 Task: Find connections with filter location Zhengjiatun with filter topic #Storytellingwith filter profile language Spanish with filter current company Sitecore with filter school Sikkim Manipal University, Gangtok with filter industry Nursing Homes and Residential Care Facilities with filter service category Coaching & Mentoring with filter keywords title Yoga Instructor
Action: Mouse moved to (597, 109)
Screenshot: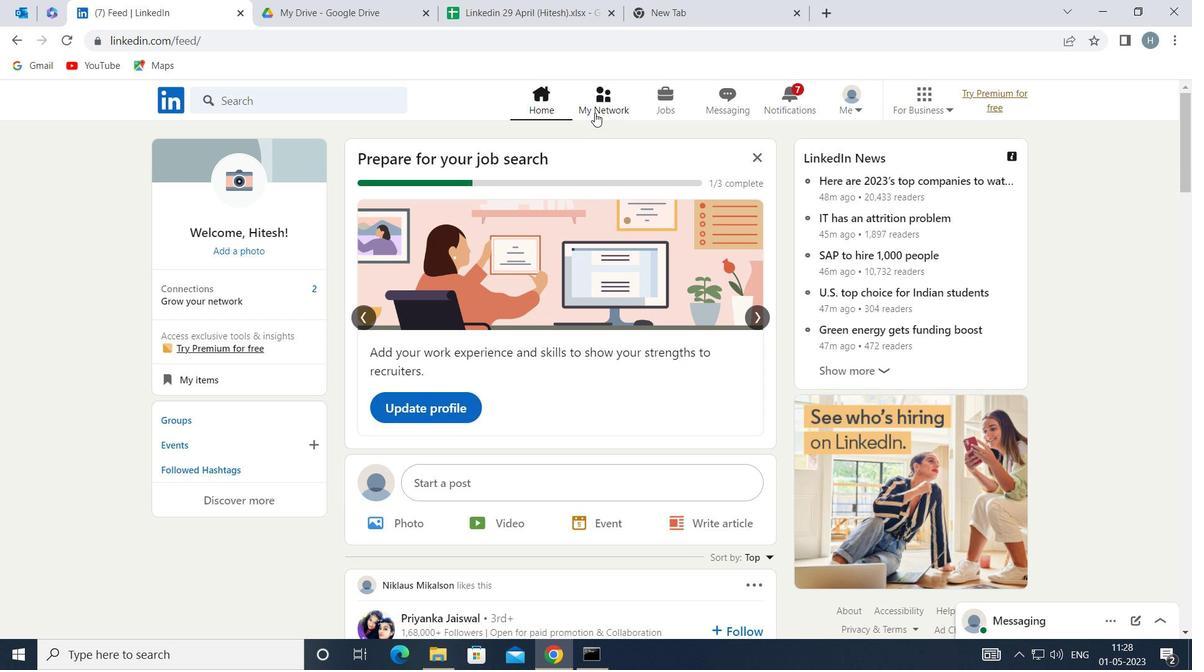 
Action: Mouse pressed left at (597, 109)
Screenshot: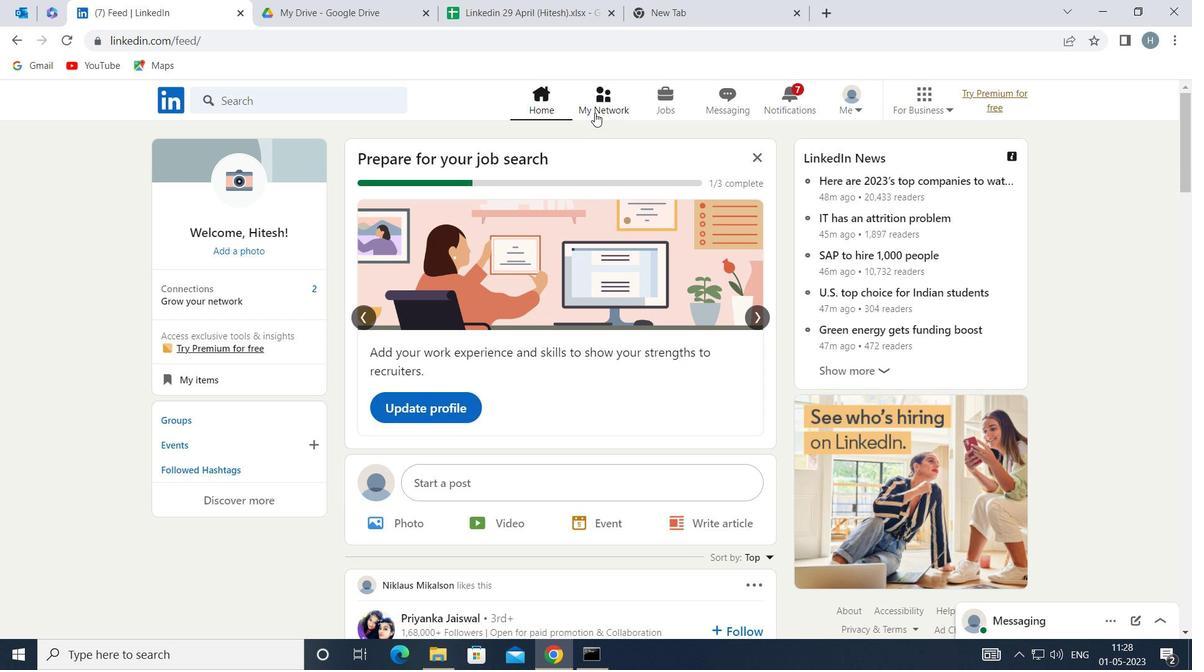 
Action: Mouse moved to (344, 194)
Screenshot: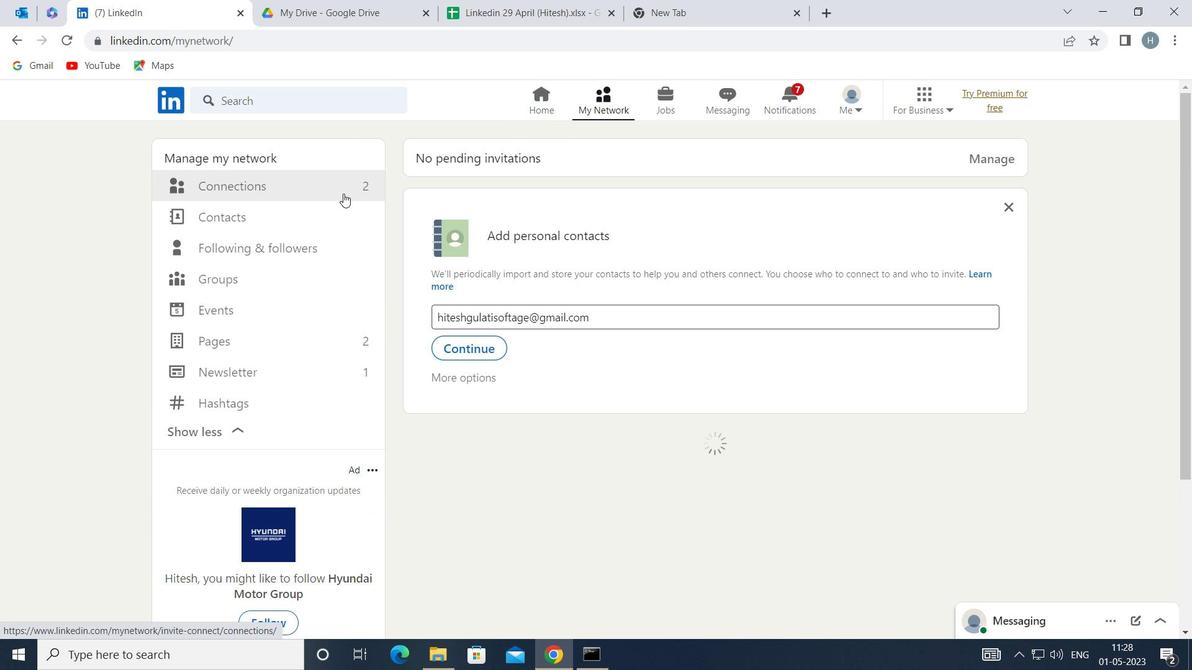 
Action: Mouse pressed left at (344, 194)
Screenshot: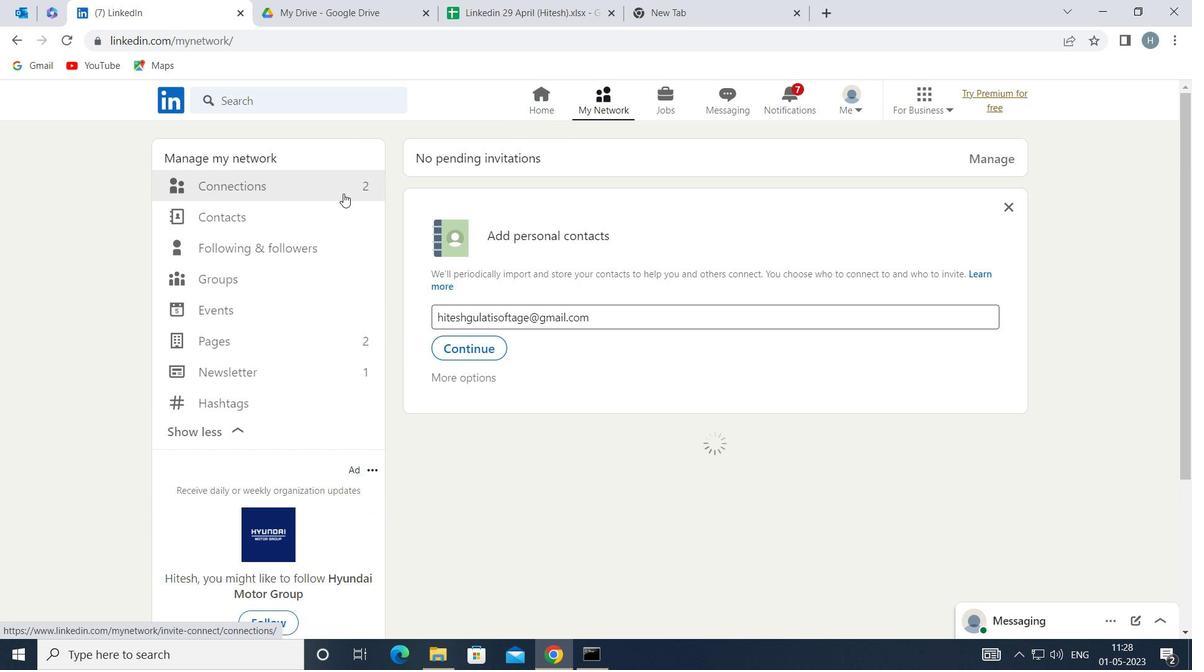 
Action: Mouse moved to (695, 183)
Screenshot: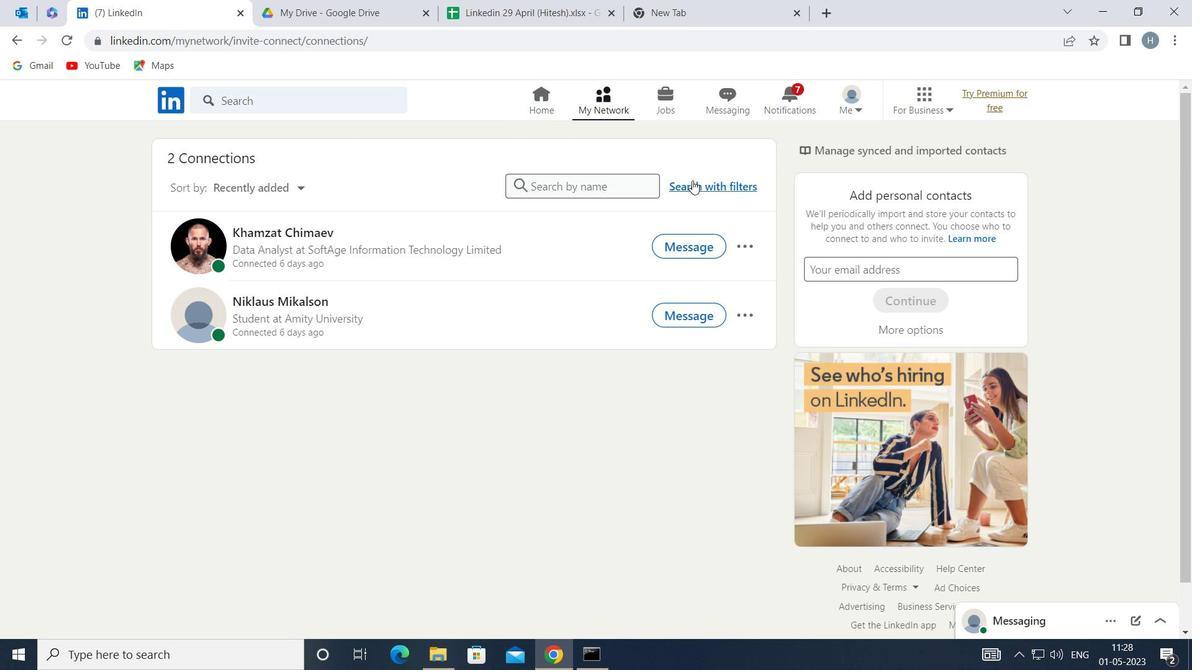 
Action: Mouse pressed left at (695, 183)
Screenshot: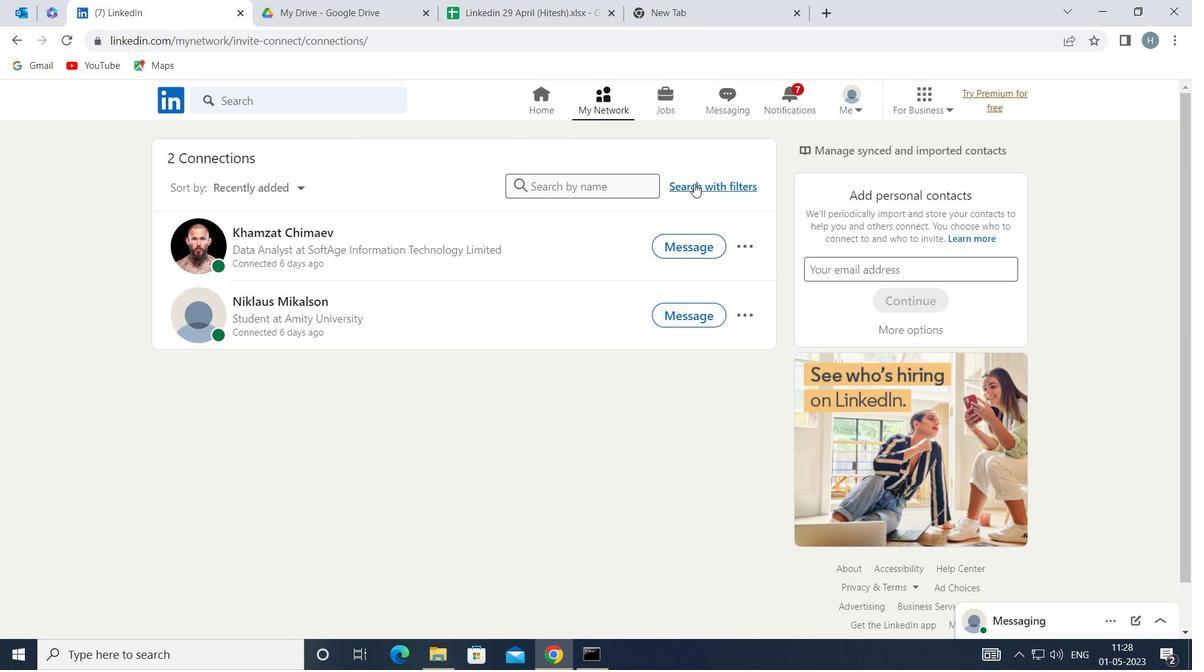 
Action: Mouse moved to (659, 139)
Screenshot: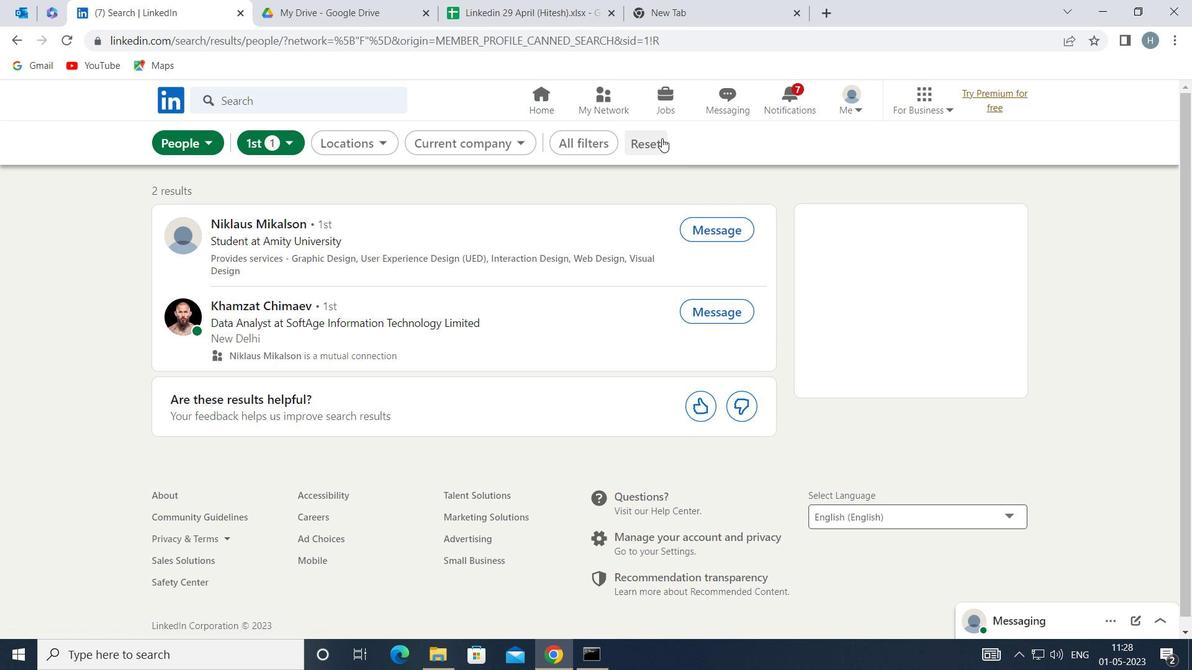 
Action: Mouse pressed left at (659, 139)
Screenshot: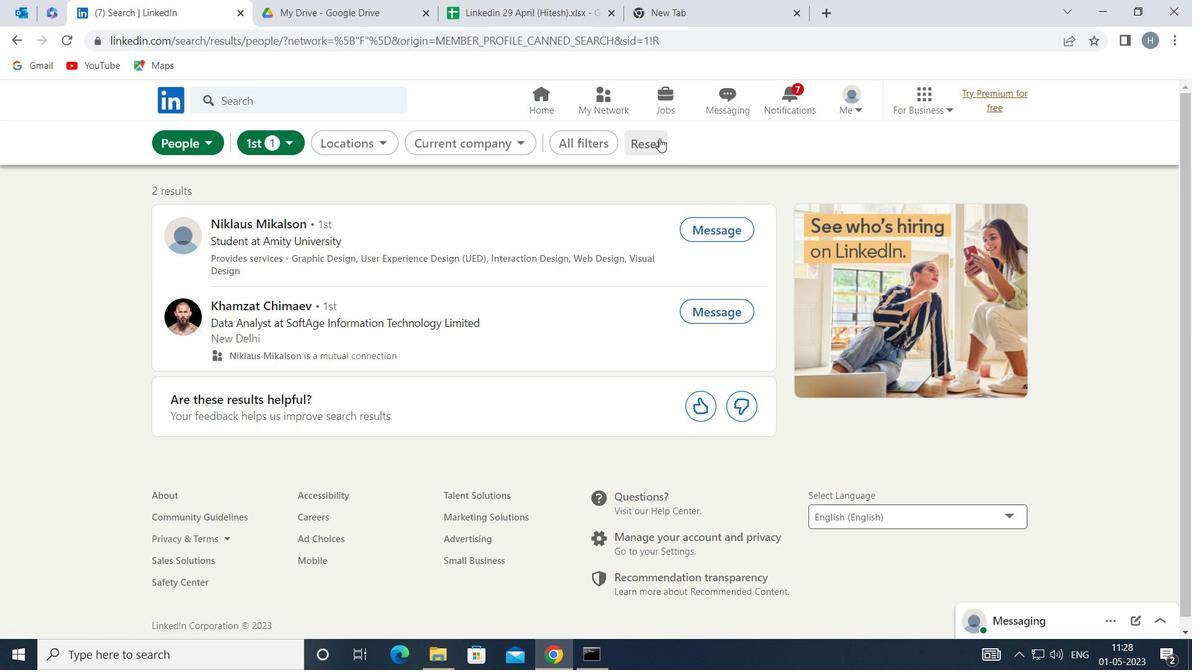 
Action: Mouse moved to (619, 137)
Screenshot: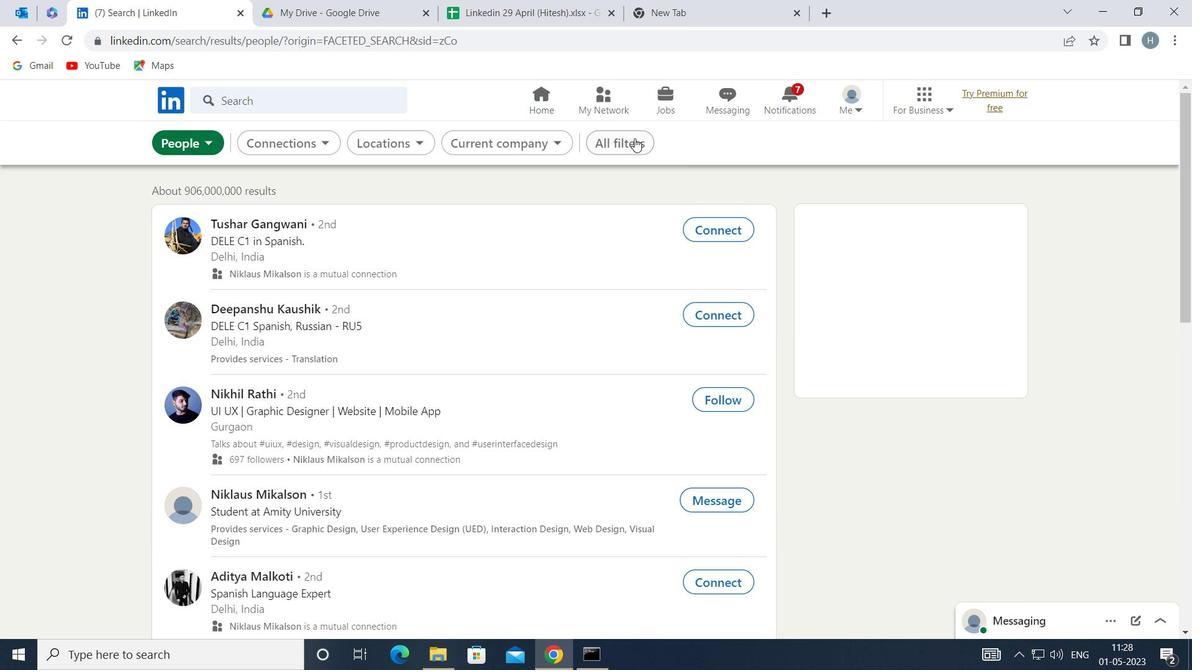
Action: Mouse pressed left at (619, 137)
Screenshot: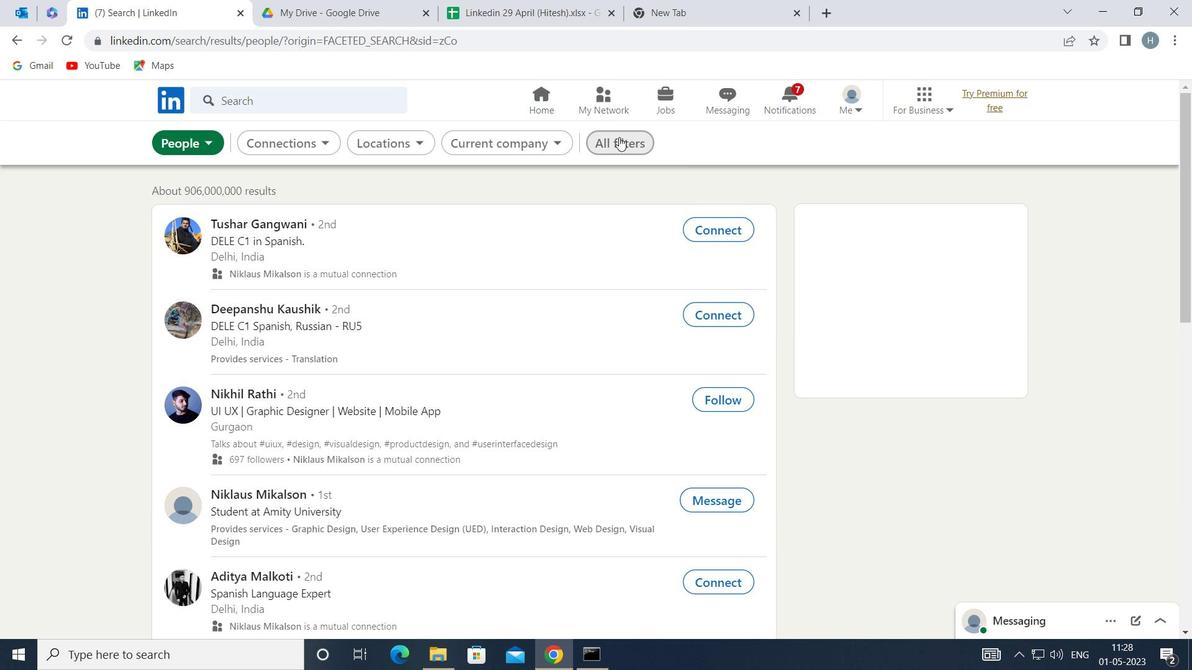 
Action: Mouse moved to (906, 345)
Screenshot: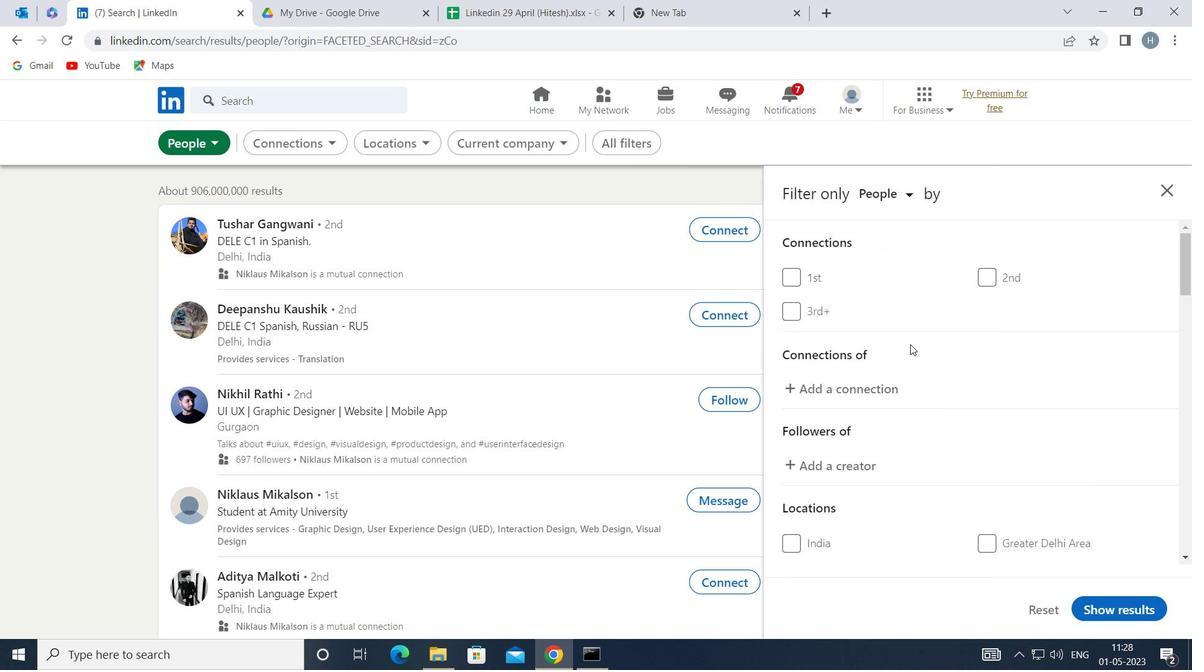 
Action: Mouse scrolled (906, 345) with delta (0, 0)
Screenshot: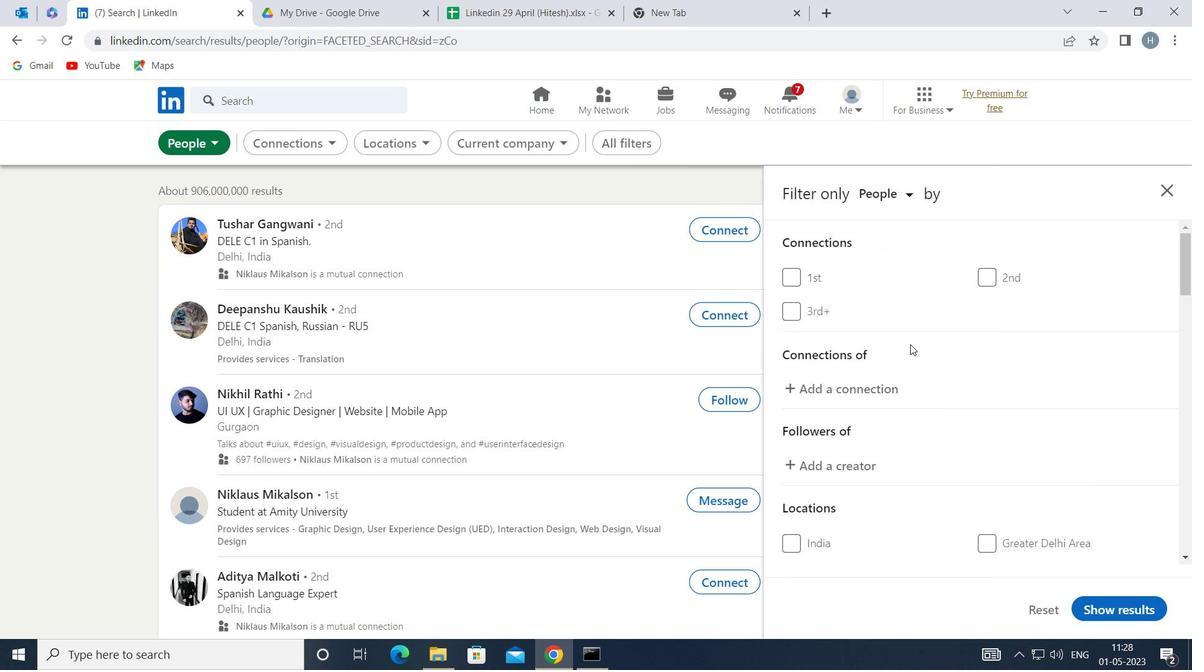 
Action: Mouse moved to (905, 346)
Screenshot: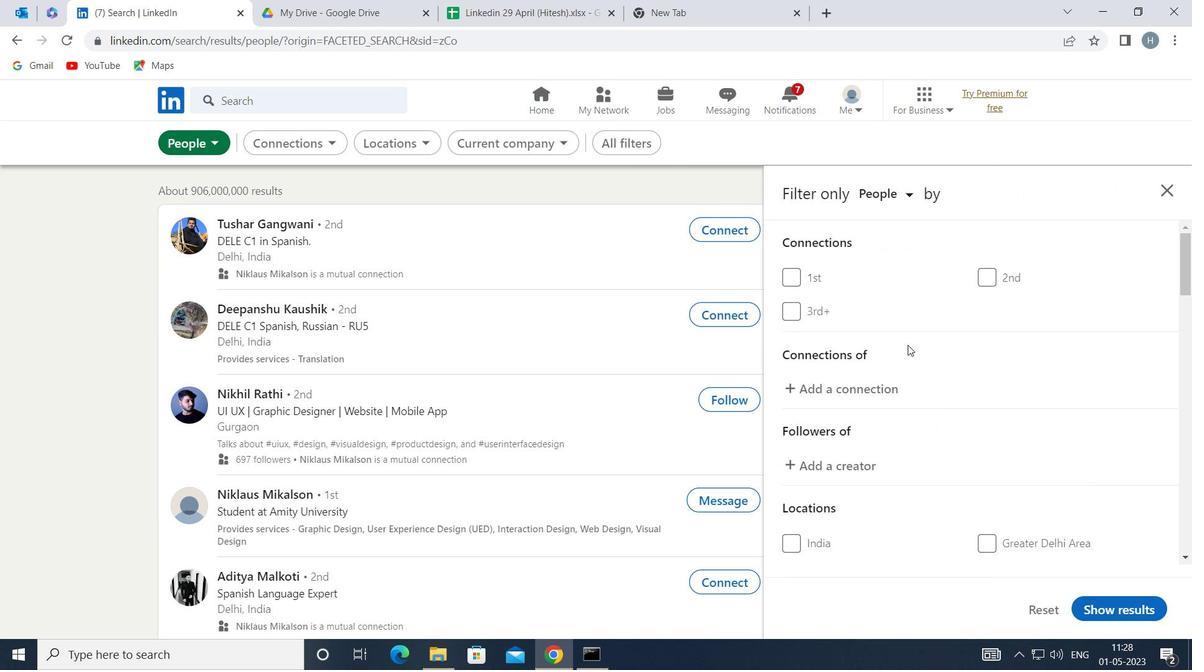 
Action: Mouse scrolled (905, 345) with delta (0, 0)
Screenshot: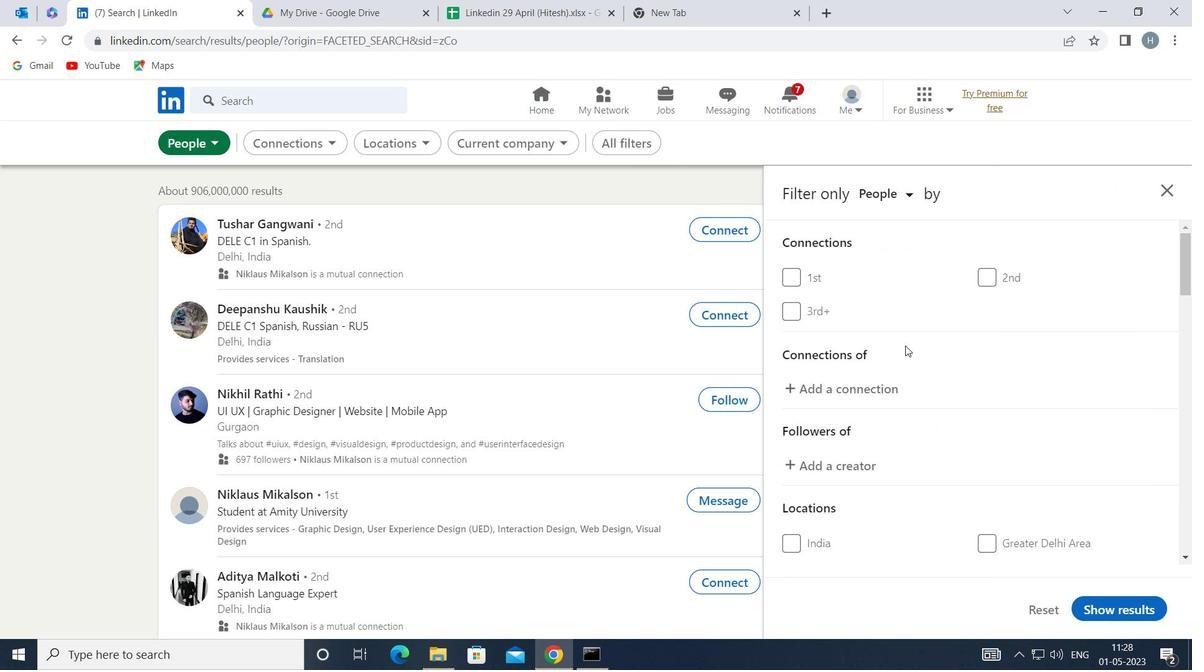 
Action: Mouse scrolled (905, 345) with delta (0, 0)
Screenshot: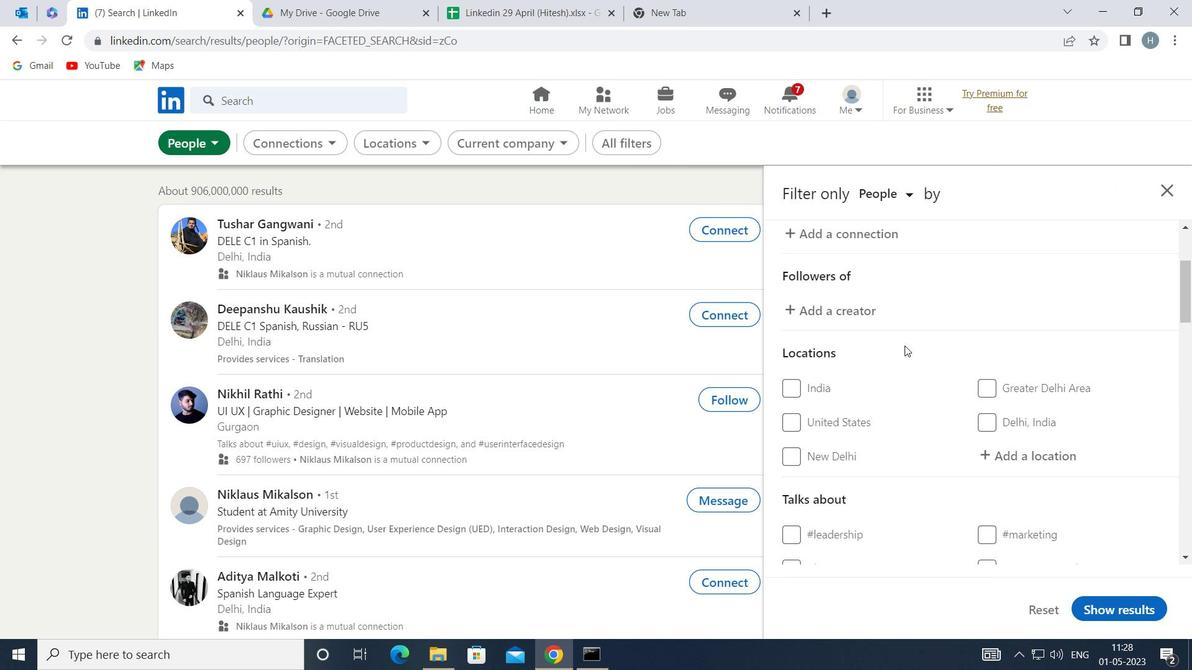
Action: Mouse moved to (1025, 376)
Screenshot: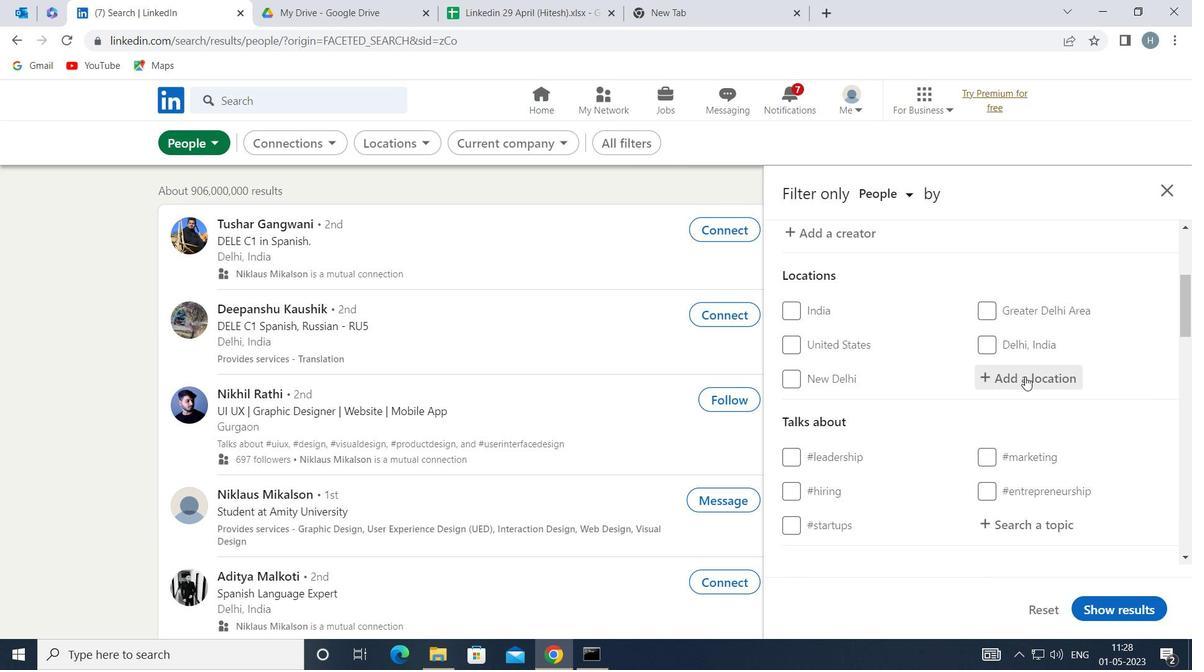 
Action: Mouse pressed left at (1025, 376)
Screenshot: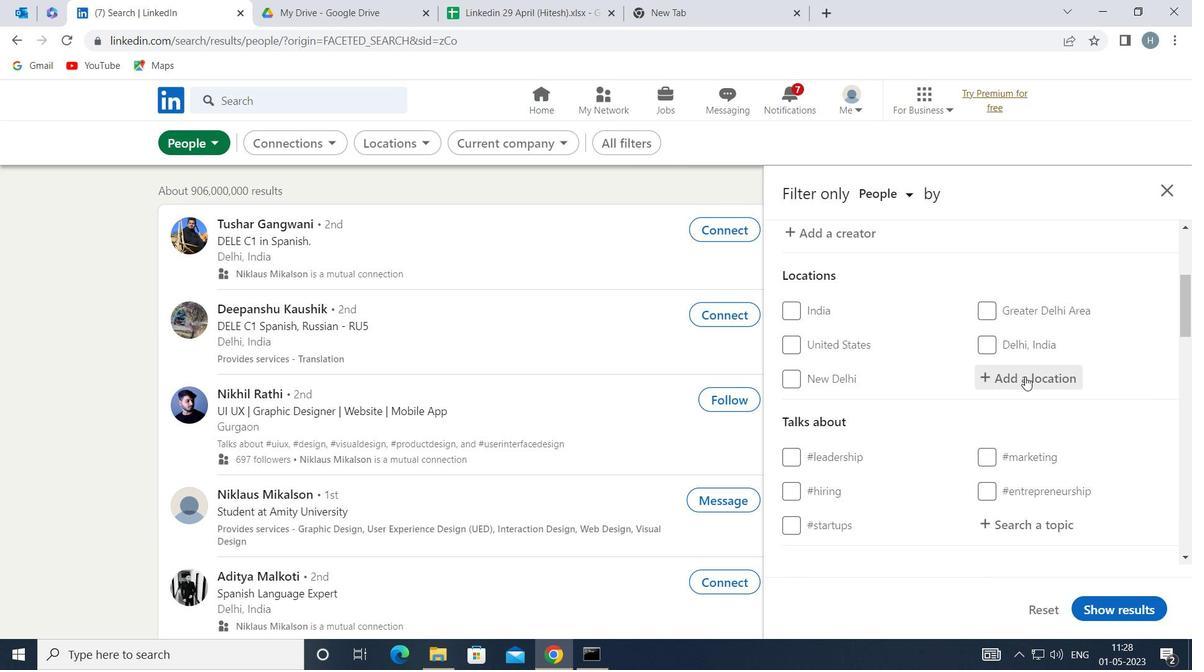 
Action: Key pressed <Key.shift>ZHENGJIATUN<Key.enter>
Screenshot: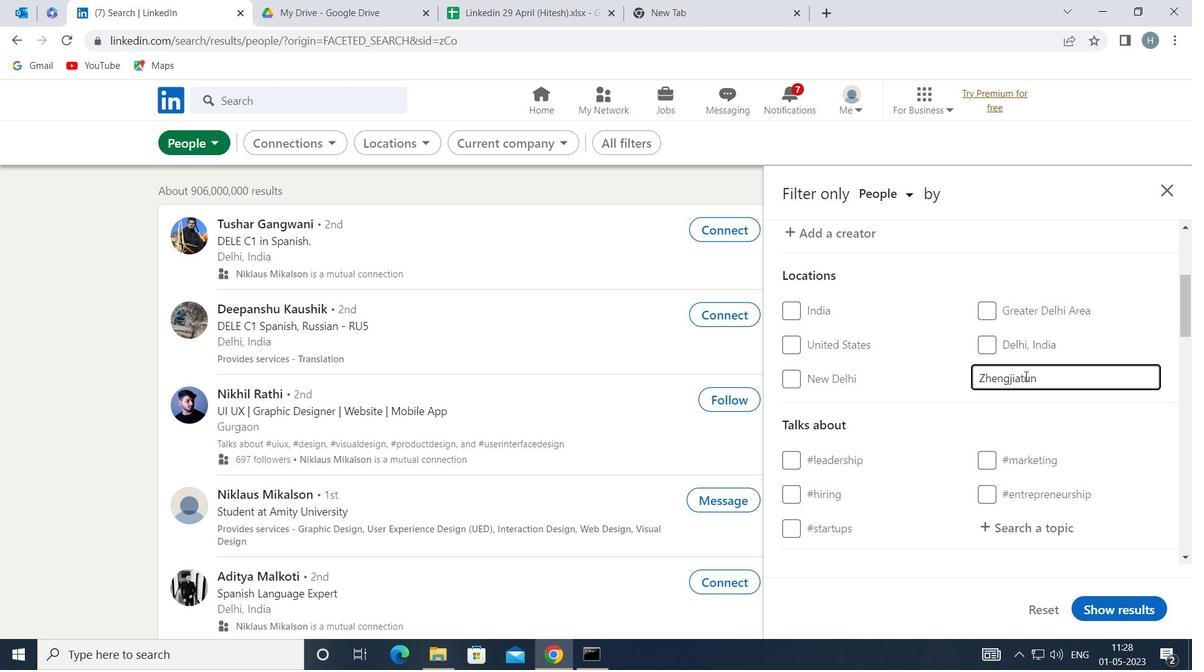 
Action: Mouse moved to (997, 444)
Screenshot: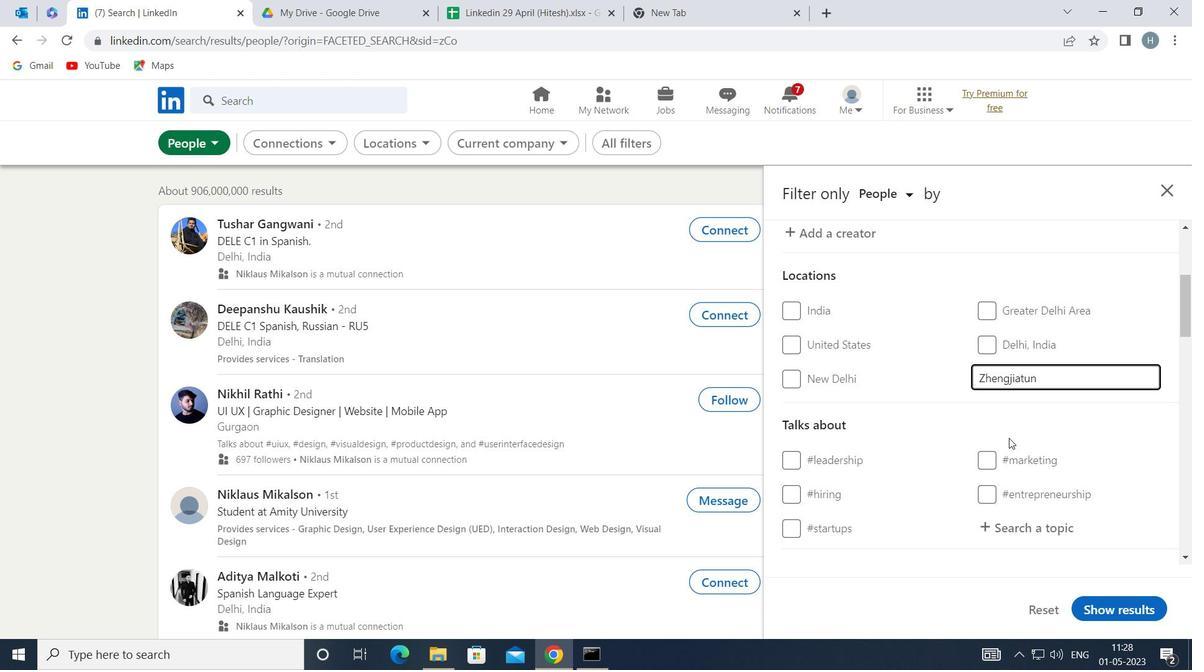 
Action: Mouse scrolled (997, 444) with delta (0, 0)
Screenshot: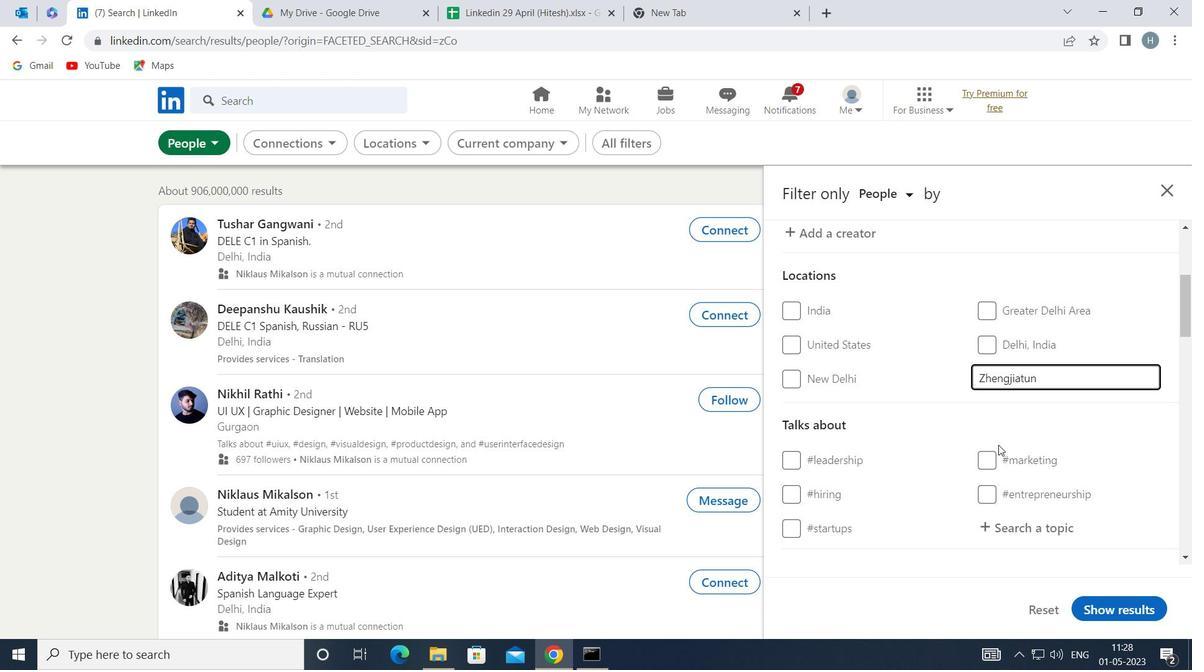 
Action: Mouse moved to (1012, 446)
Screenshot: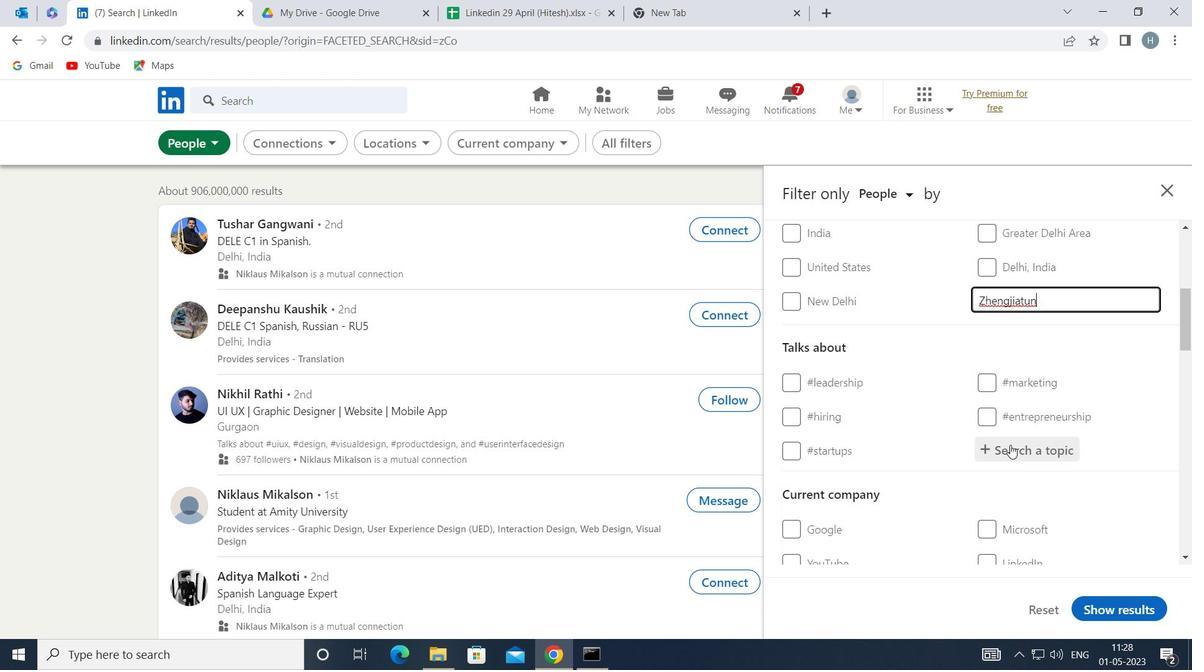 
Action: Mouse pressed left at (1012, 446)
Screenshot: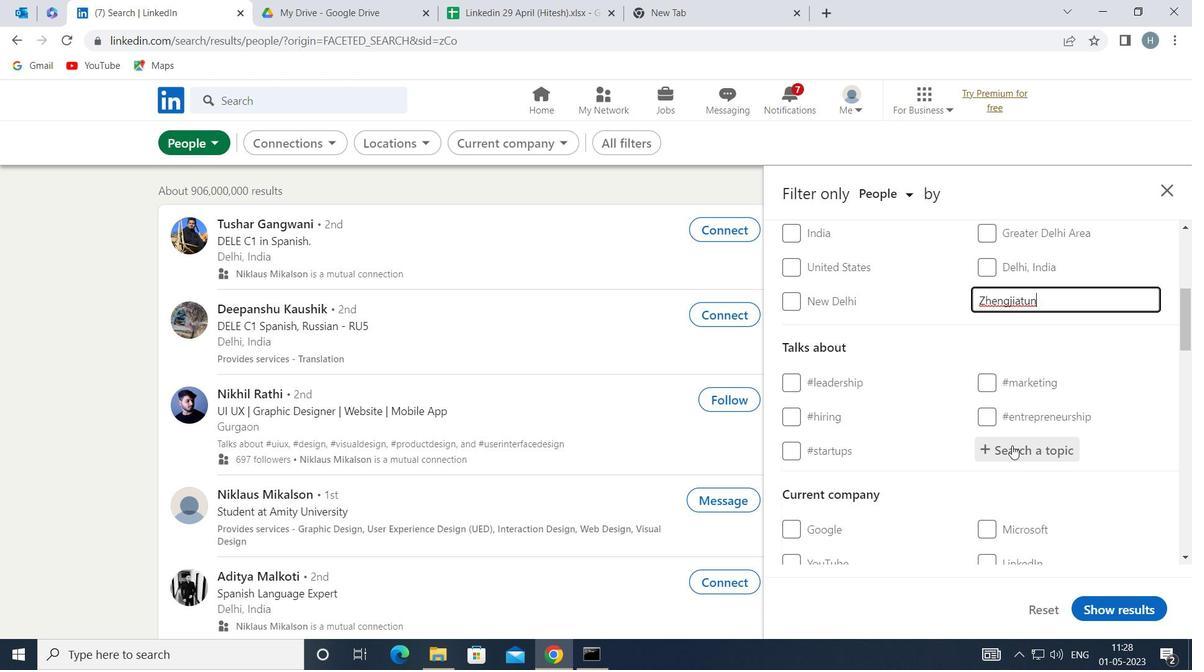 
Action: Key pressed <Key.shift>STOR
Screenshot: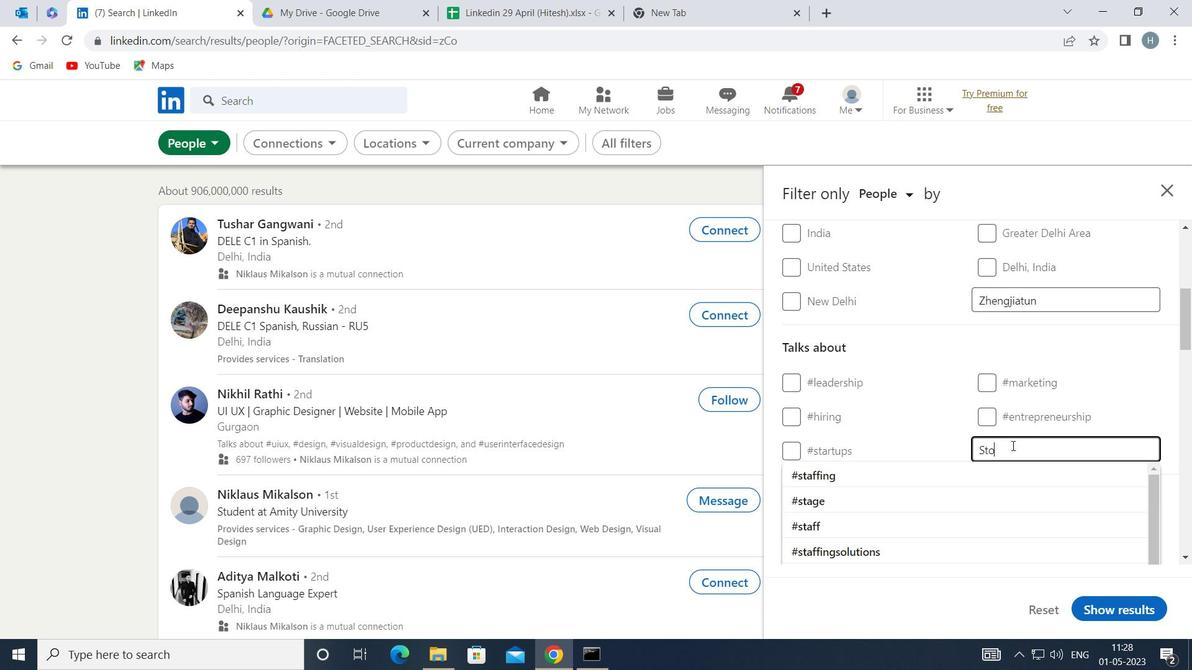 
Action: Mouse moved to (1018, 446)
Screenshot: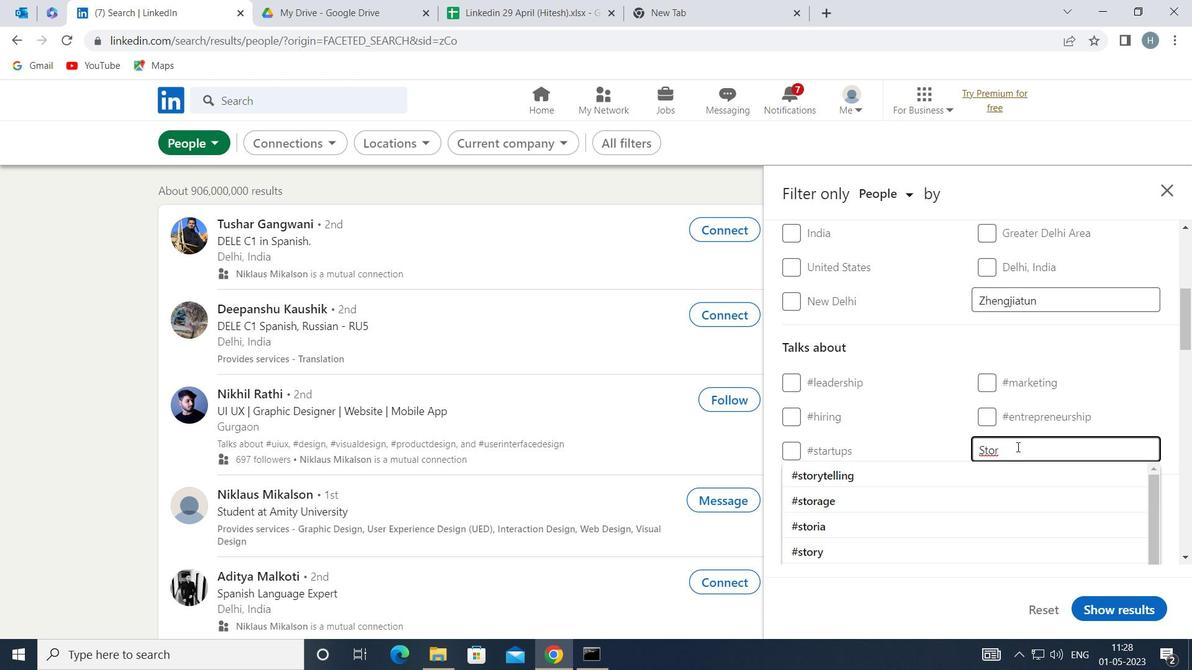 
Action: Key pressed YTE
Screenshot: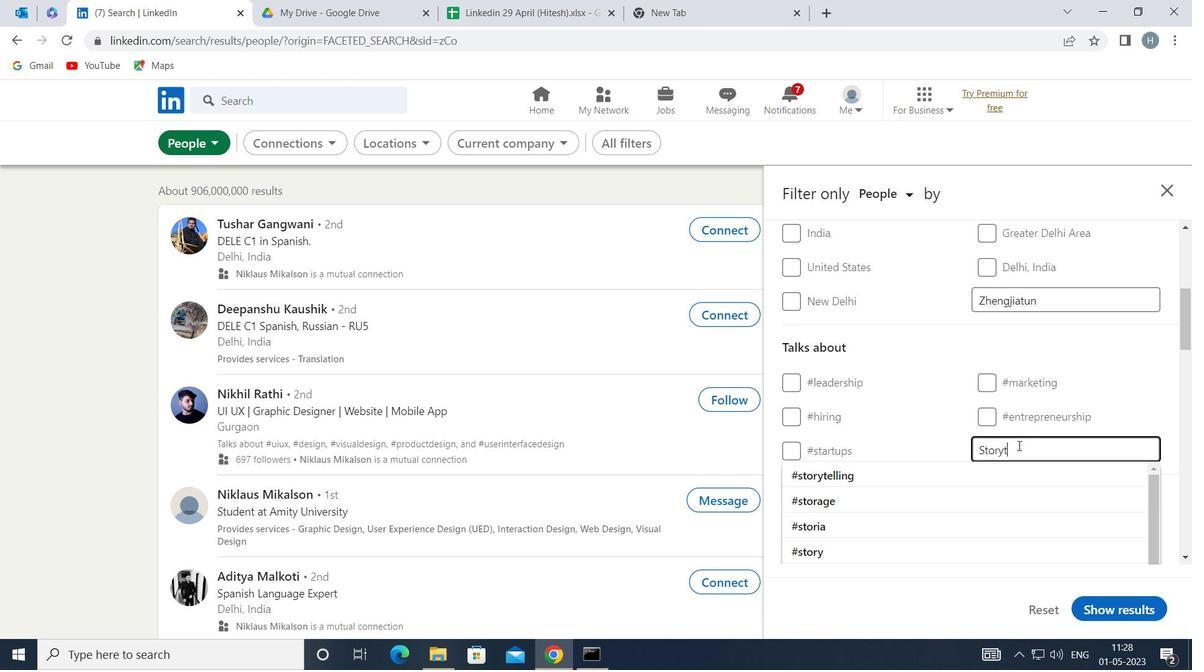 
Action: Mouse moved to (940, 474)
Screenshot: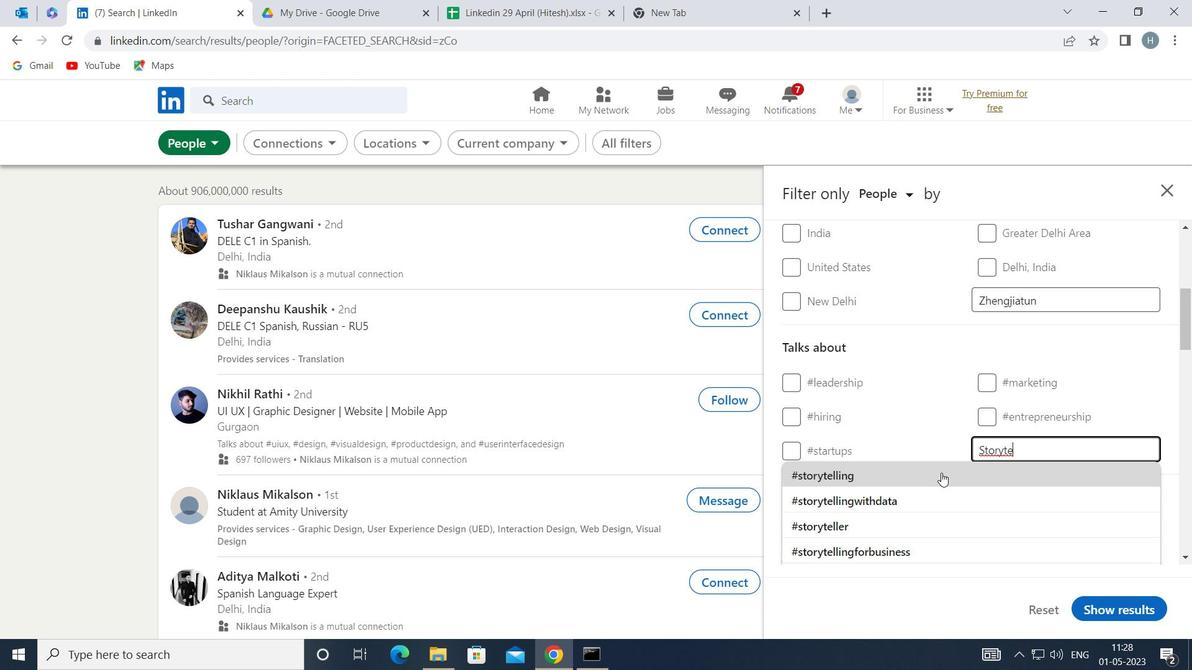 
Action: Mouse pressed left at (940, 474)
Screenshot: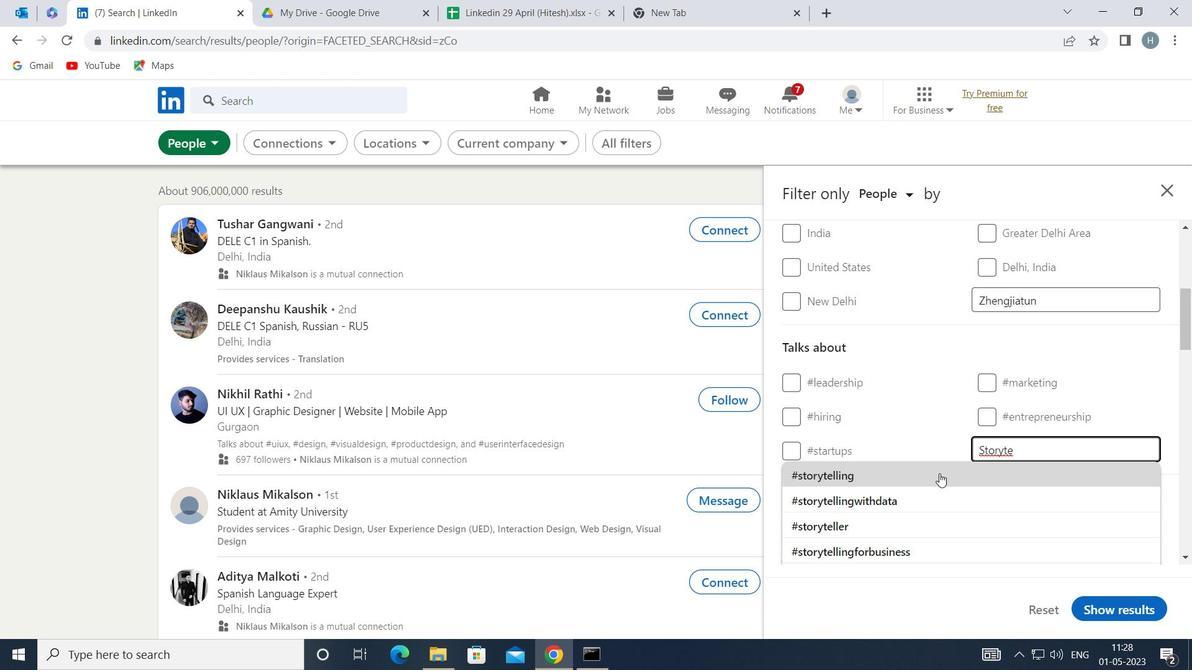 
Action: Mouse moved to (924, 469)
Screenshot: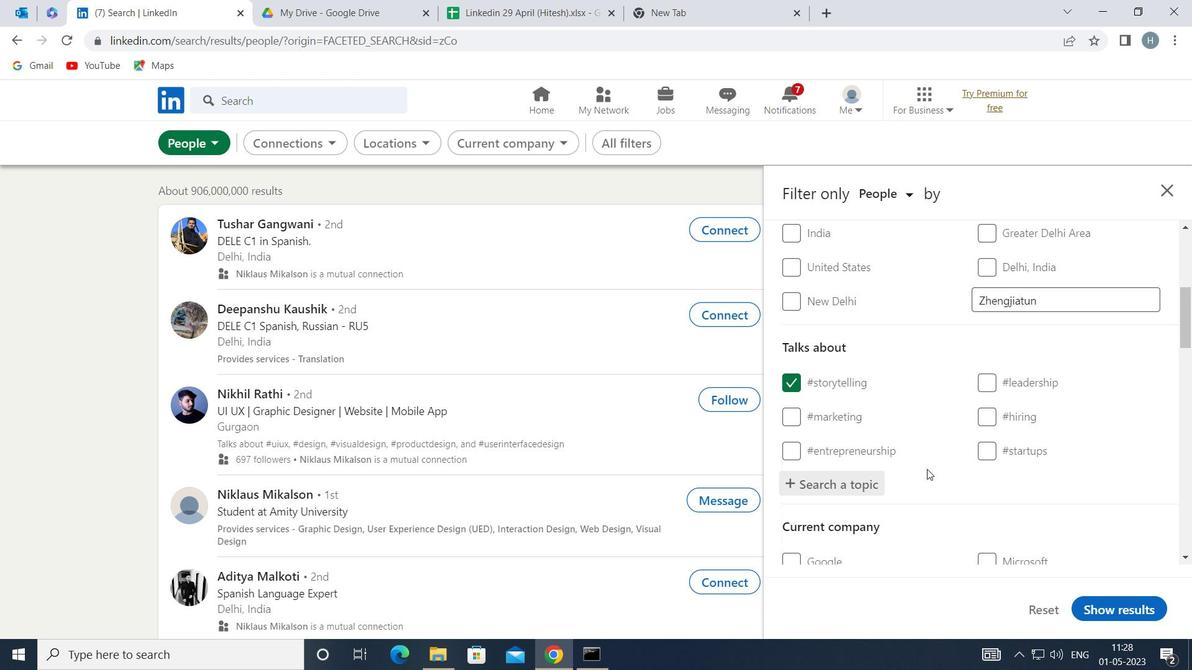 
Action: Mouse scrolled (924, 468) with delta (0, 0)
Screenshot: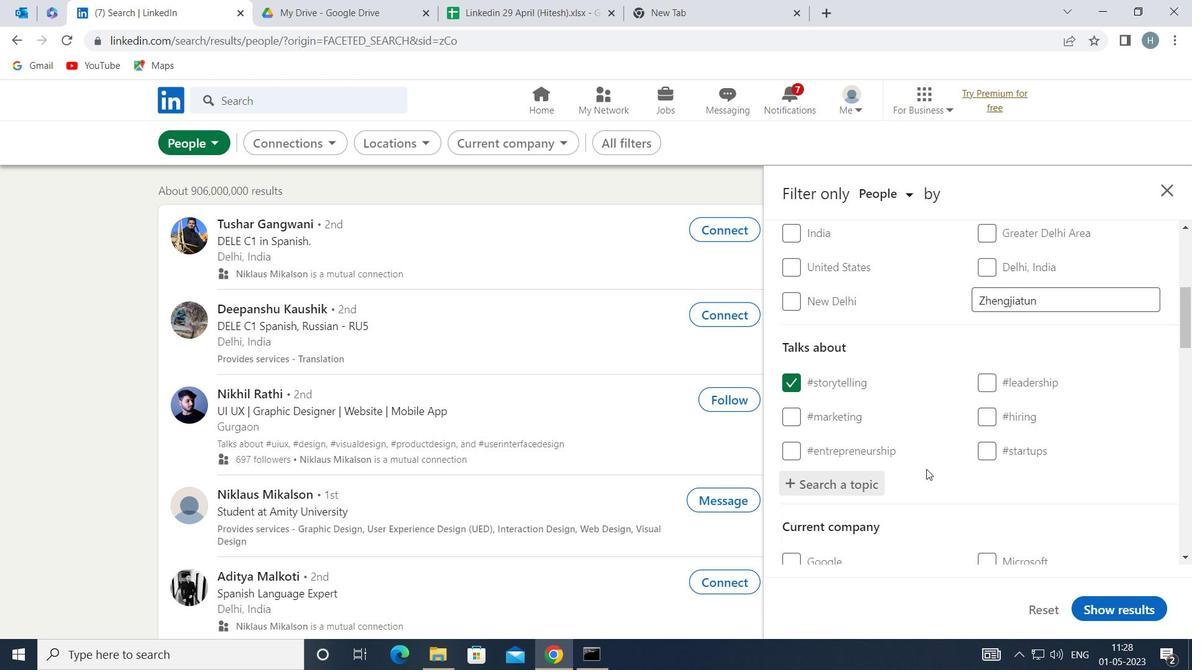 
Action: Mouse moved to (924, 468)
Screenshot: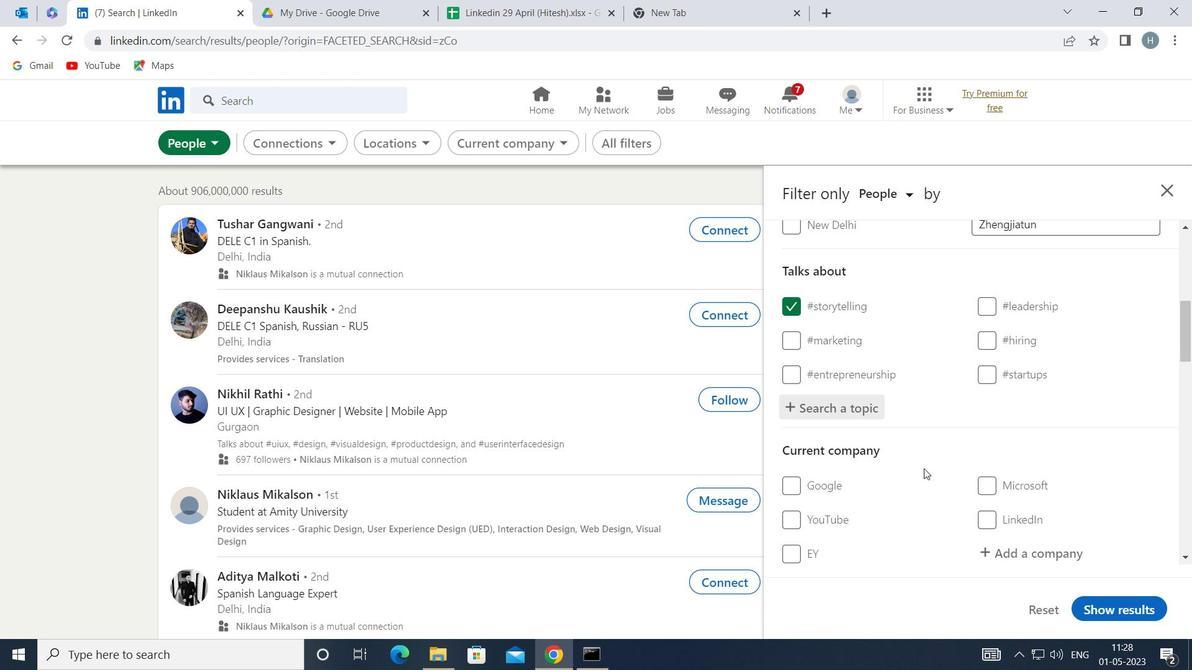 
Action: Mouse scrolled (924, 467) with delta (0, 0)
Screenshot: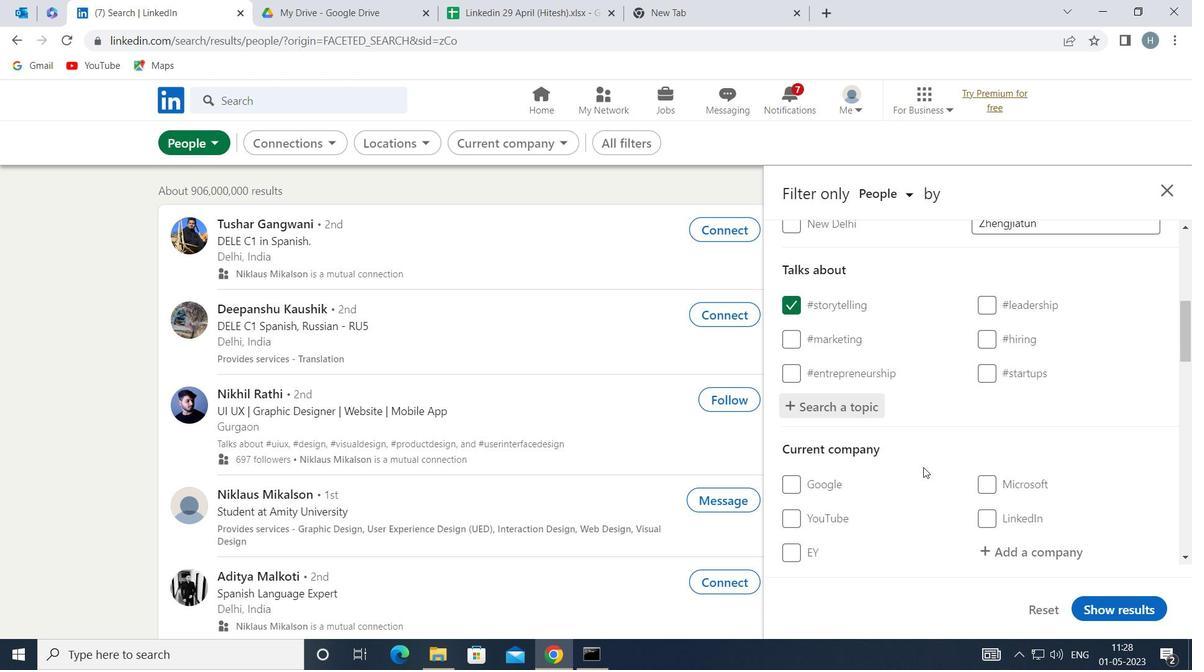 
Action: Mouse scrolled (924, 467) with delta (0, 0)
Screenshot: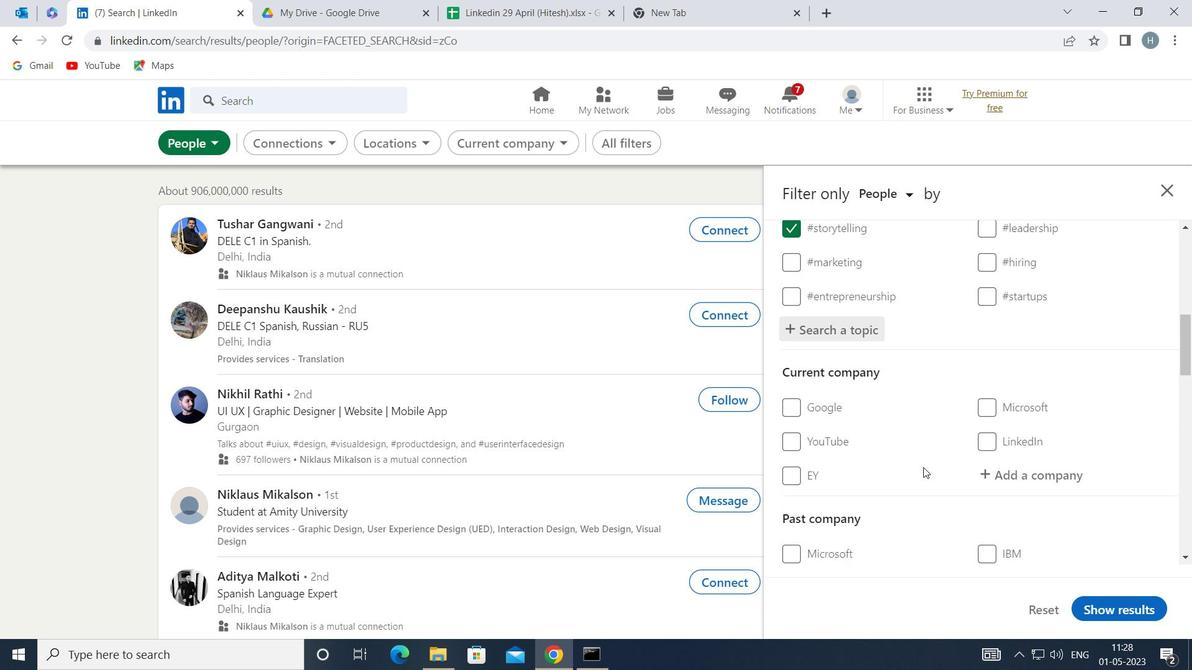 
Action: Mouse scrolled (924, 467) with delta (0, 0)
Screenshot: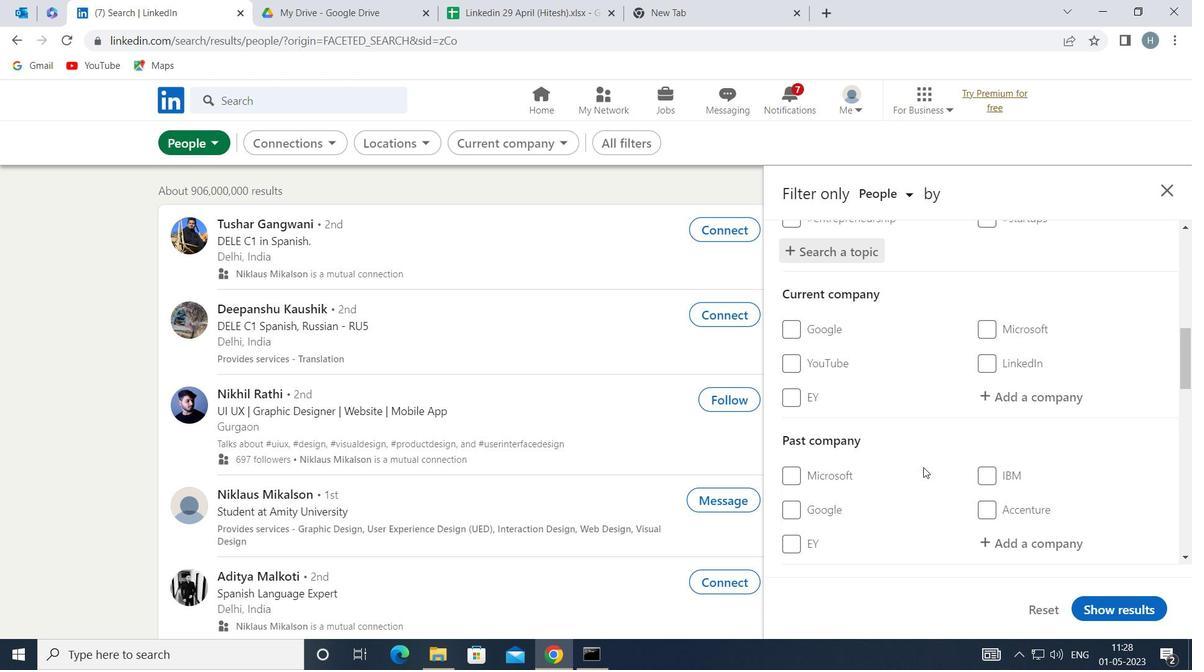 
Action: Mouse scrolled (924, 467) with delta (0, 0)
Screenshot: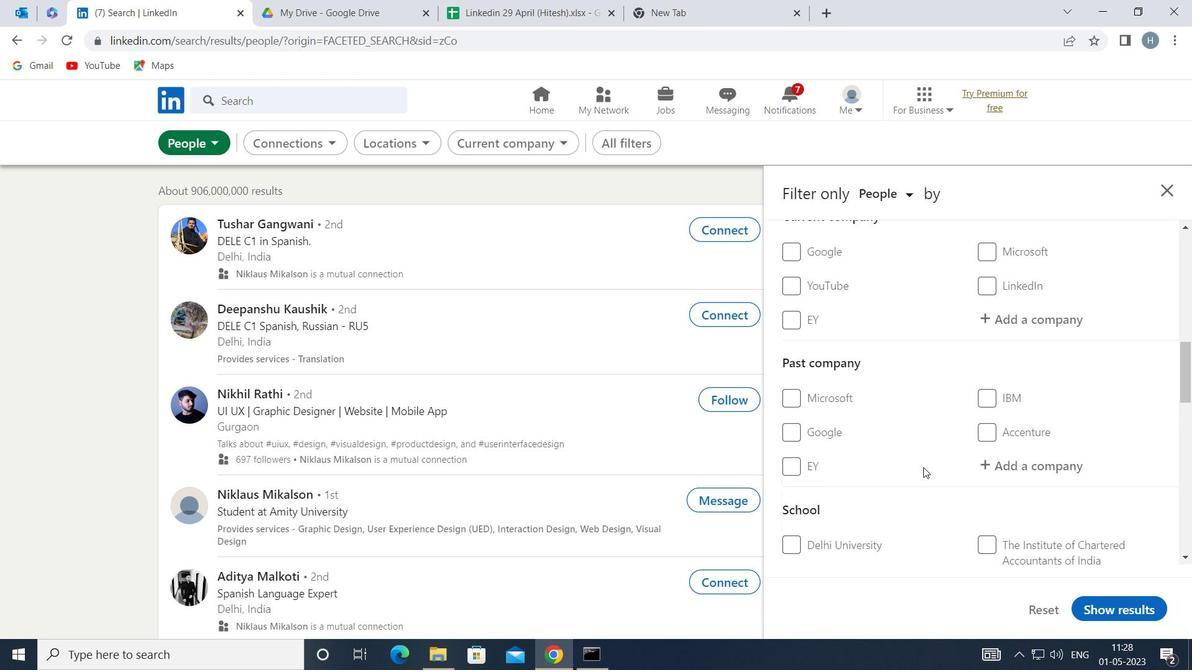 
Action: Mouse scrolled (924, 467) with delta (0, 0)
Screenshot: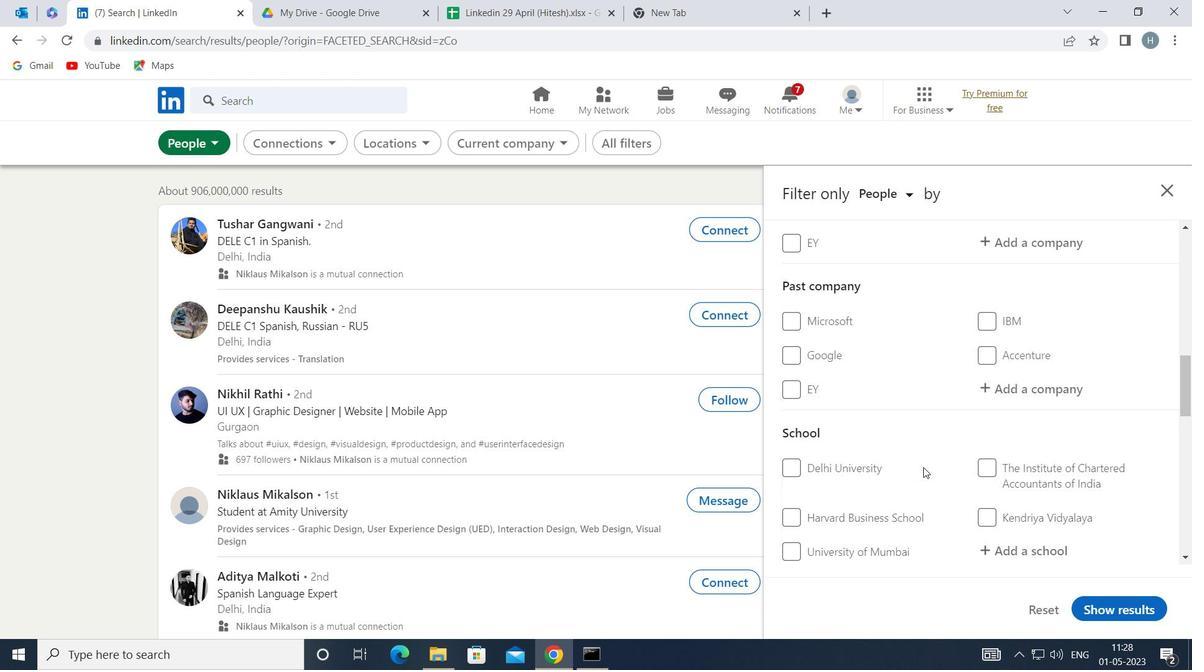 
Action: Mouse scrolled (924, 467) with delta (0, 0)
Screenshot: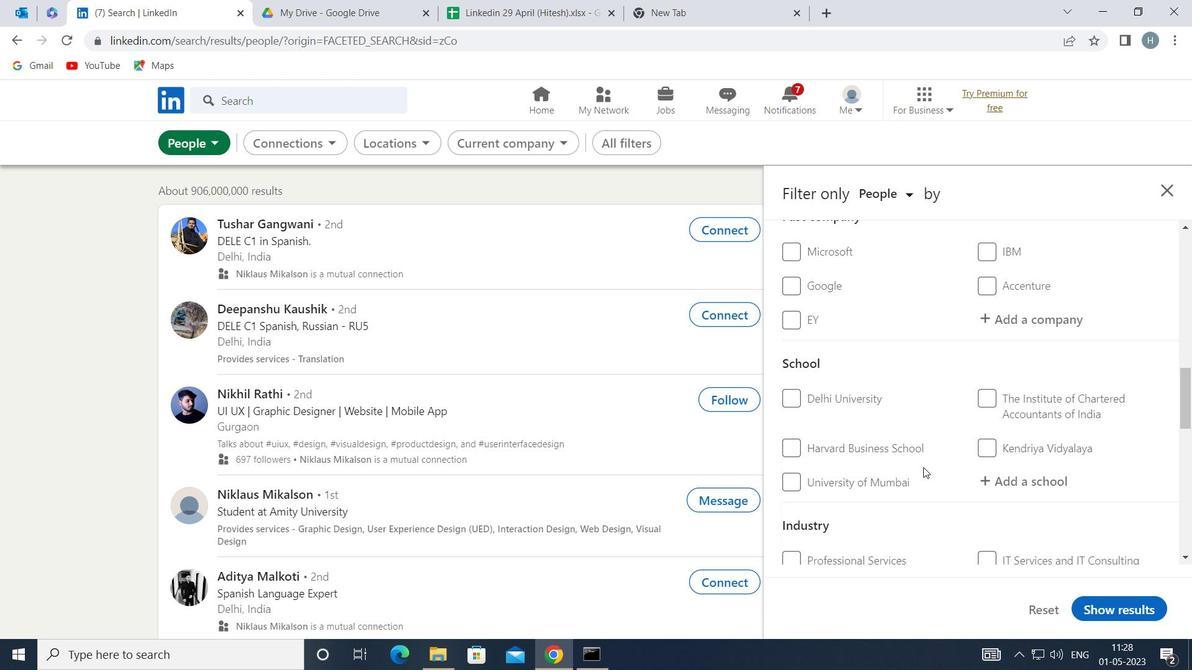 
Action: Mouse scrolled (924, 467) with delta (0, 0)
Screenshot: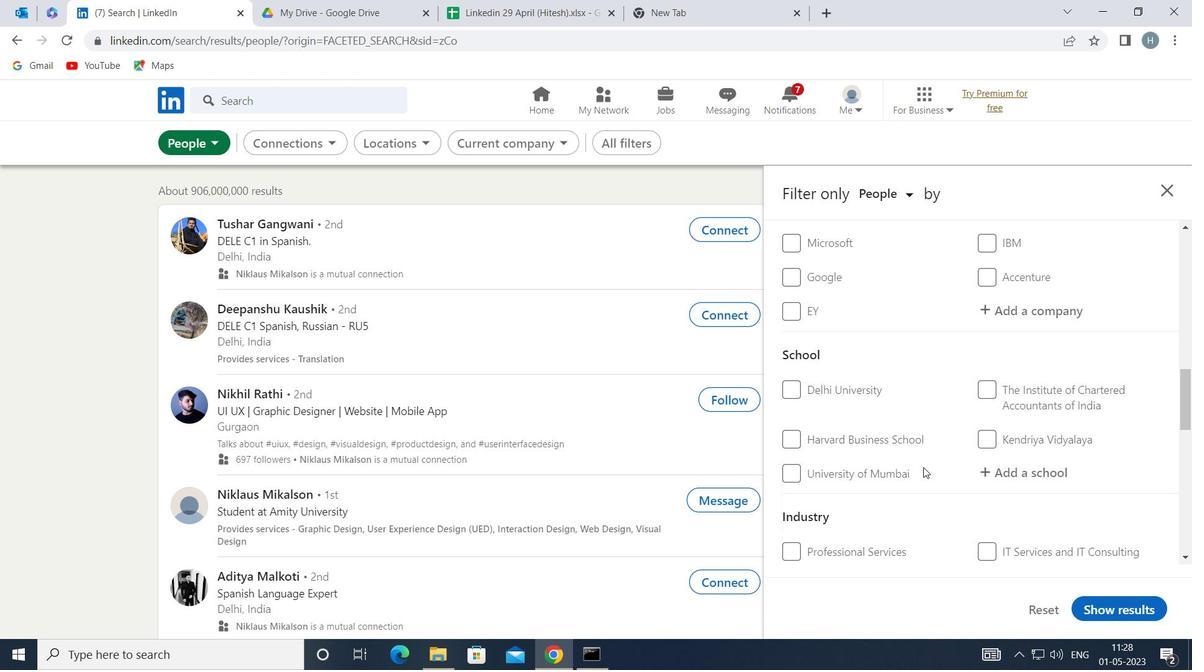 
Action: Mouse scrolled (924, 467) with delta (0, 0)
Screenshot: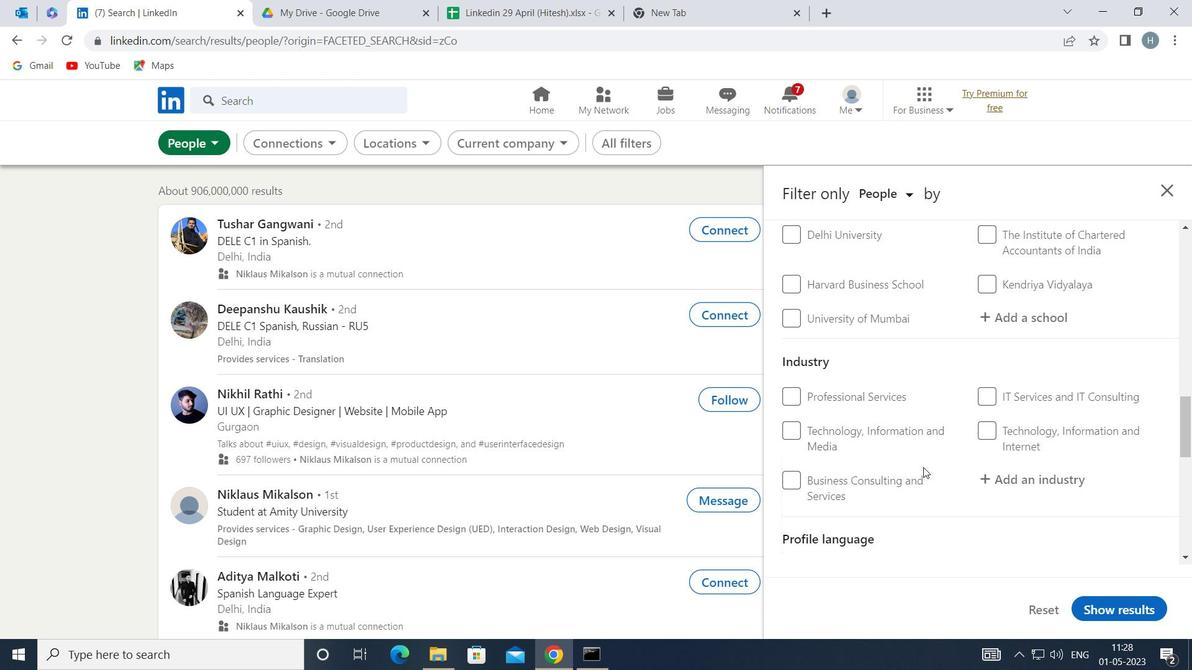 
Action: Mouse scrolled (924, 467) with delta (0, 0)
Screenshot: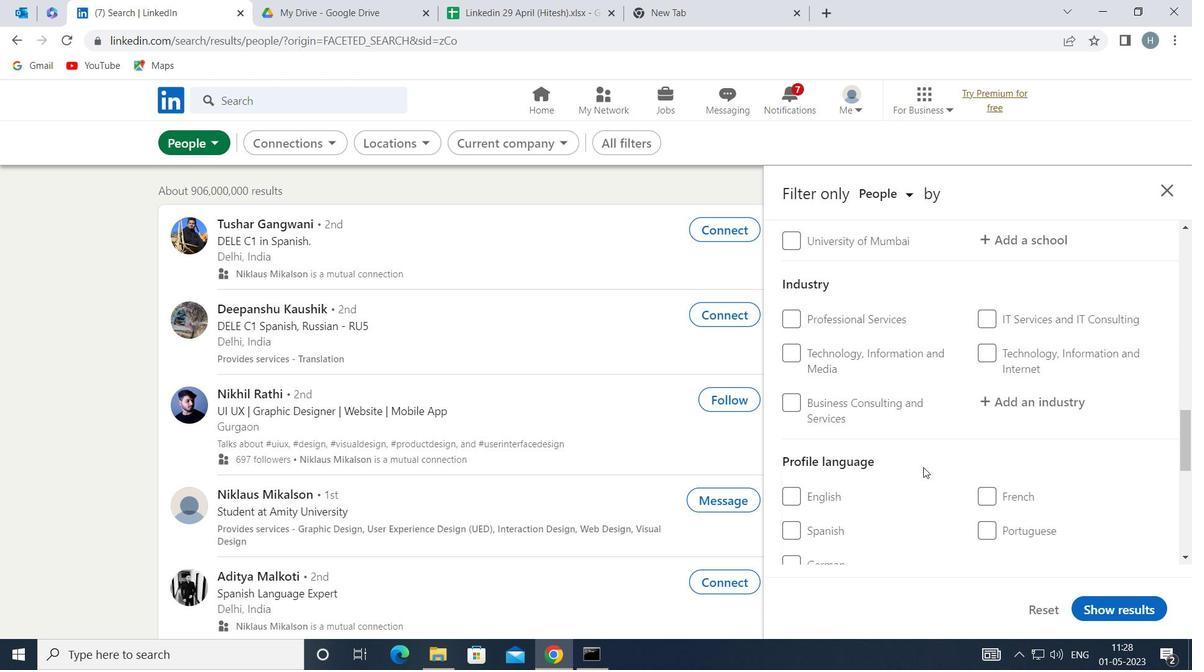 
Action: Mouse moved to (815, 452)
Screenshot: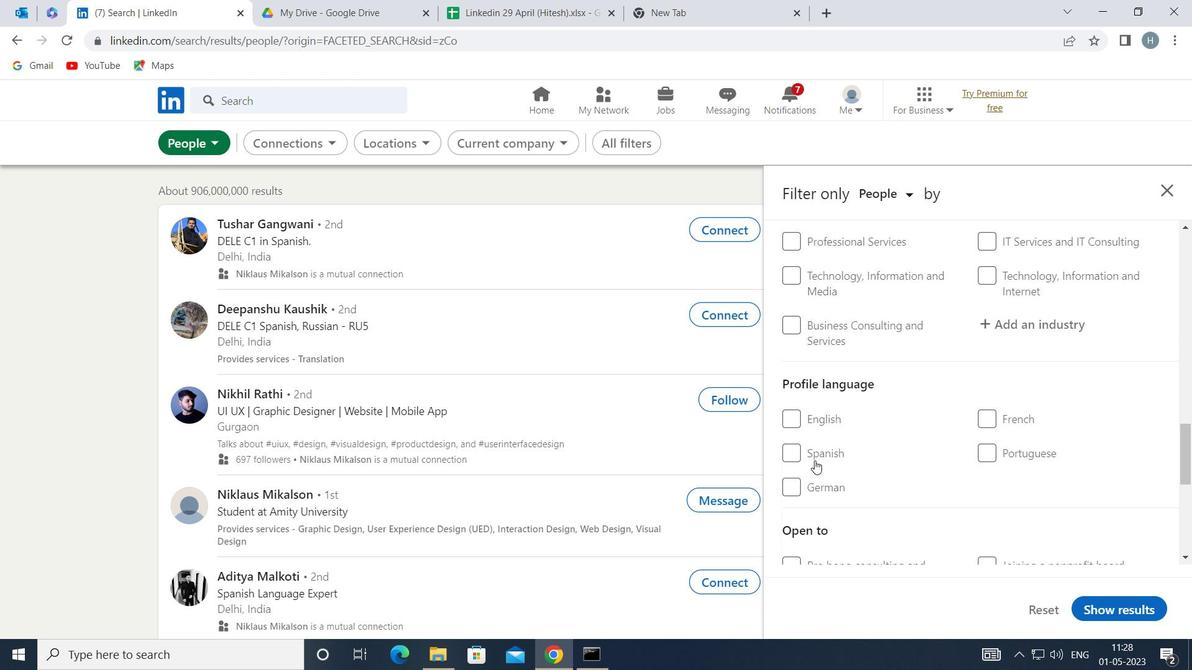 
Action: Mouse pressed left at (815, 452)
Screenshot: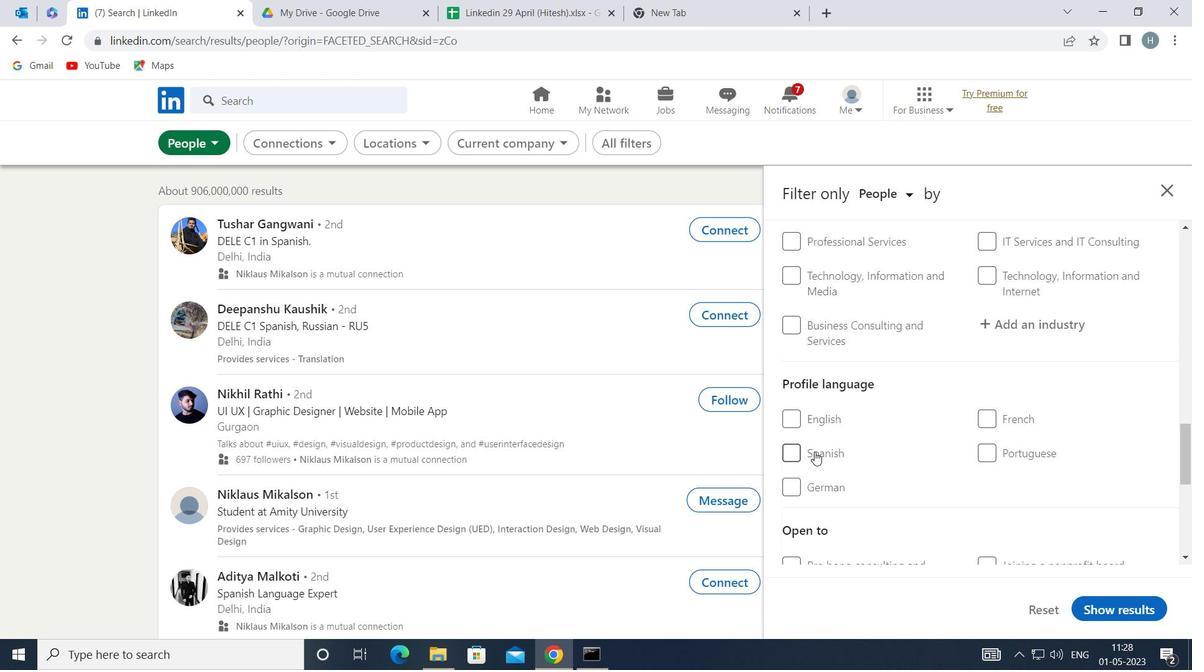 
Action: Mouse moved to (905, 459)
Screenshot: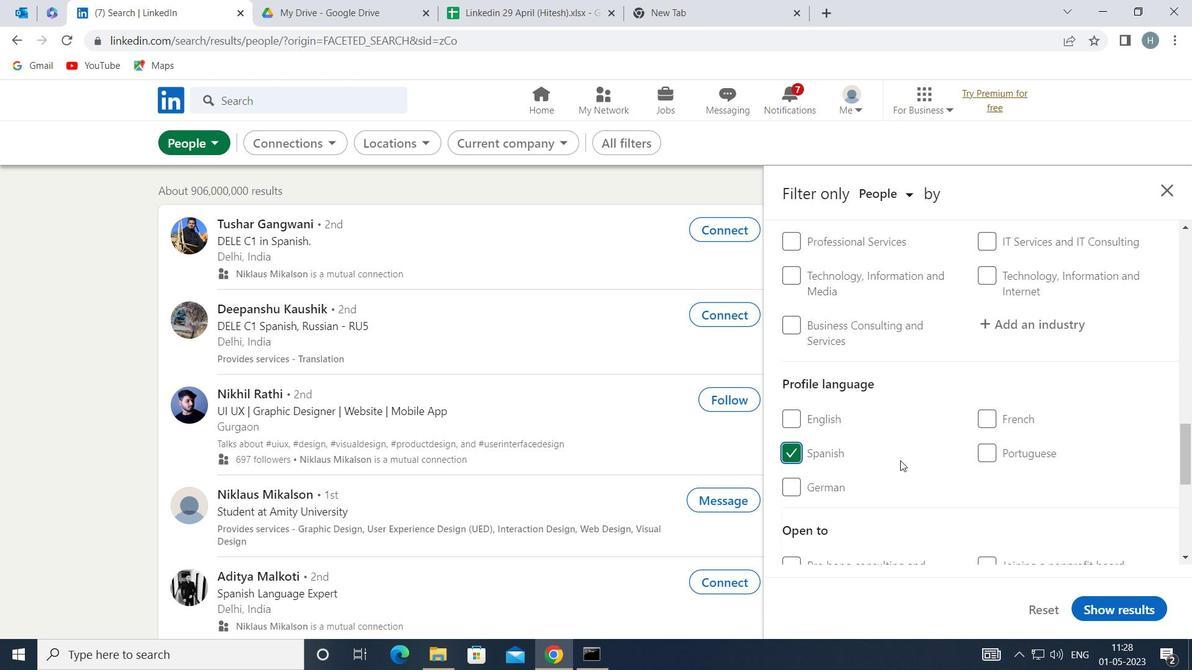 
Action: Mouse scrolled (905, 460) with delta (0, 0)
Screenshot: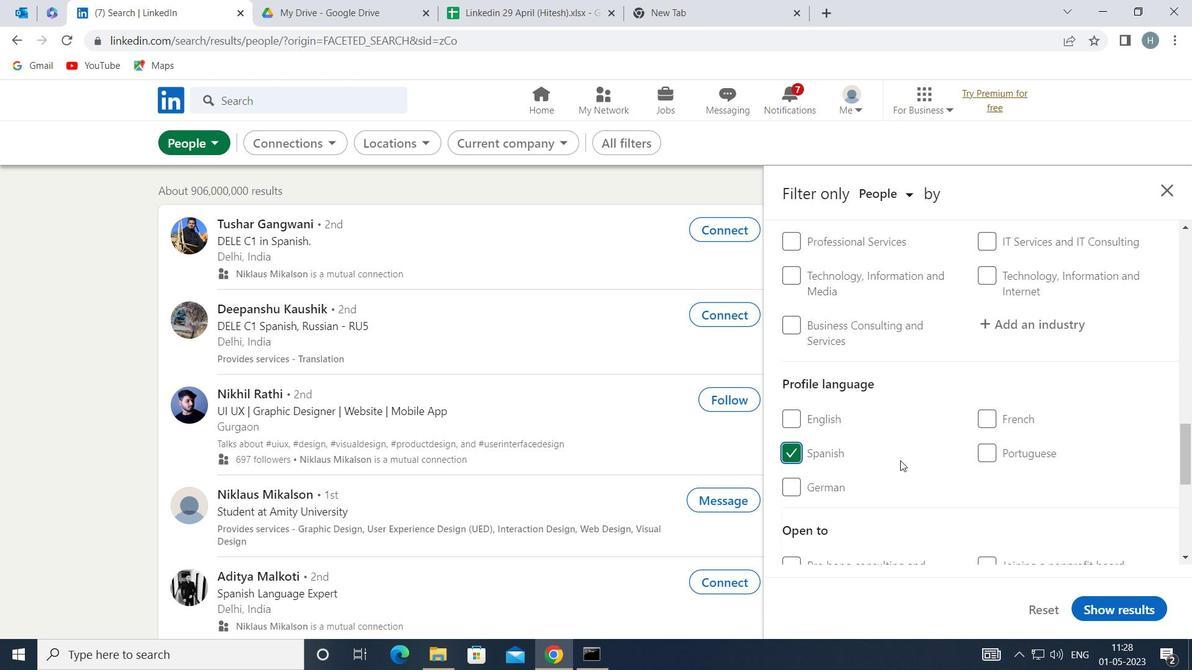 
Action: Mouse moved to (908, 457)
Screenshot: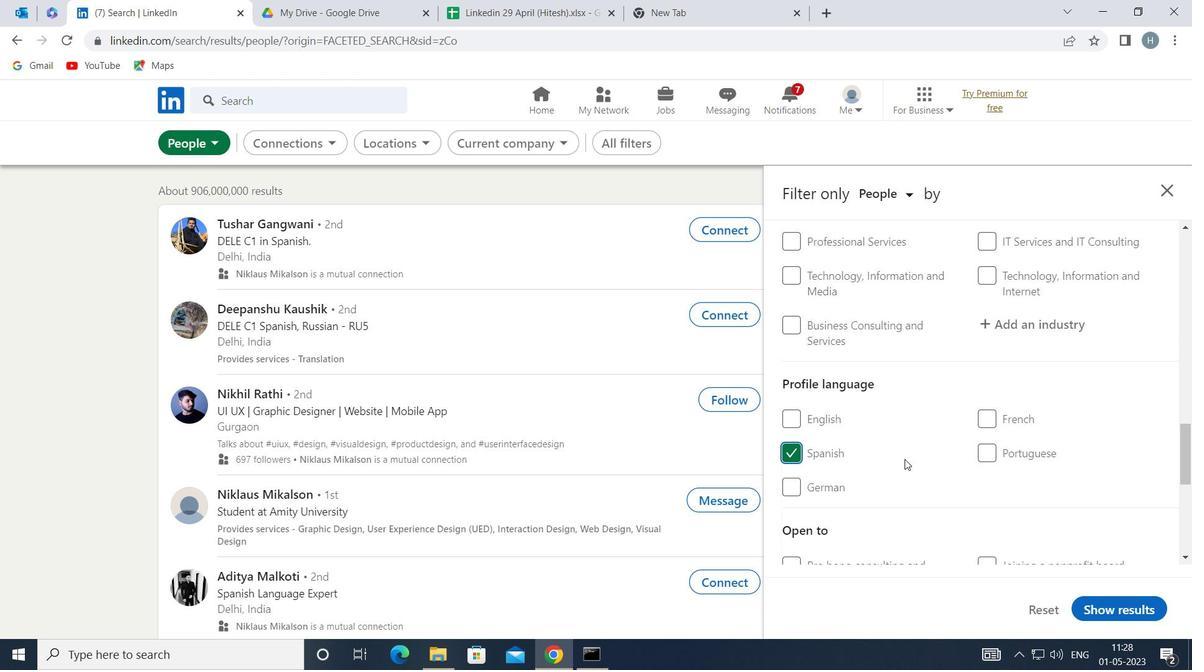 
Action: Mouse scrolled (908, 458) with delta (0, 0)
Screenshot: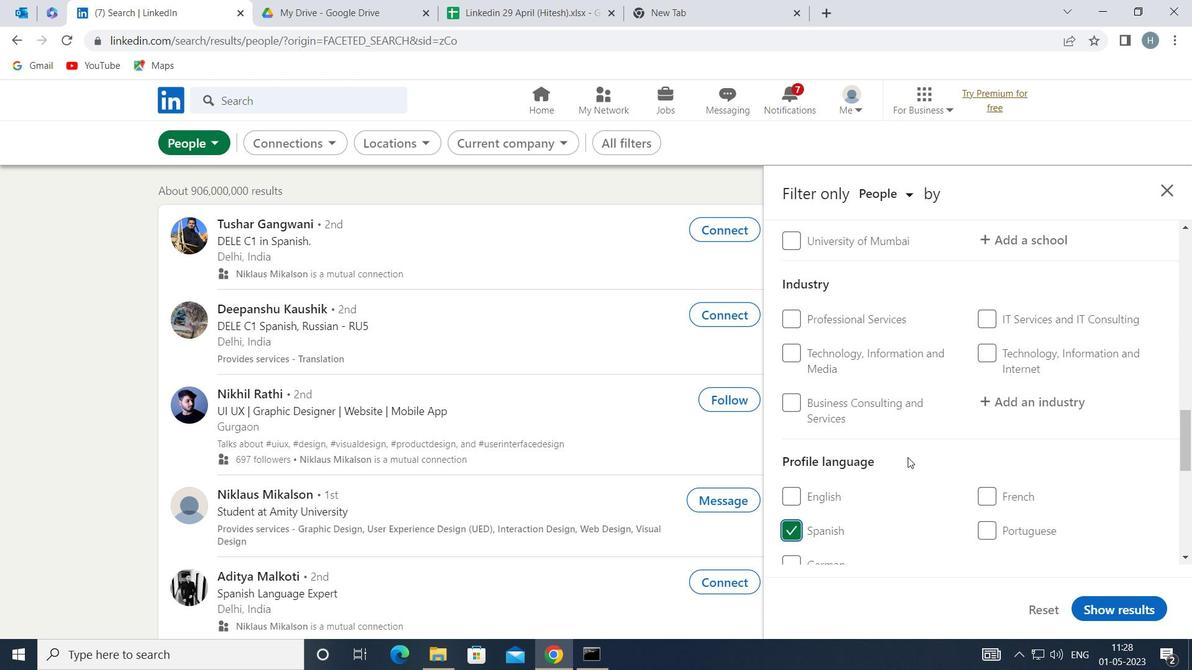 
Action: Mouse scrolled (908, 458) with delta (0, 0)
Screenshot: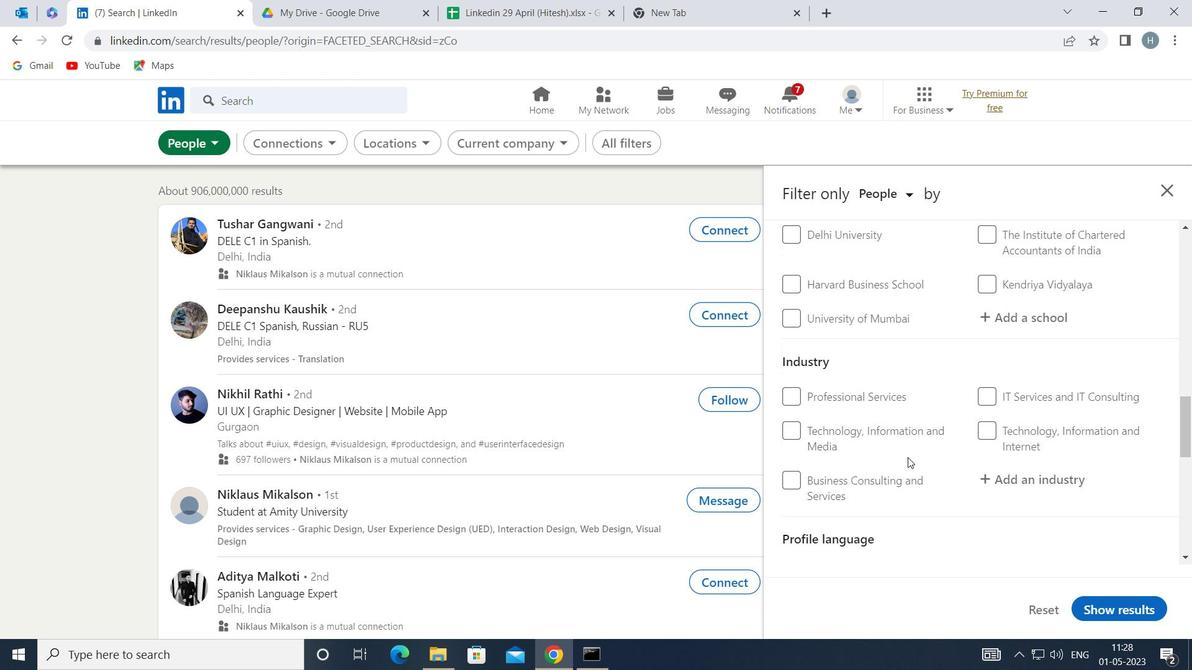 
Action: Mouse scrolled (908, 458) with delta (0, 0)
Screenshot: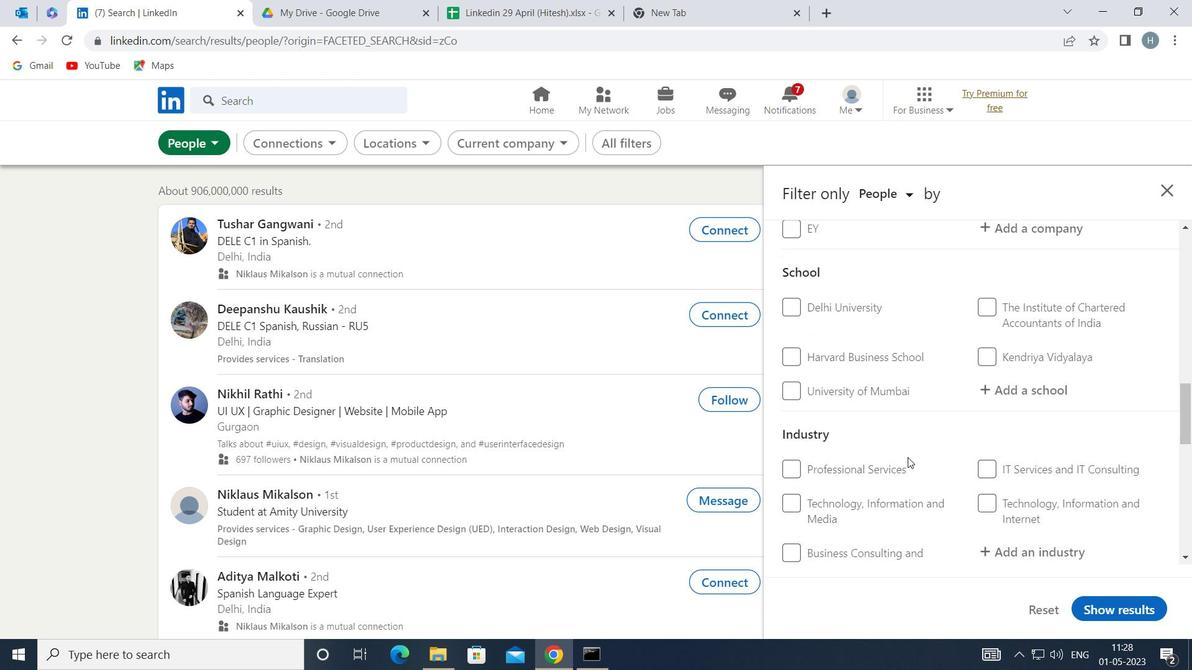 
Action: Mouse scrolled (908, 458) with delta (0, 0)
Screenshot: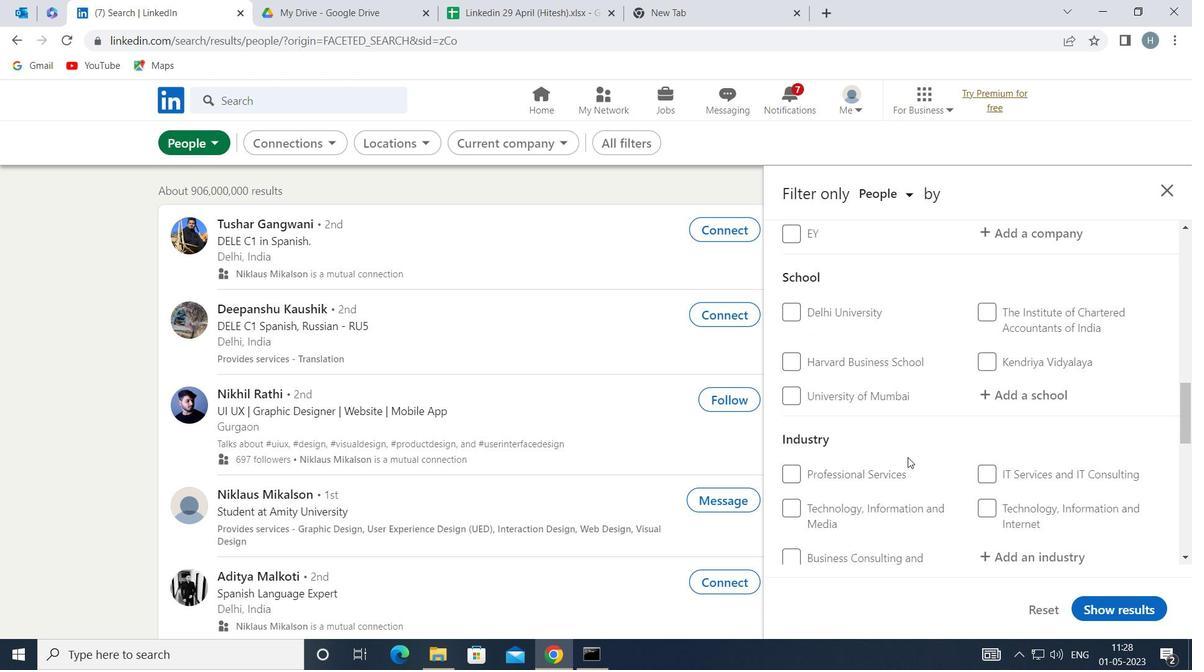 
Action: Mouse scrolled (908, 458) with delta (0, 0)
Screenshot: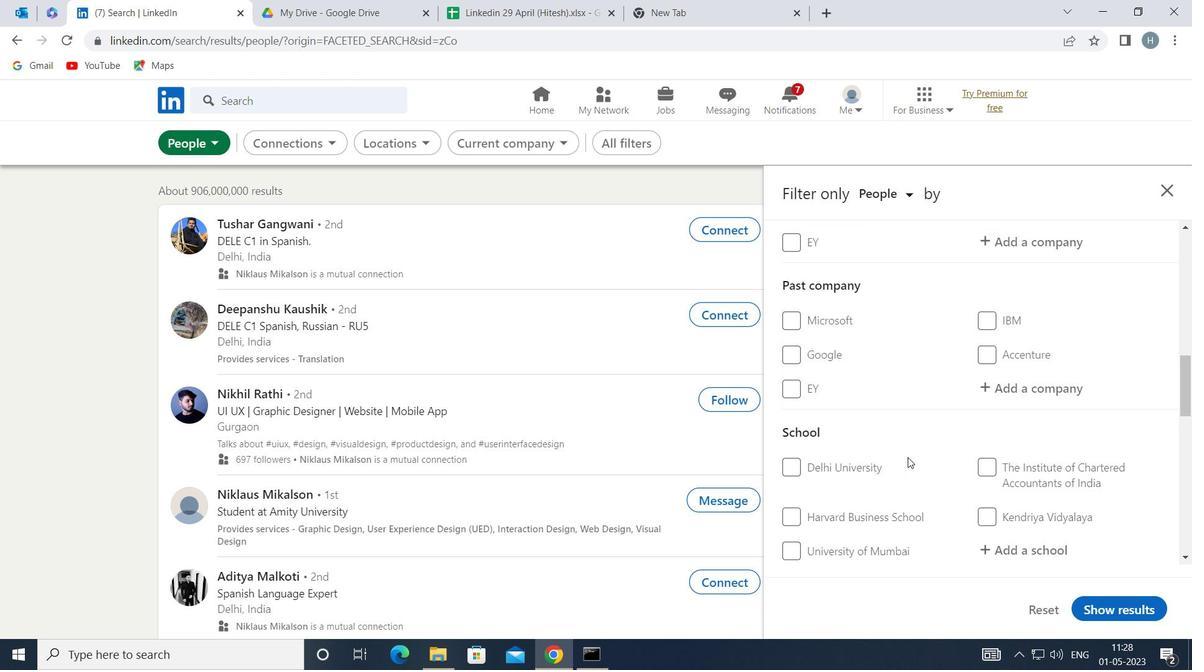 
Action: Mouse scrolled (908, 458) with delta (0, 0)
Screenshot: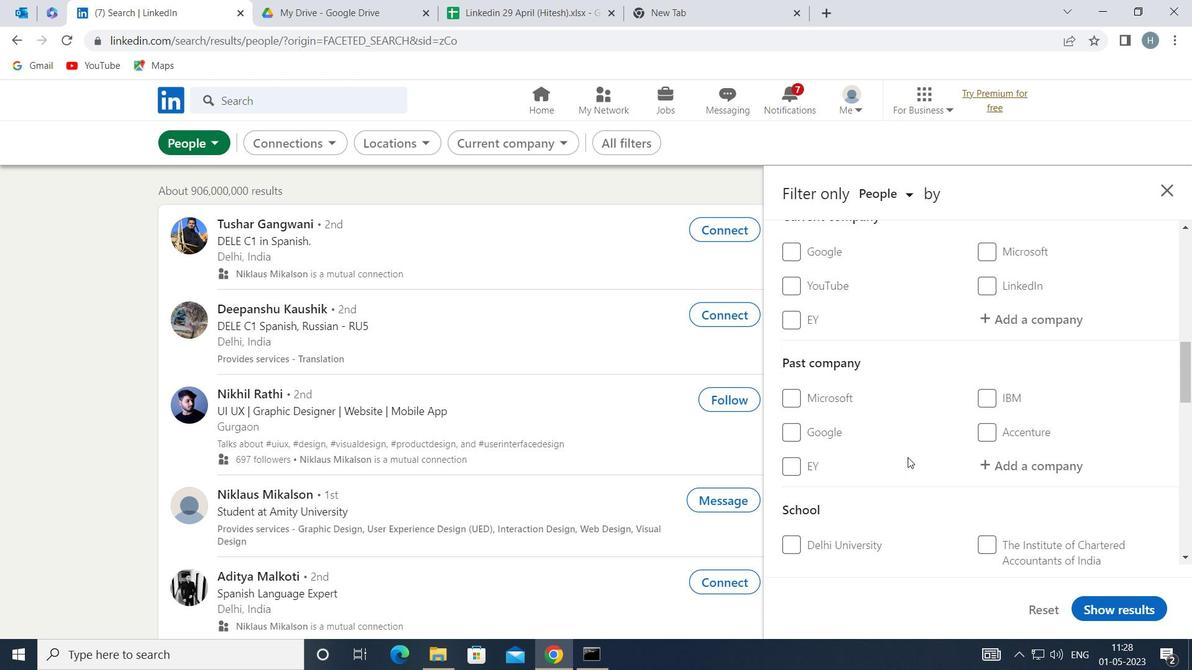 
Action: Mouse moved to (1018, 393)
Screenshot: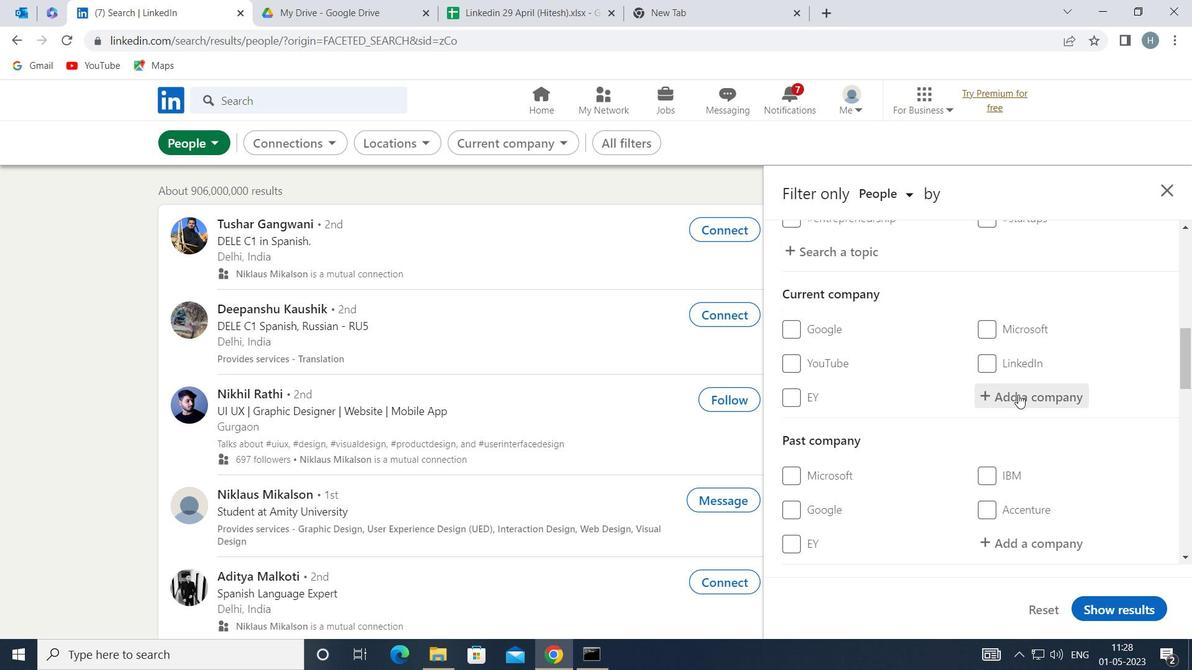 
Action: Mouse pressed left at (1018, 393)
Screenshot: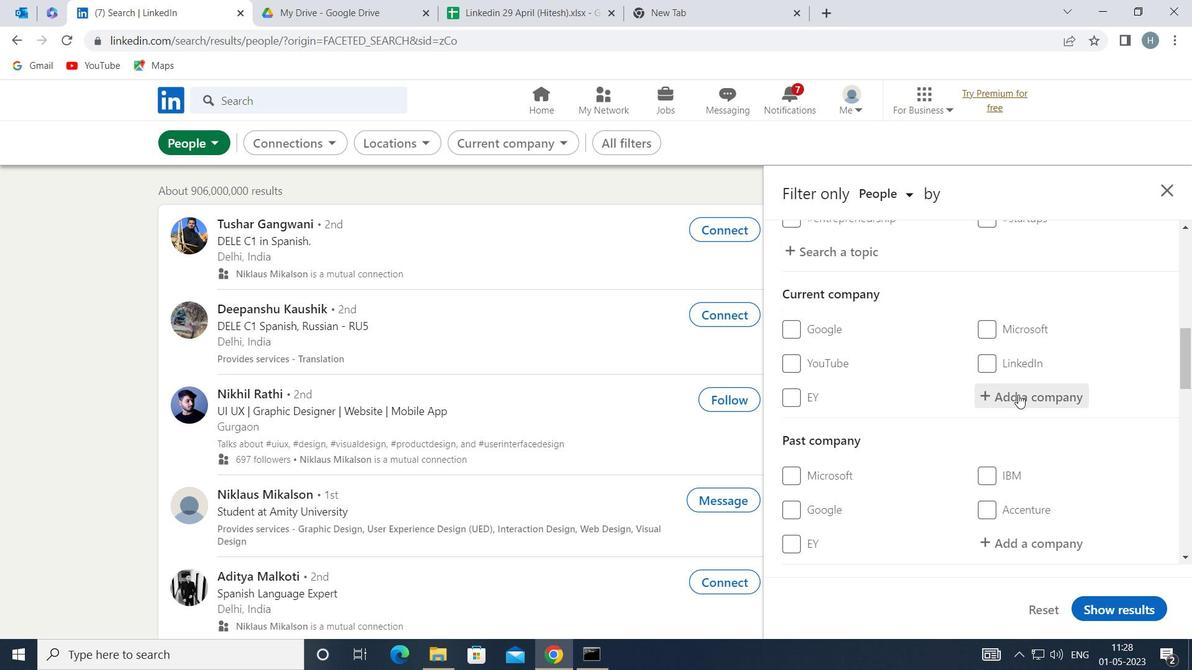 
Action: Mouse moved to (1015, 393)
Screenshot: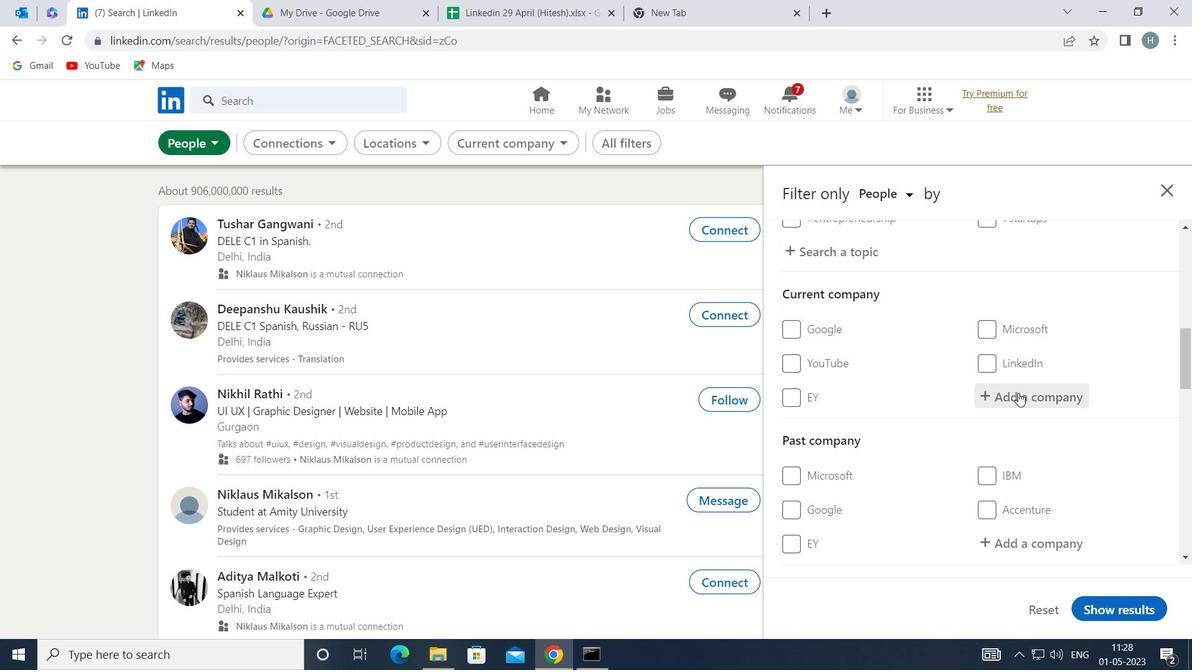 
Action: Key pressed <Key.shift>SI
Screenshot: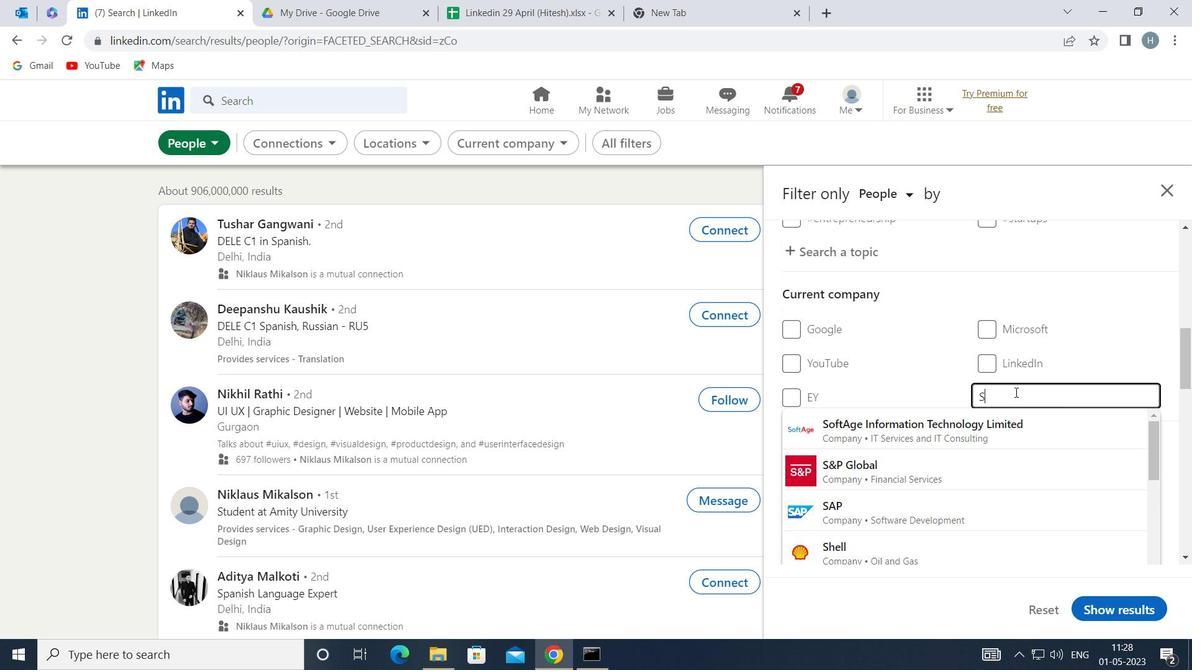 
Action: Mouse moved to (1011, 393)
Screenshot: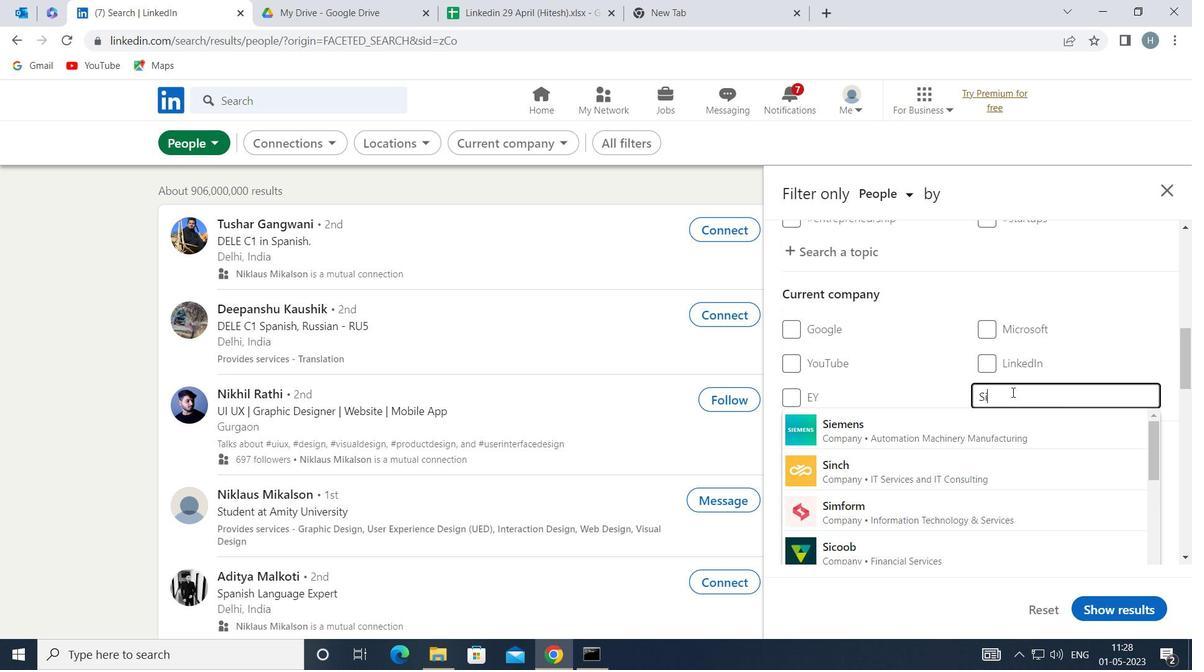 
Action: Key pressed TECORE
Screenshot: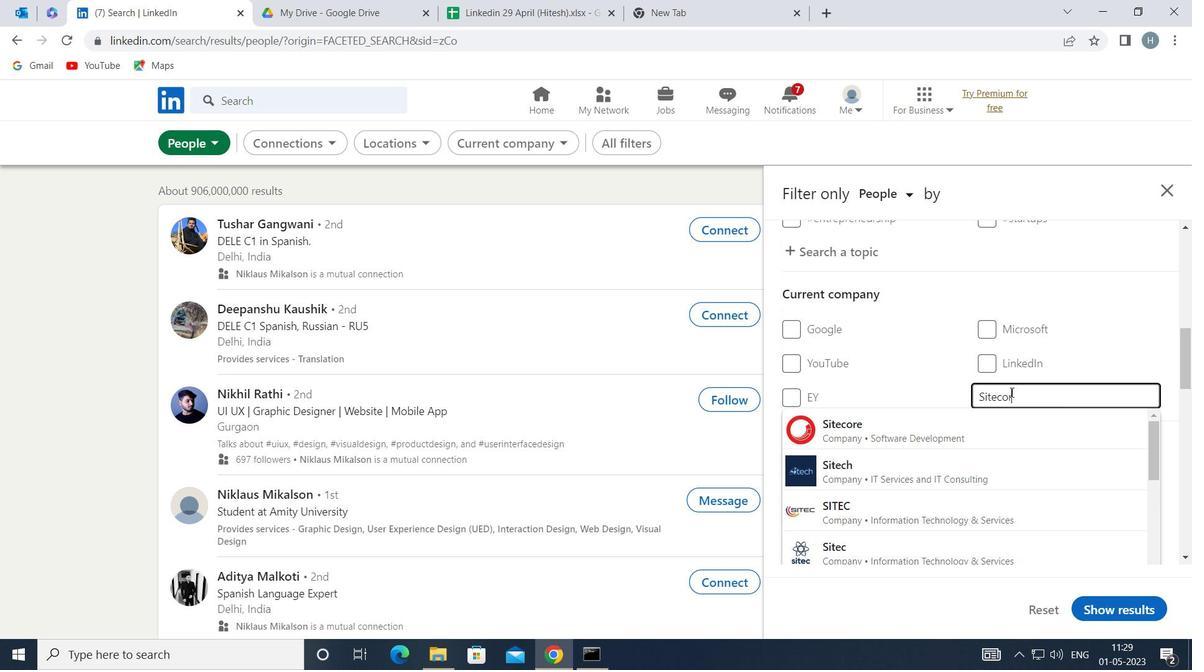 
Action: Mouse moved to (946, 427)
Screenshot: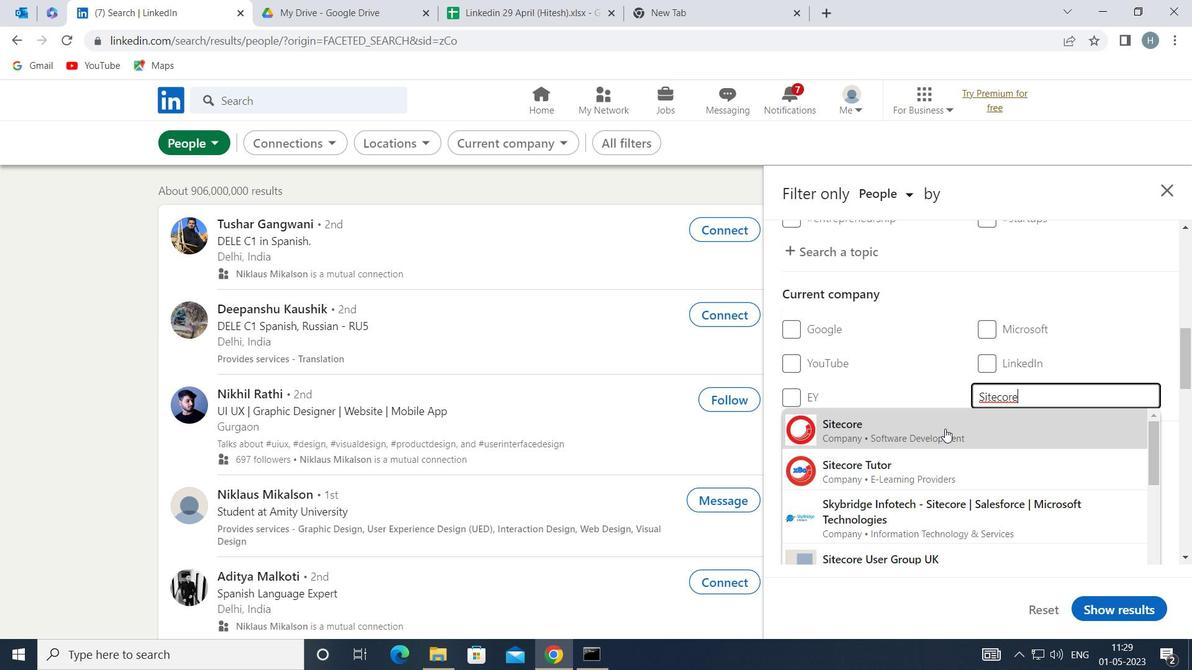 
Action: Mouse pressed left at (946, 427)
Screenshot: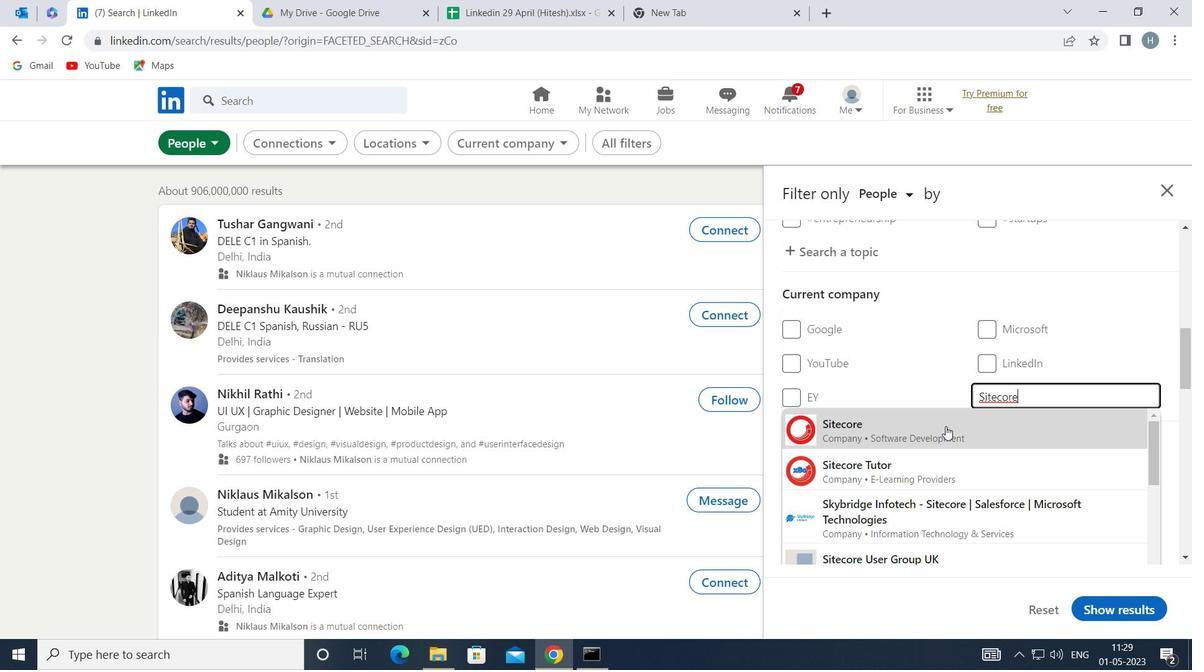 
Action: Mouse moved to (943, 427)
Screenshot: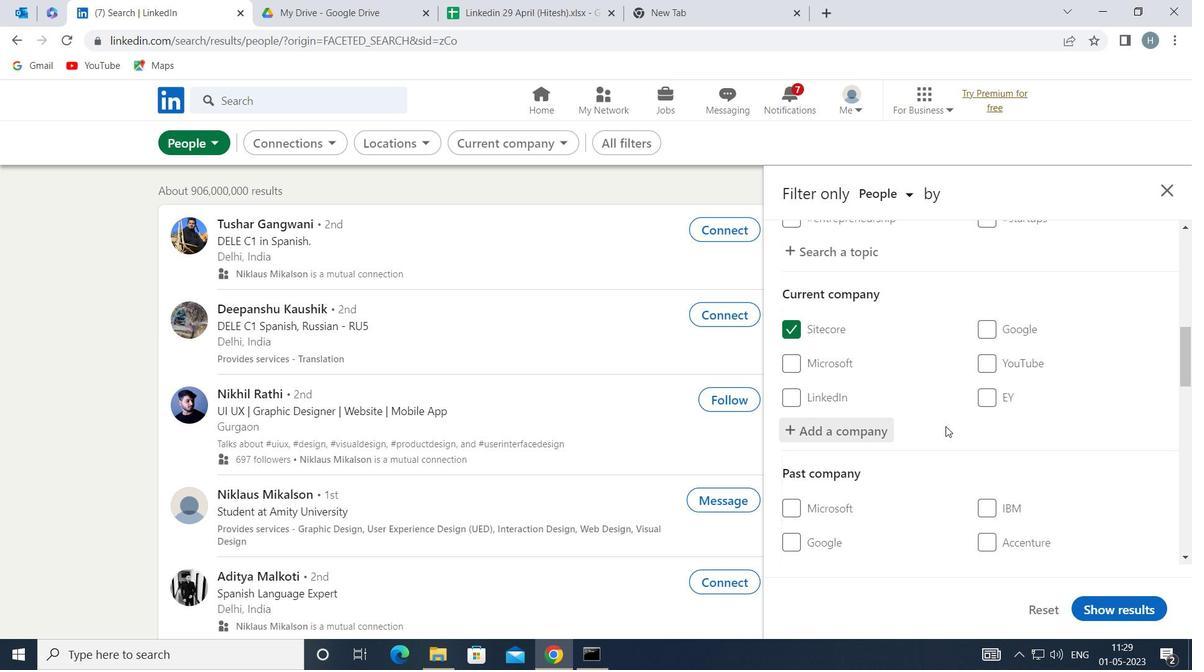 
Action: Mouse scrolled (943, 426) with delta (0, 0)
Screenshot: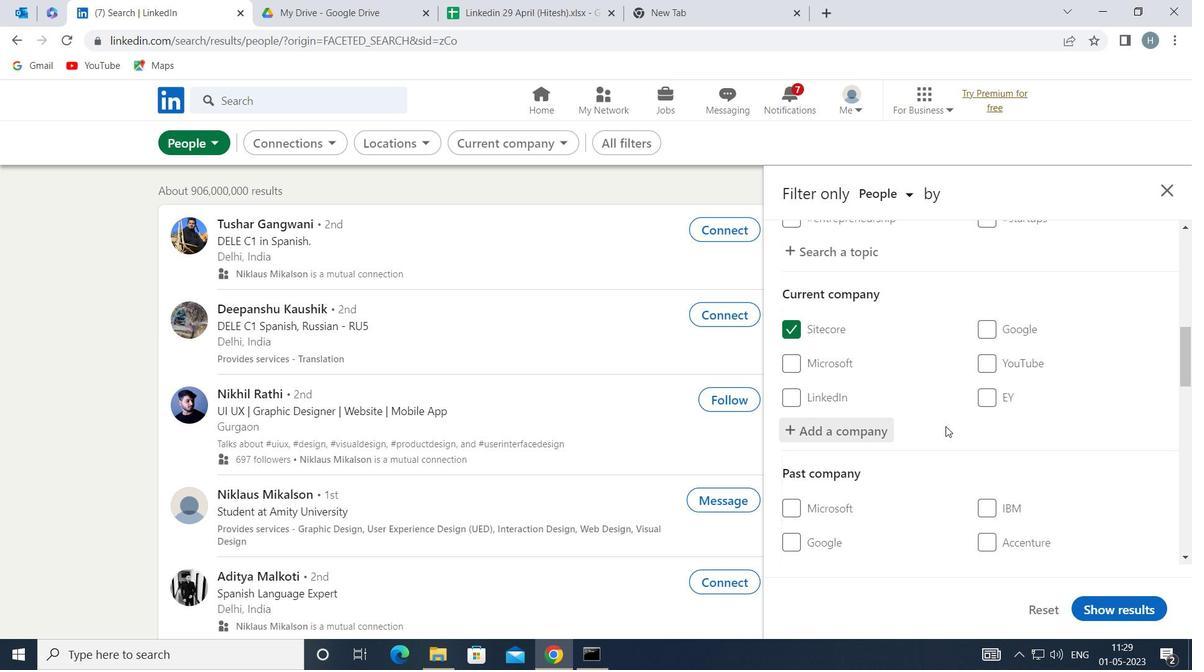 
Action: Mouse moved to (941, 428)
Screenshot: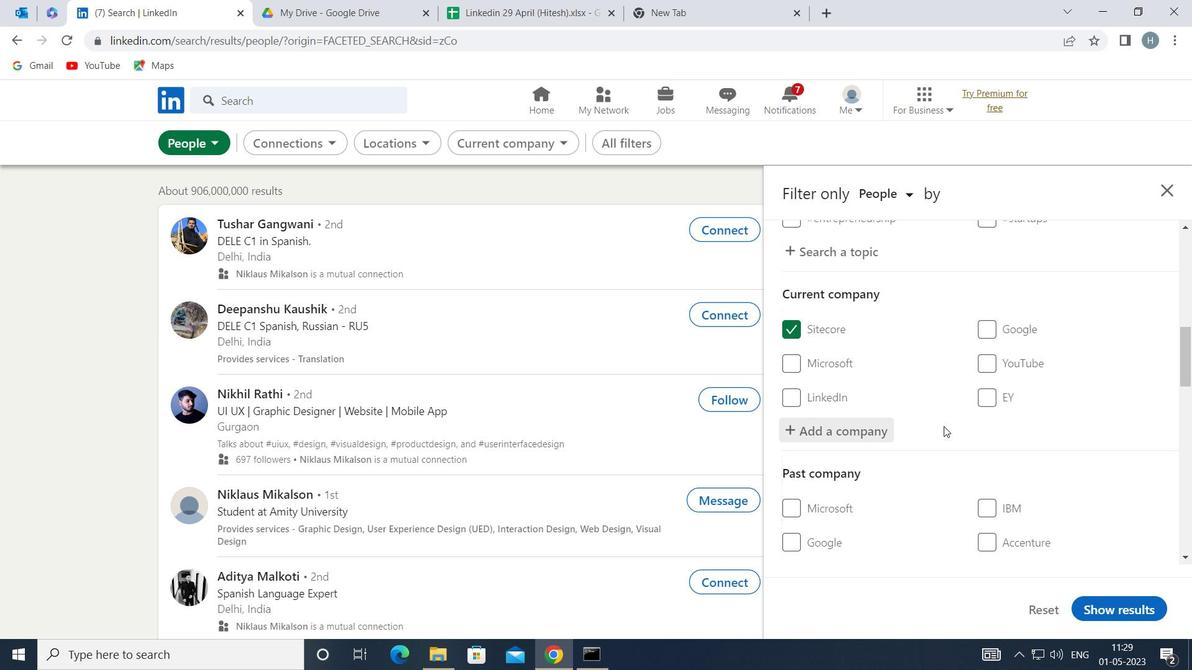 
Action: Mouse scrolled (941, 427) with delta (0, 0)
Screenshot: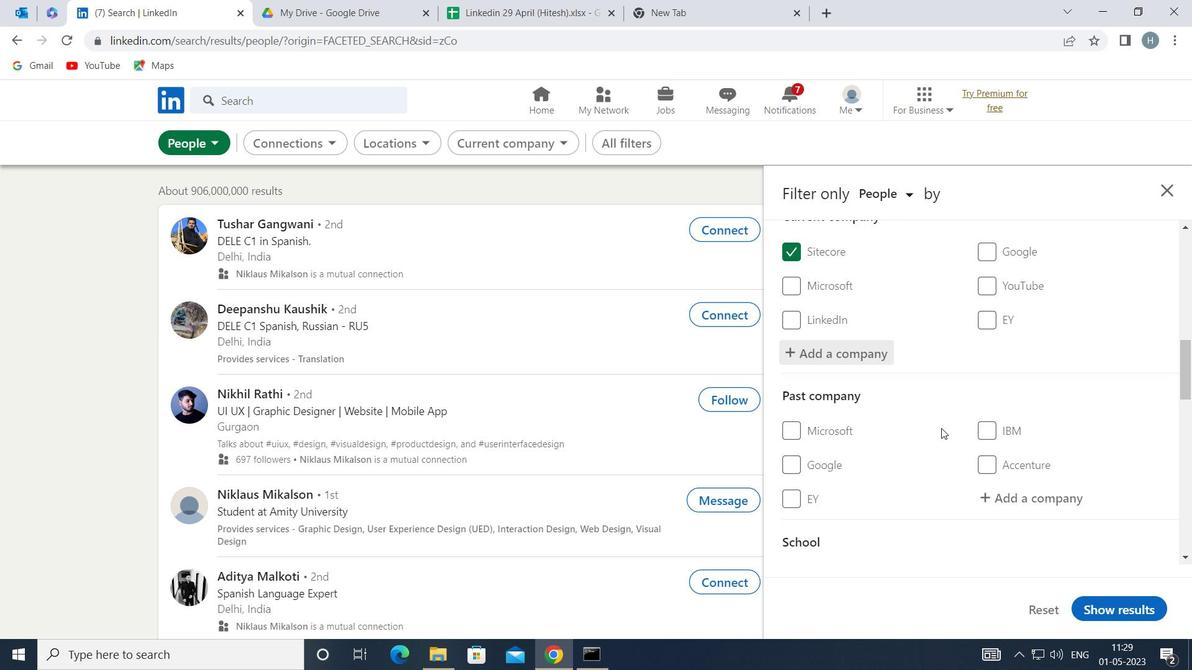 
Action: Mouse scrolled (941, 427) with delta (0, 0)
Screenshot: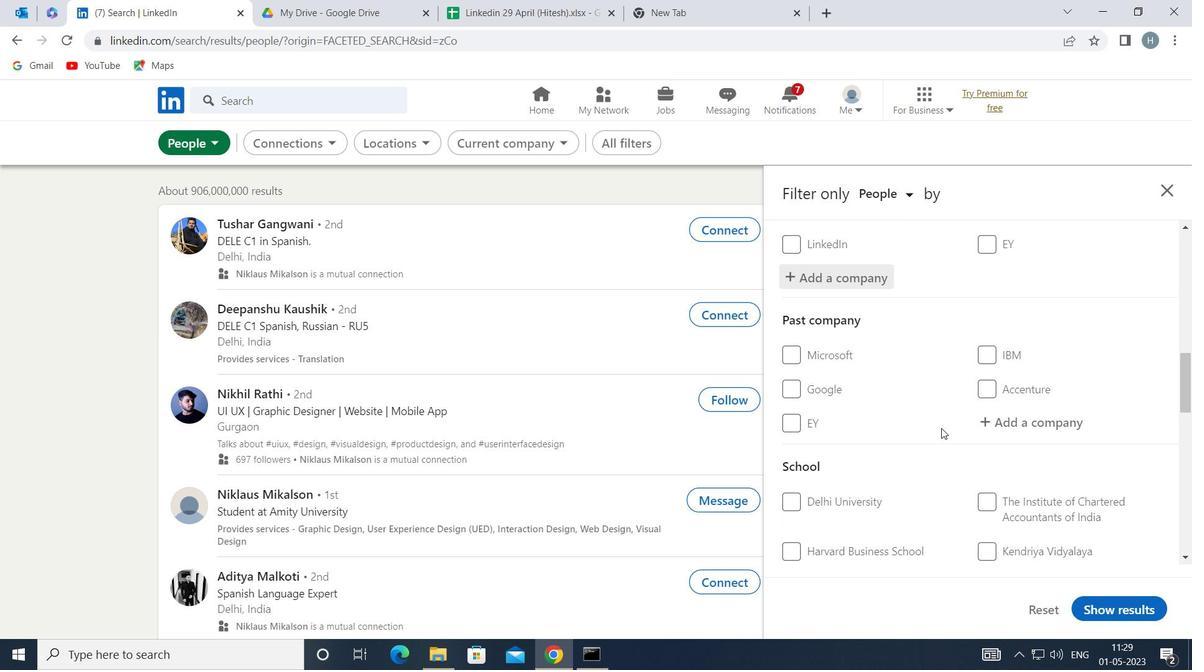 
Action: Mouse scrolled (941, 427) with delta (0, 0)
Screenshot: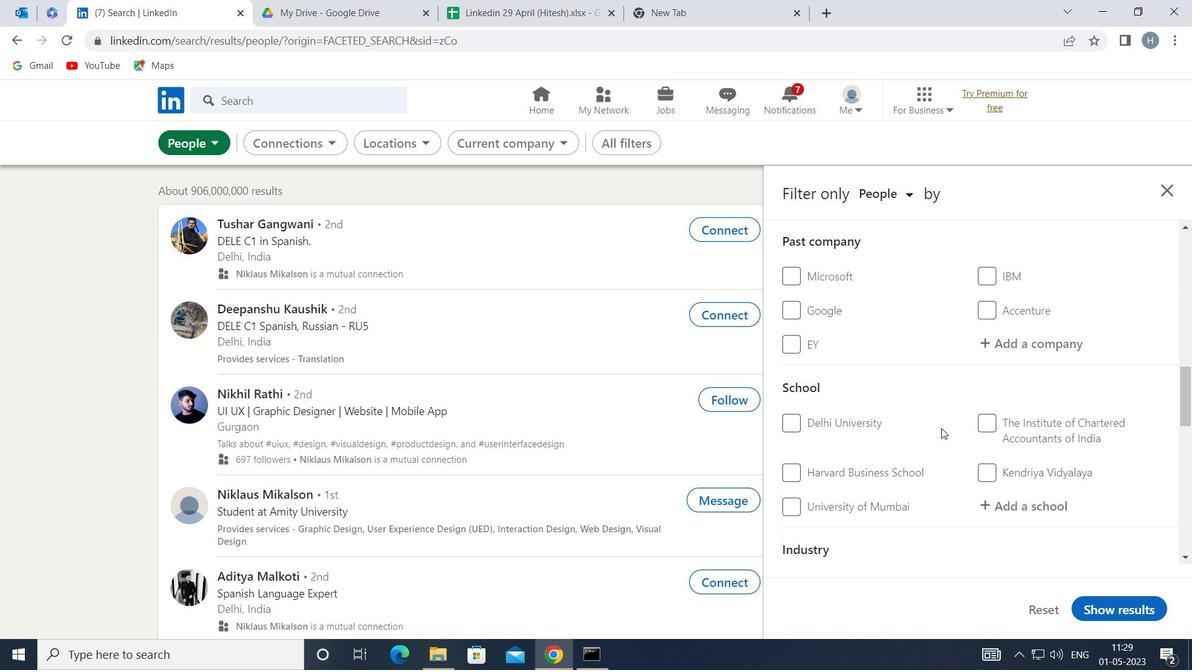 
Action: Mouse moved to (986, 427)
Screenshot: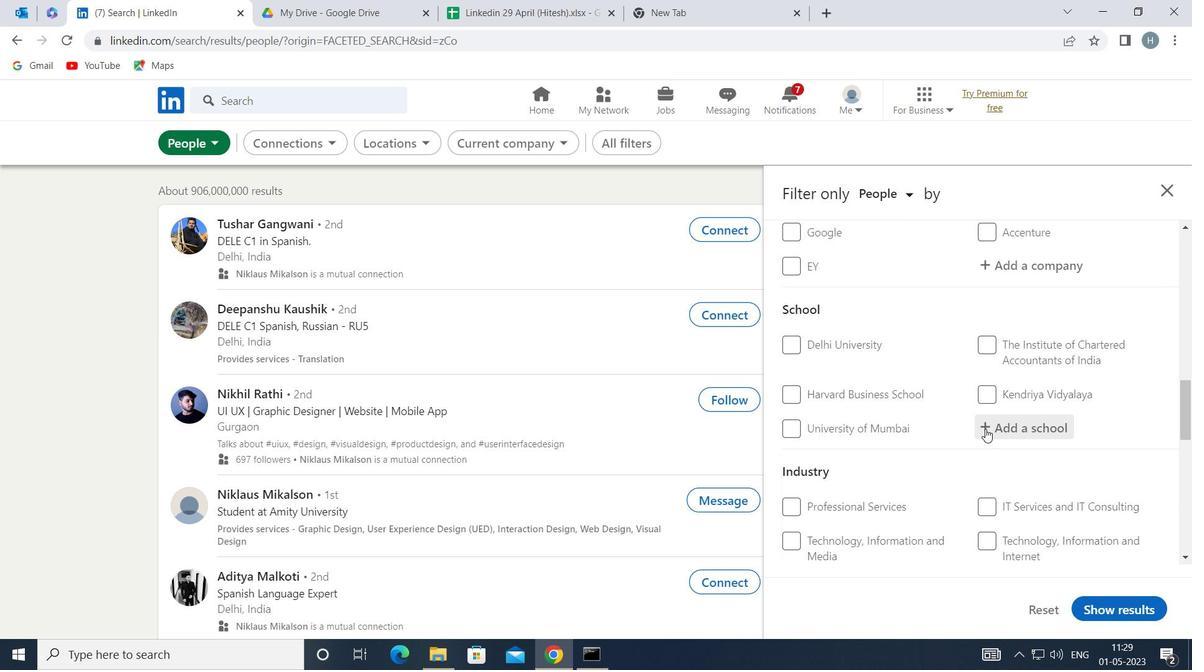 
Action: Mouse pressed left at (986, 427)
Screenshot: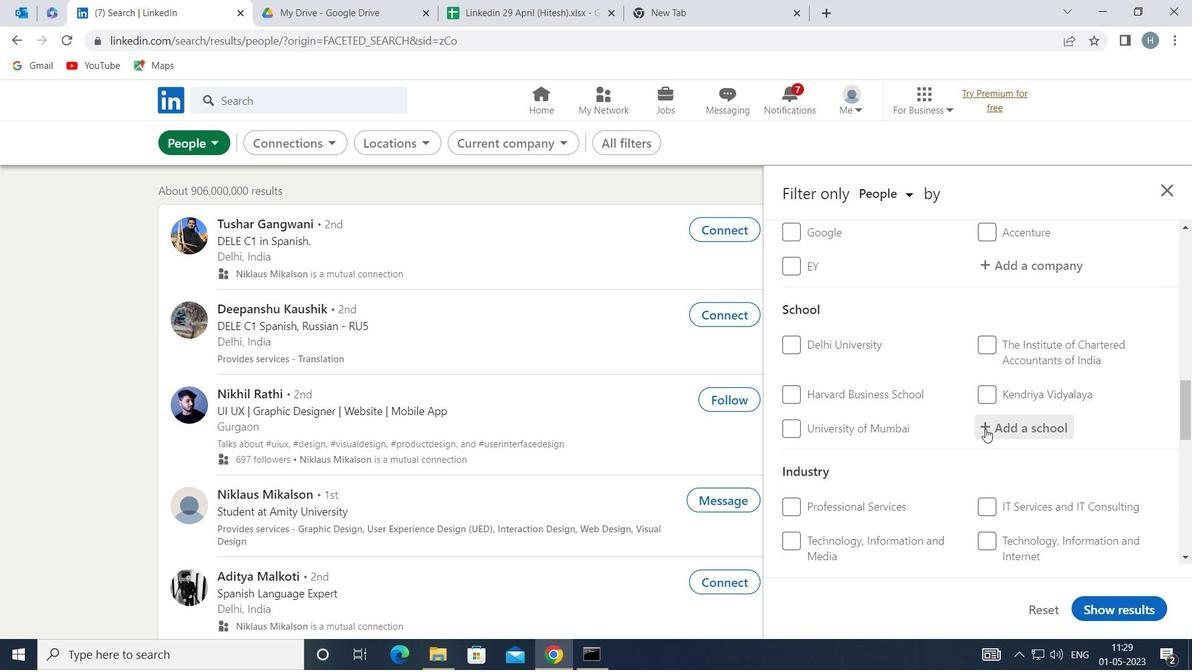 
Action: Mouse moved to (981, 425)
Screenshot: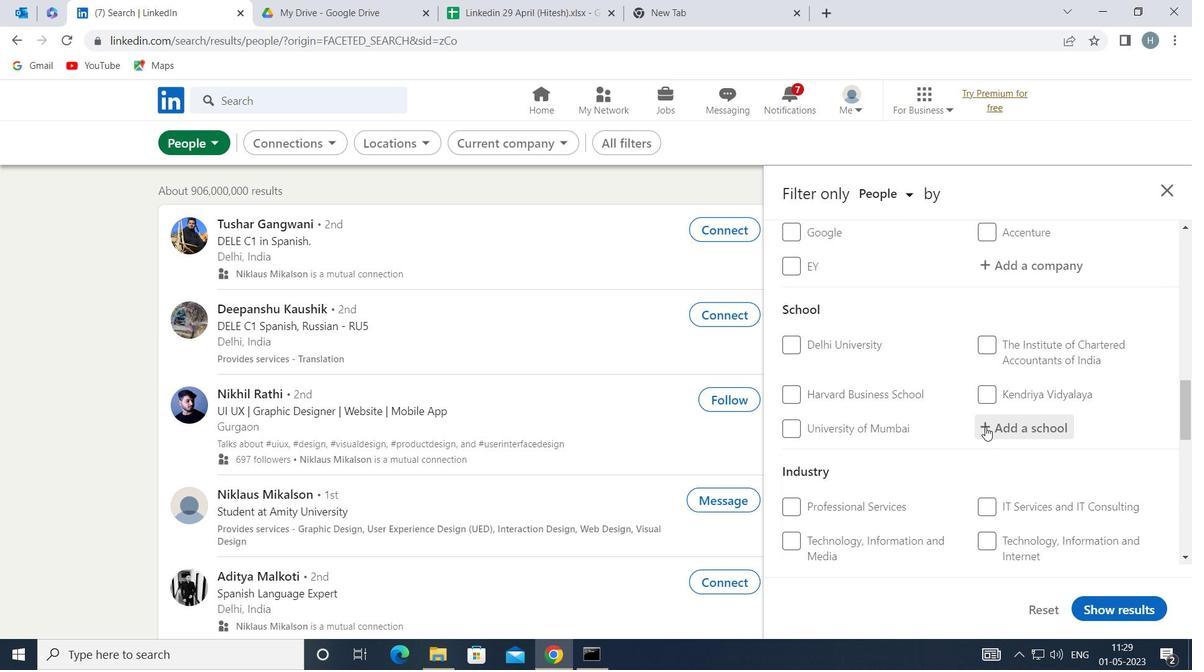 
Action: Key pressed <Key.shift>SIKKIM<Key.space><Key.shift><Key.shift>MANI
Screenshot: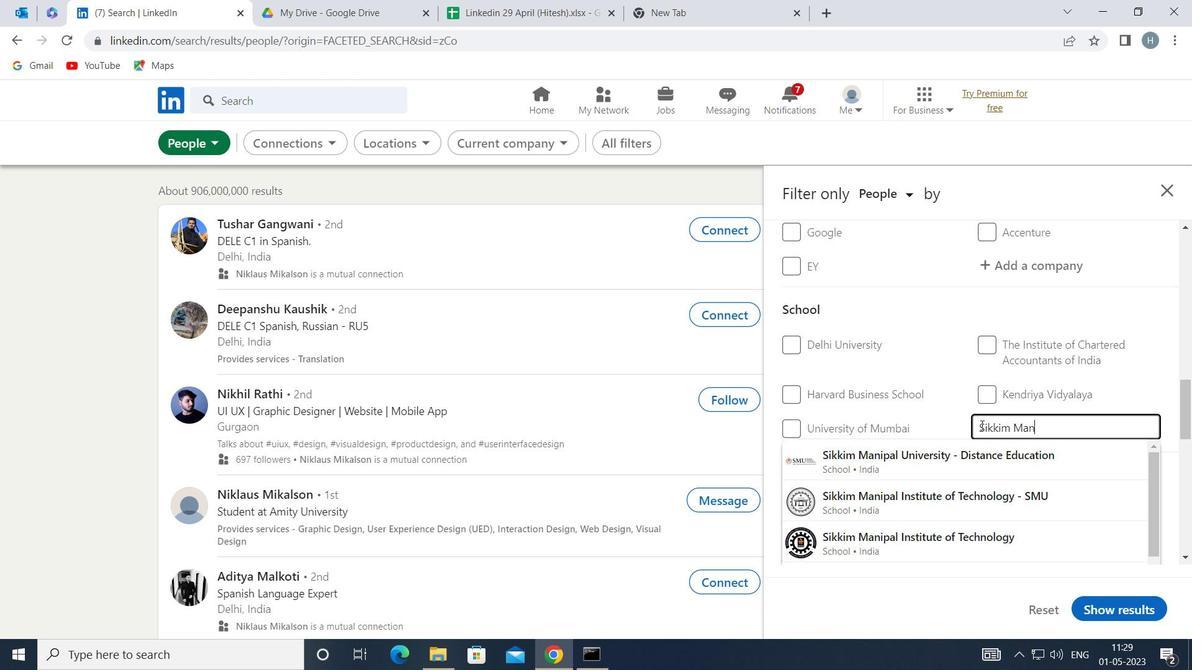 
Action: Mouse moved to (970, 476)
Screenshot: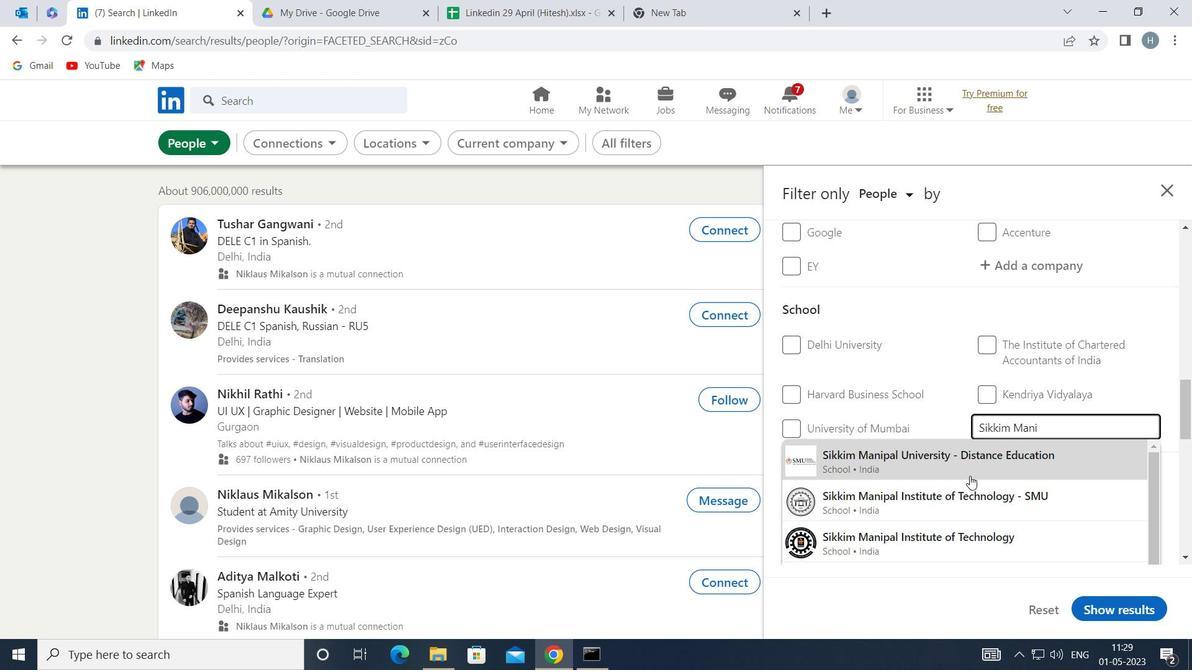 
Action: Key pressed PAL<Key.space><Key.shift>UNIC<Key.backspace>VERSITY<Key.space><Key.shift>G
Screenshot: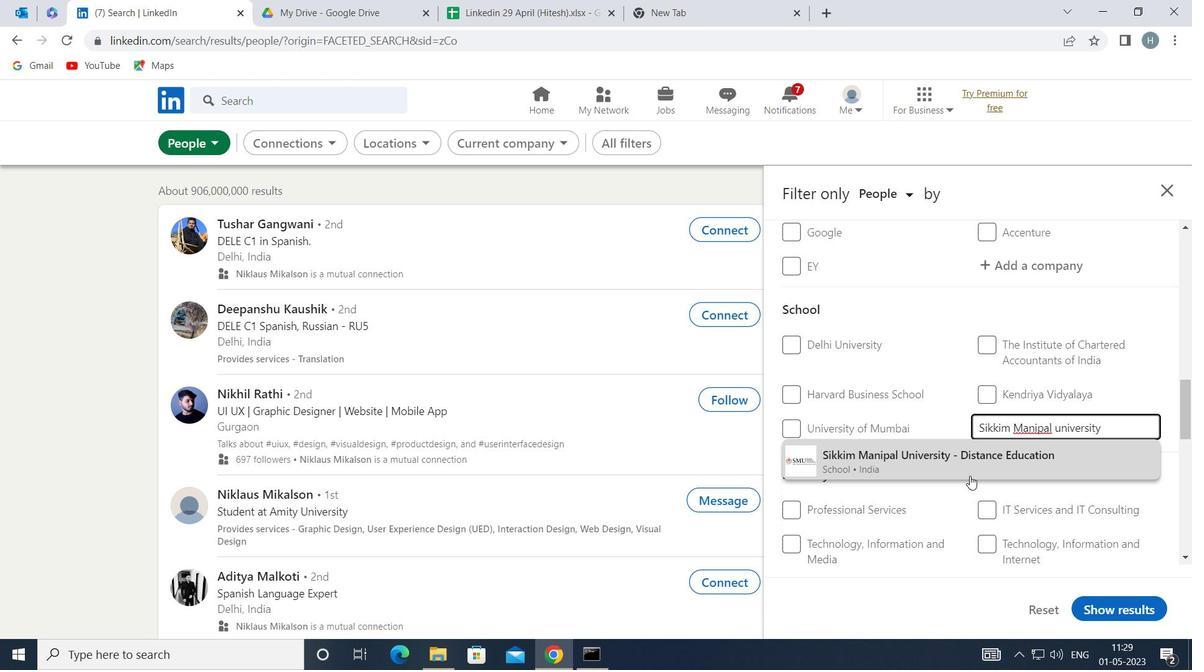 
Action: Mouse moved to (974, 475)
Screenshot: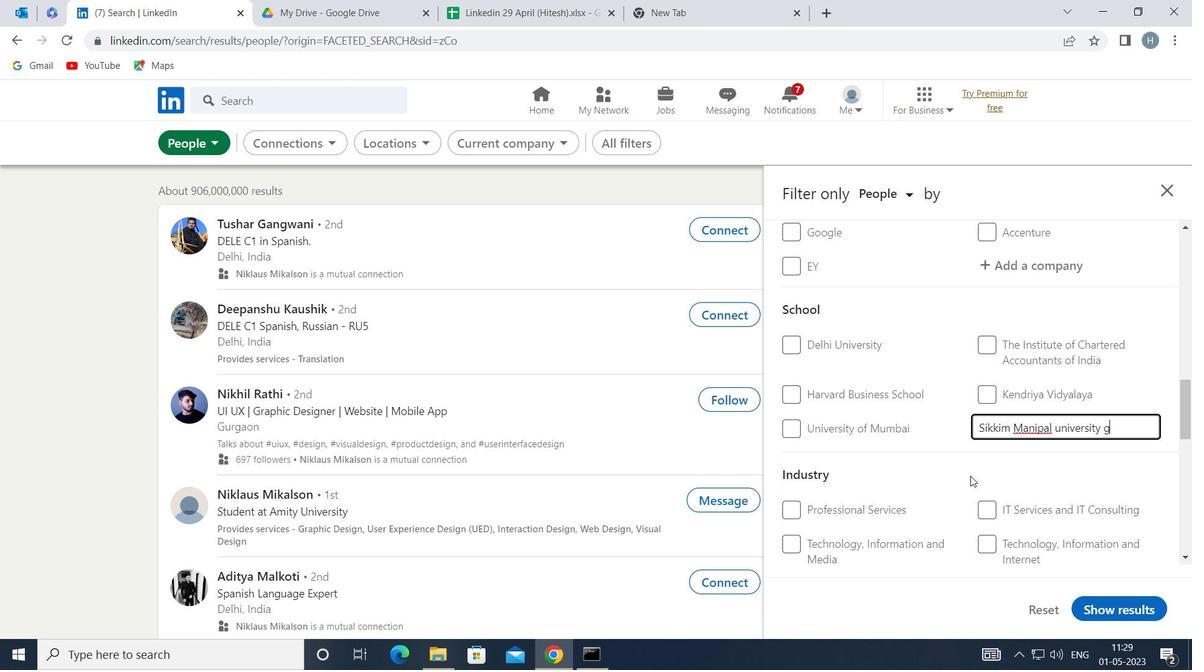 
Action: Key pressed <Key.backspace><Key.shift>GANGTOK
Screenshot: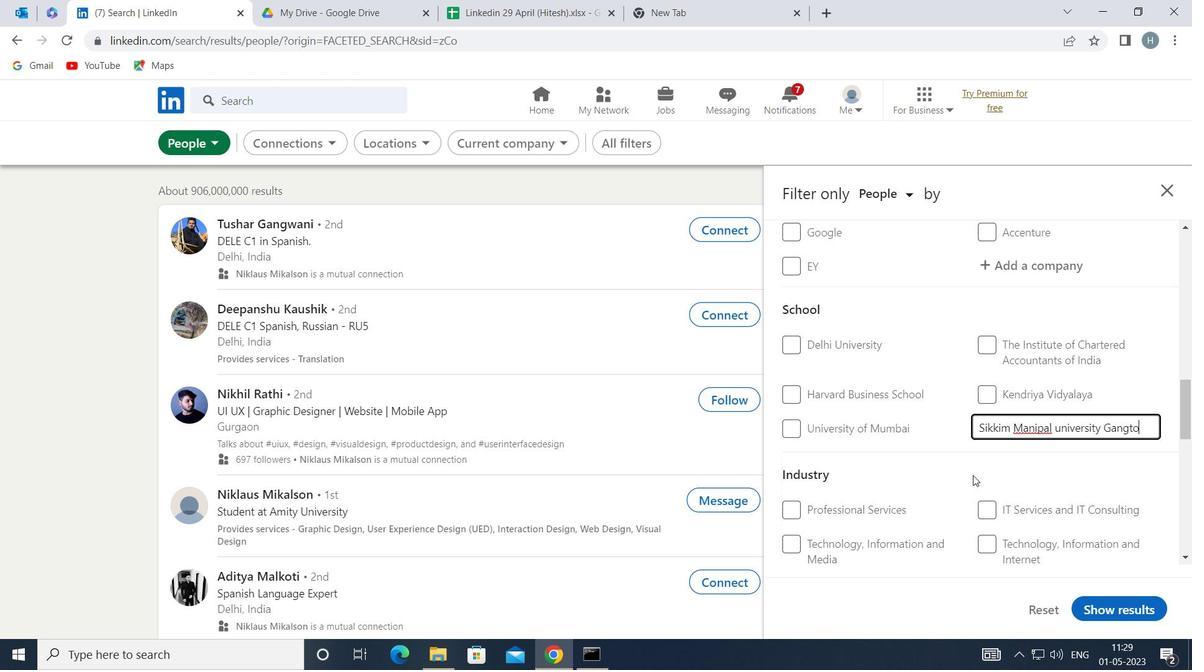 
Action: Mouse moved to (962, 461)
Screenshot: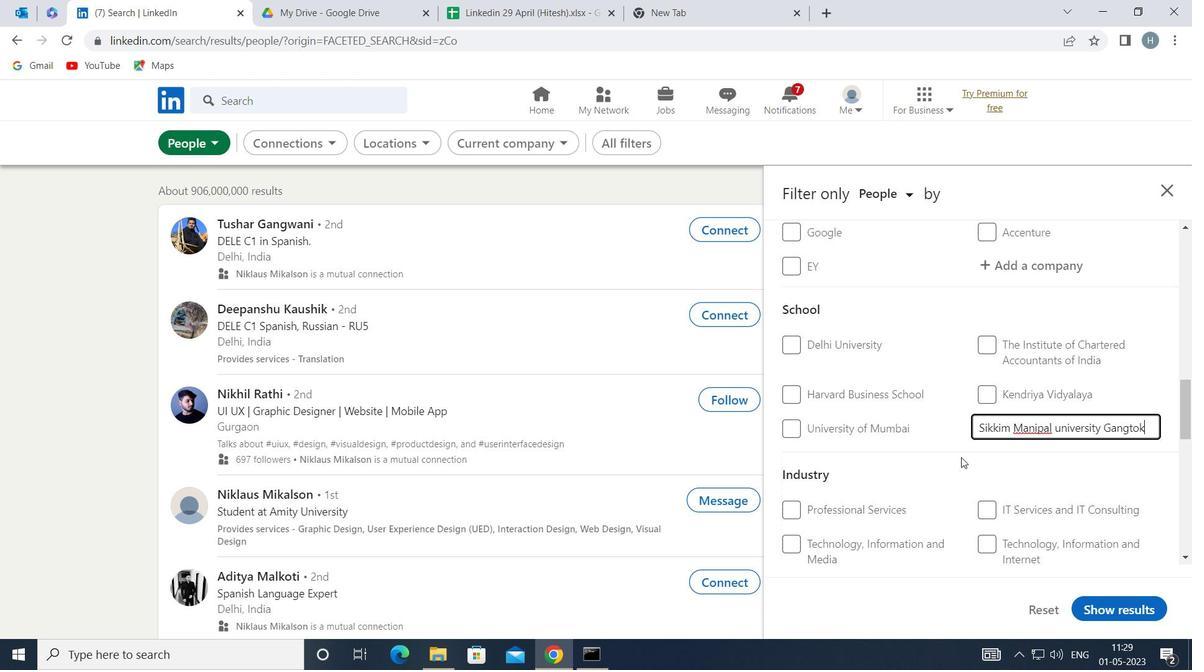 
Action: Key pressed <Key.enter>
Screenshot: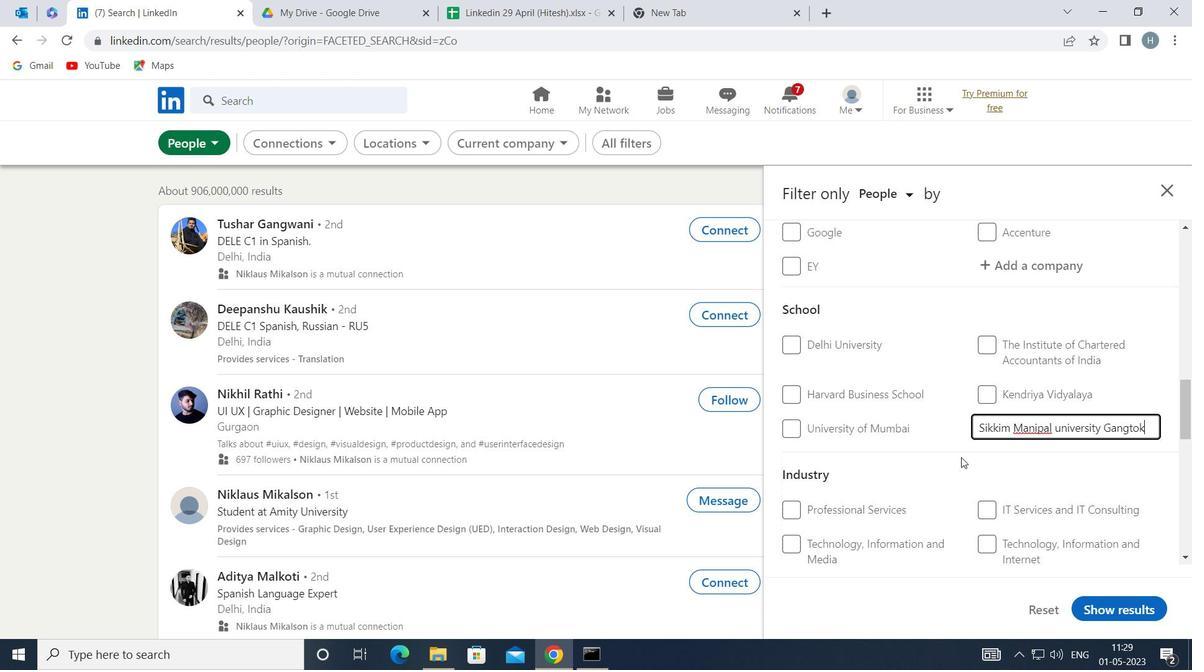 
Action: Mouse moved to (1095, 449)
Screenshot: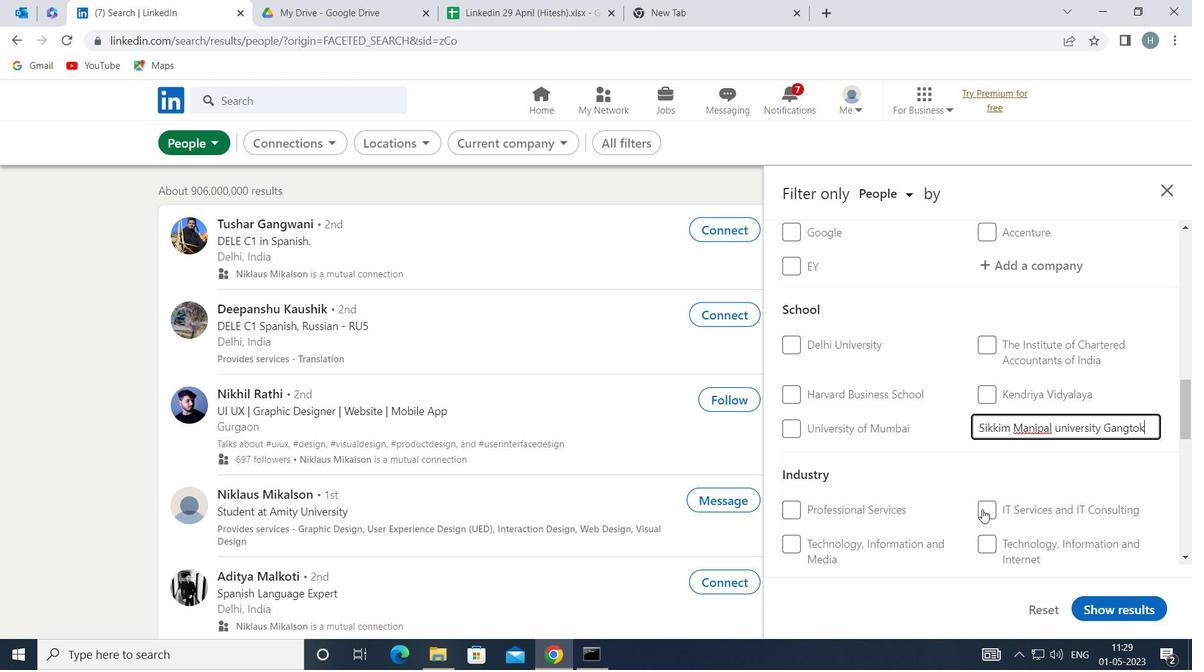 
Action: Mouse pressed left at (1095, 449)
Screenshot: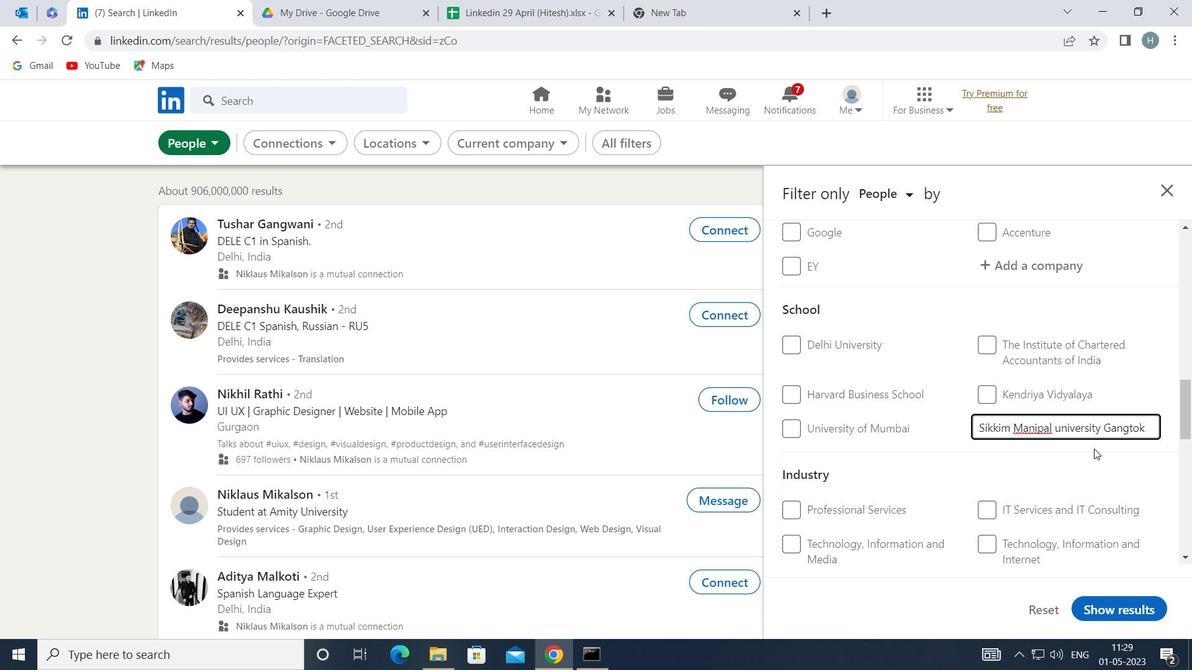 
Action: Mouse moved to (1001, 449)
Screenshot: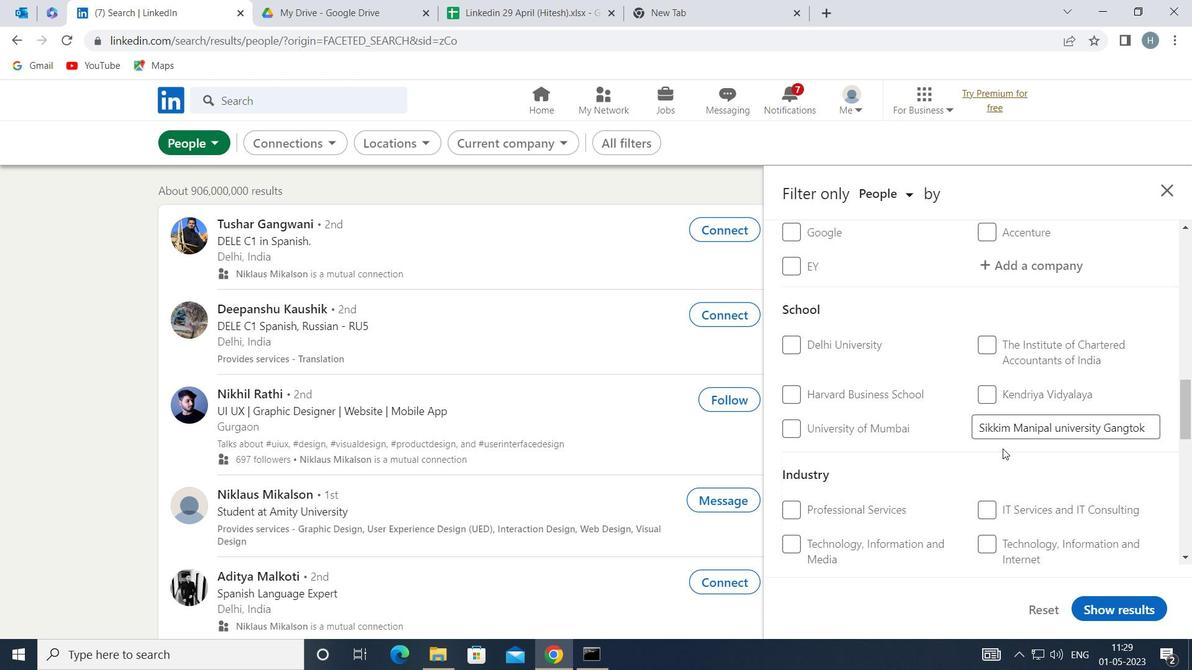
Action: Mouse scrolled (1001, 449) with delta (0, 0)
Screenshot: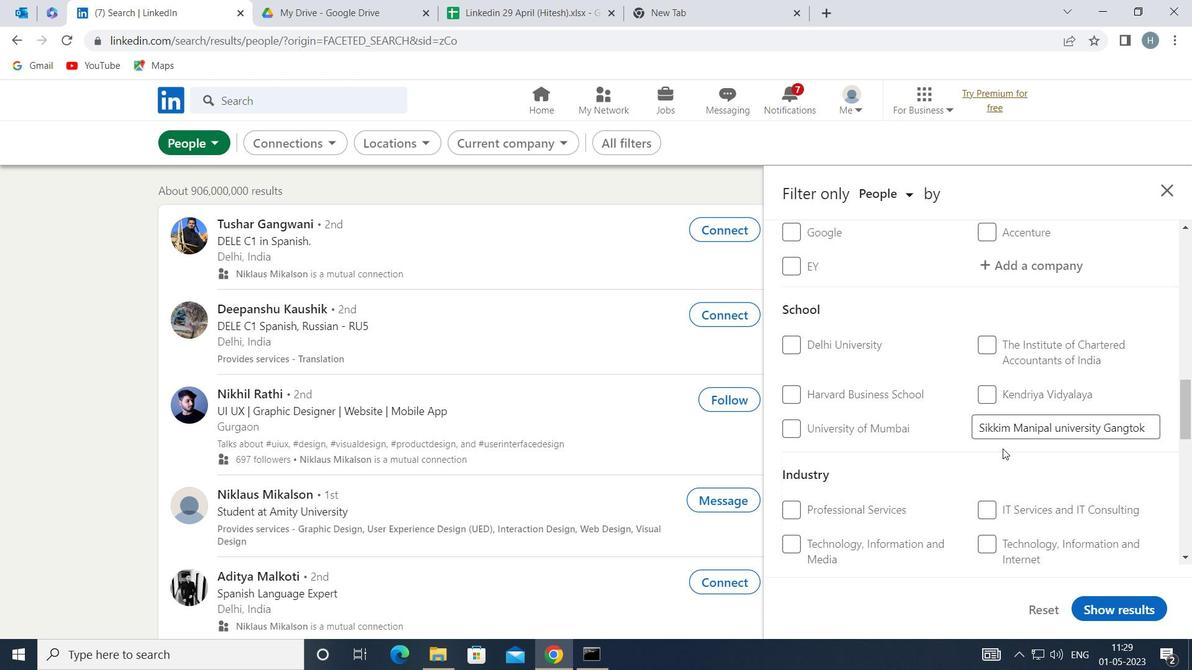 
Action: Mouse moved to (975, 423)
Screenshot: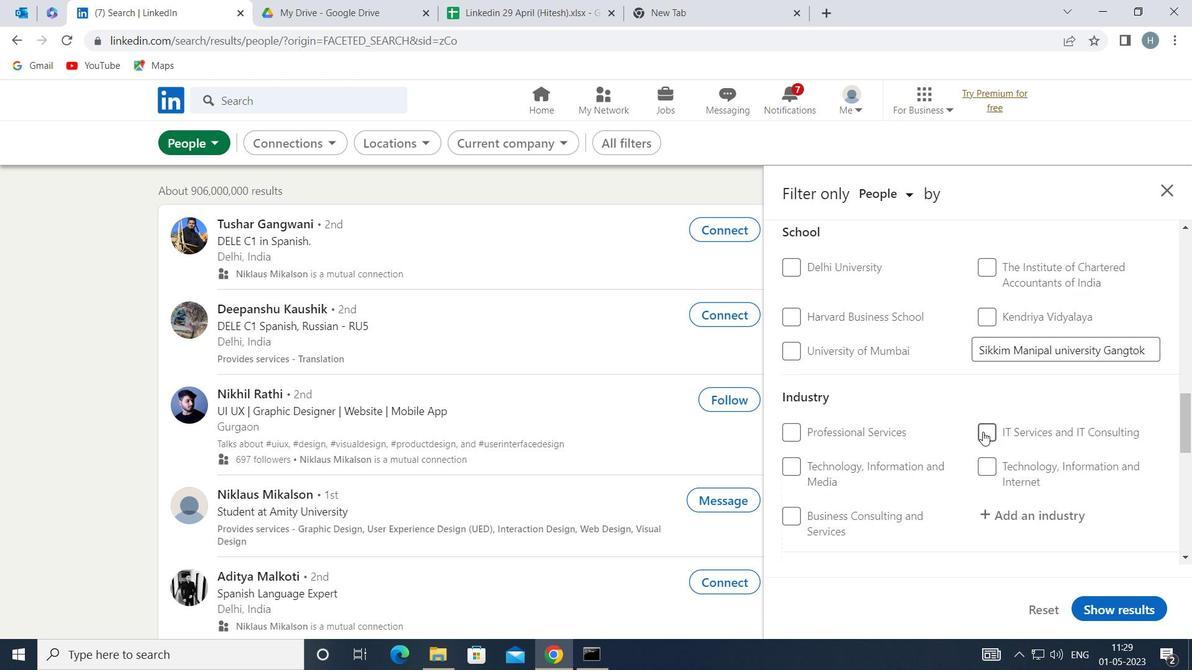
Action: Mouse scrolled (975, 422) with delta (0, 0)
Screenshot: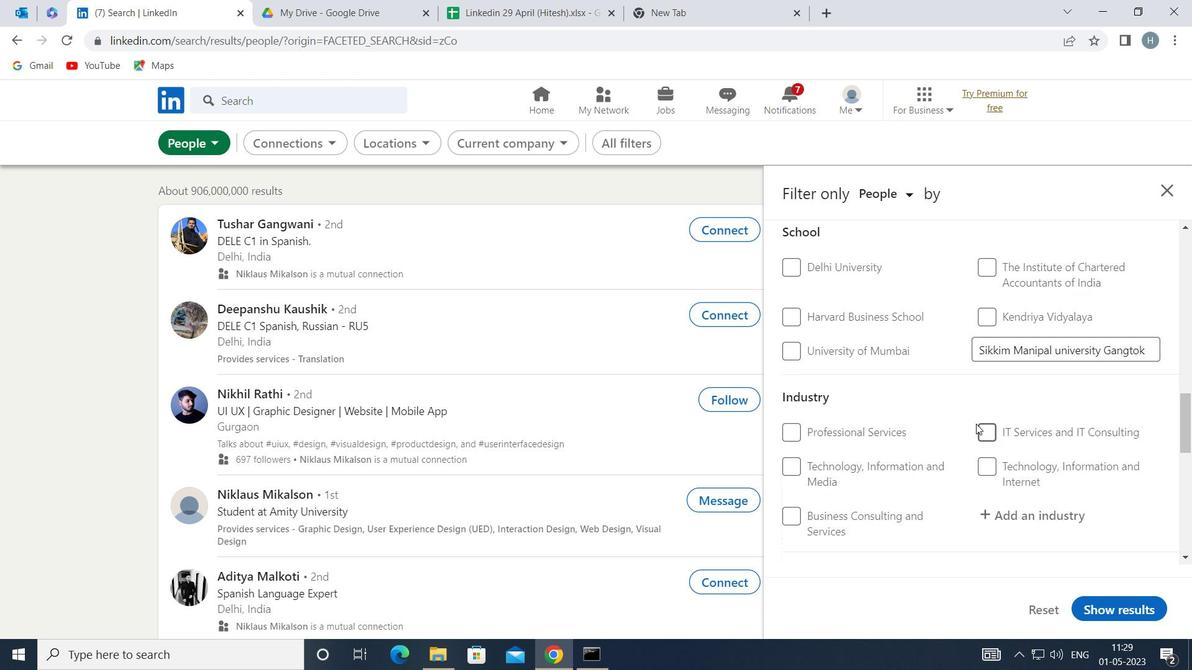 
Action: Mouse moved to (1006, 431)
Screenshot: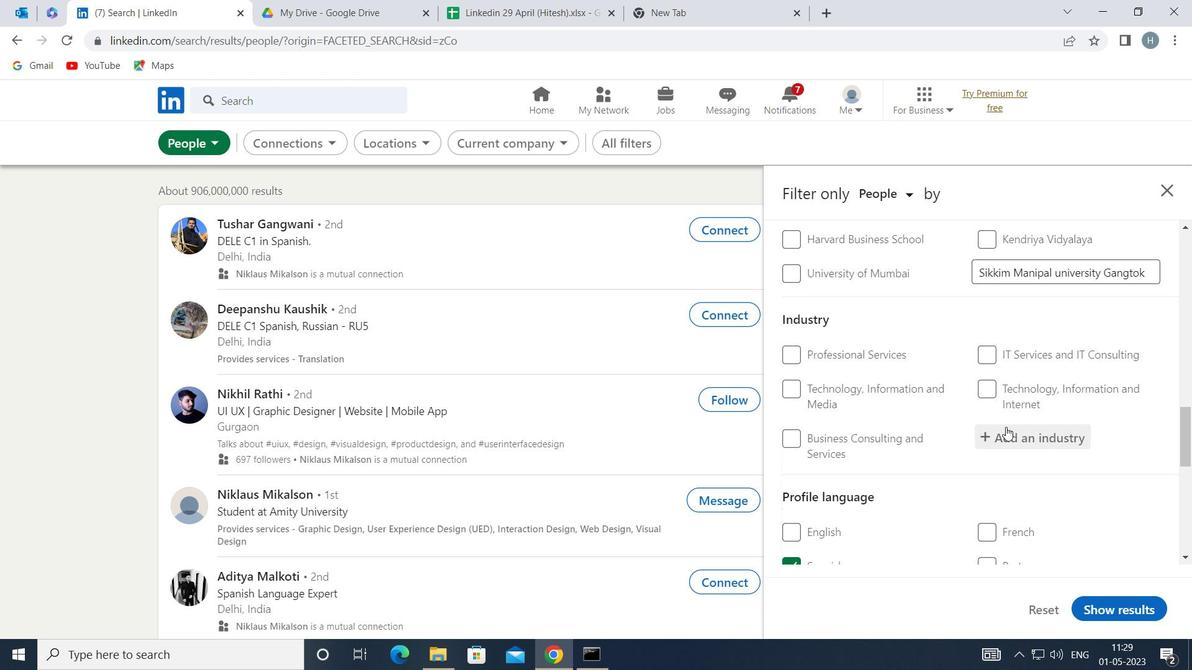 
Action: Mouse pressed left at (1006, 431)
Screenshot: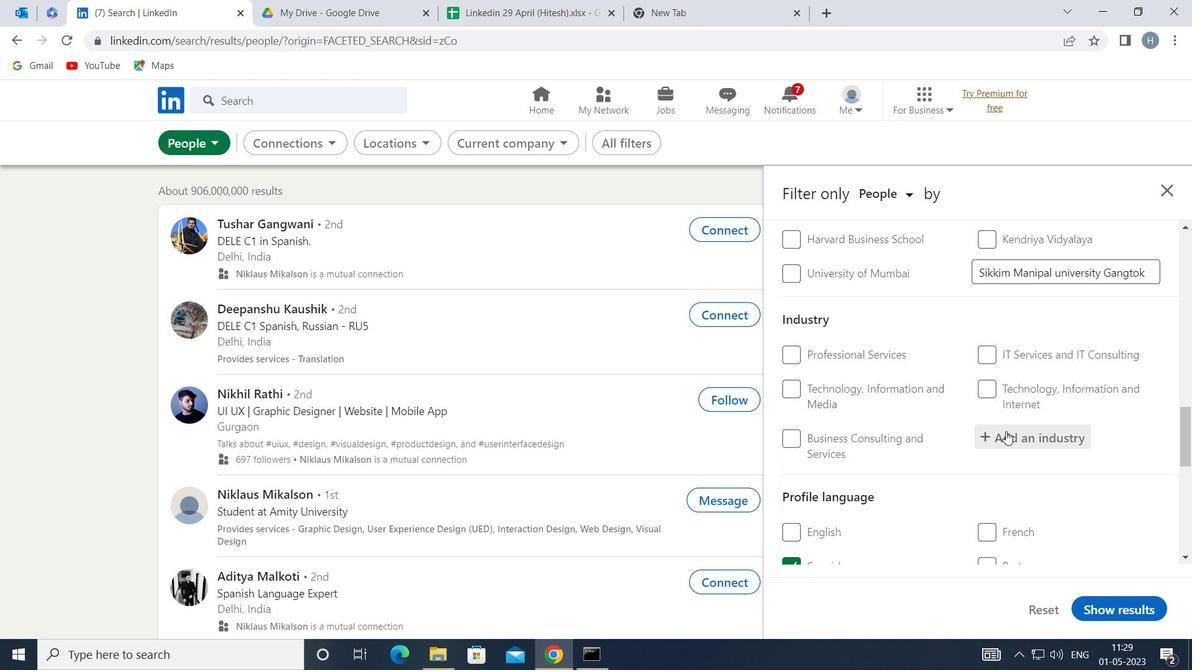 
Action: Key pressed <Key.shift>NUR
Screenshot: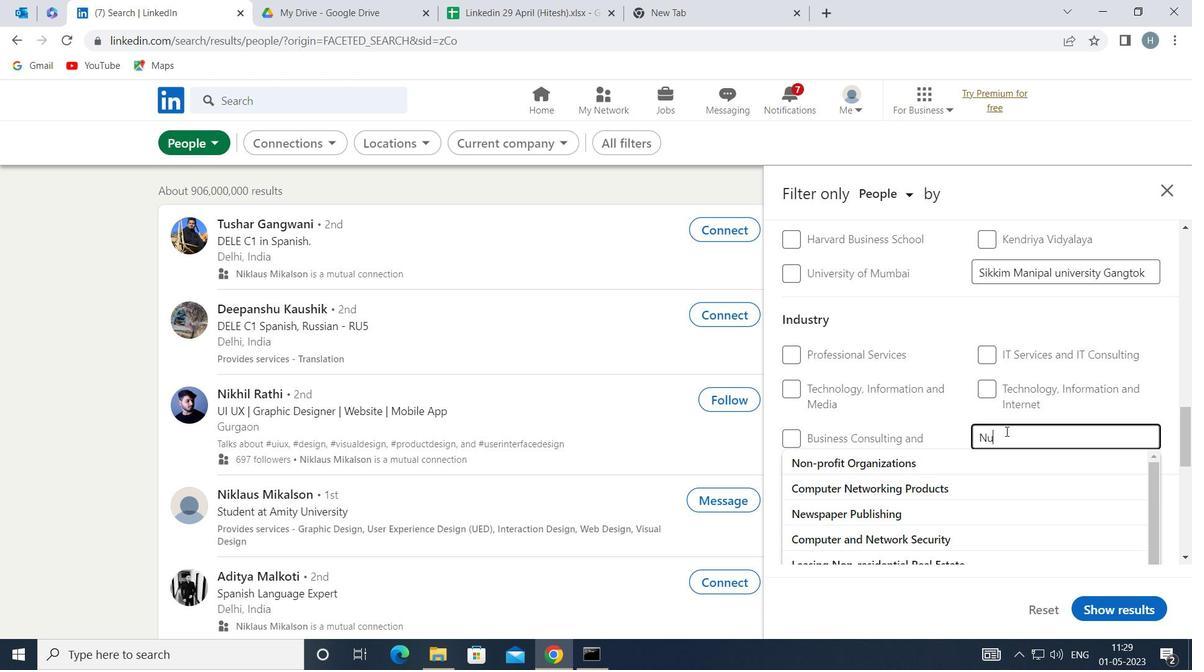 
Action: Mouse moved to (957, 451)
Screenshot: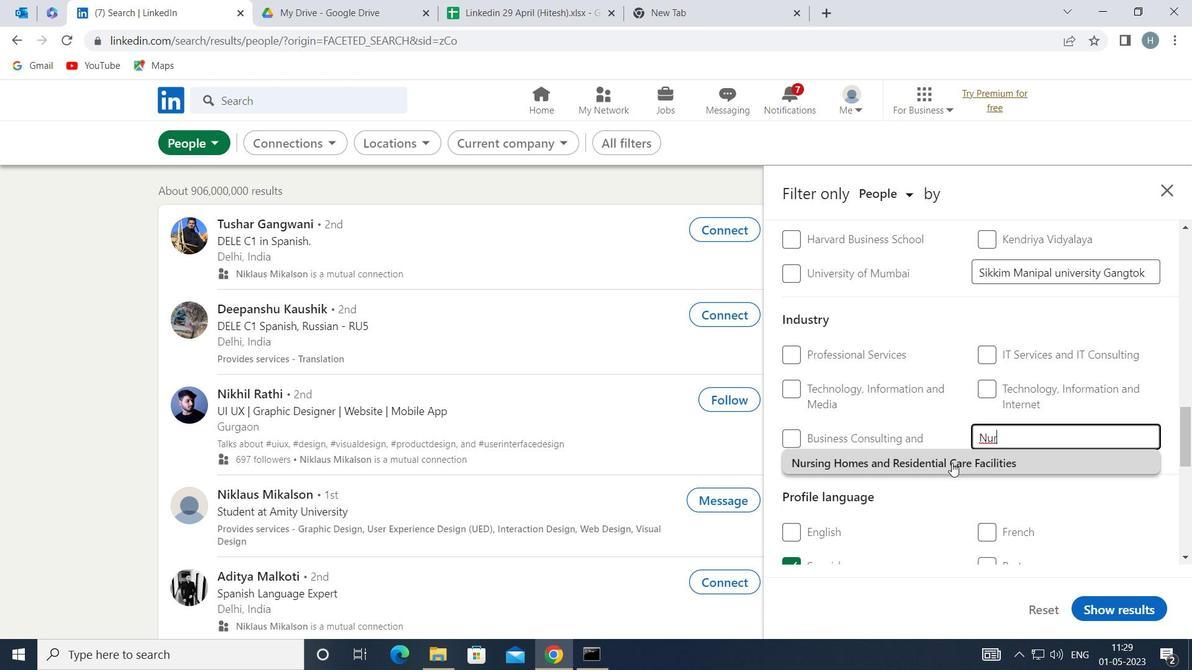 
Action: Mouse pressed left at (957, 451)
Screenshot: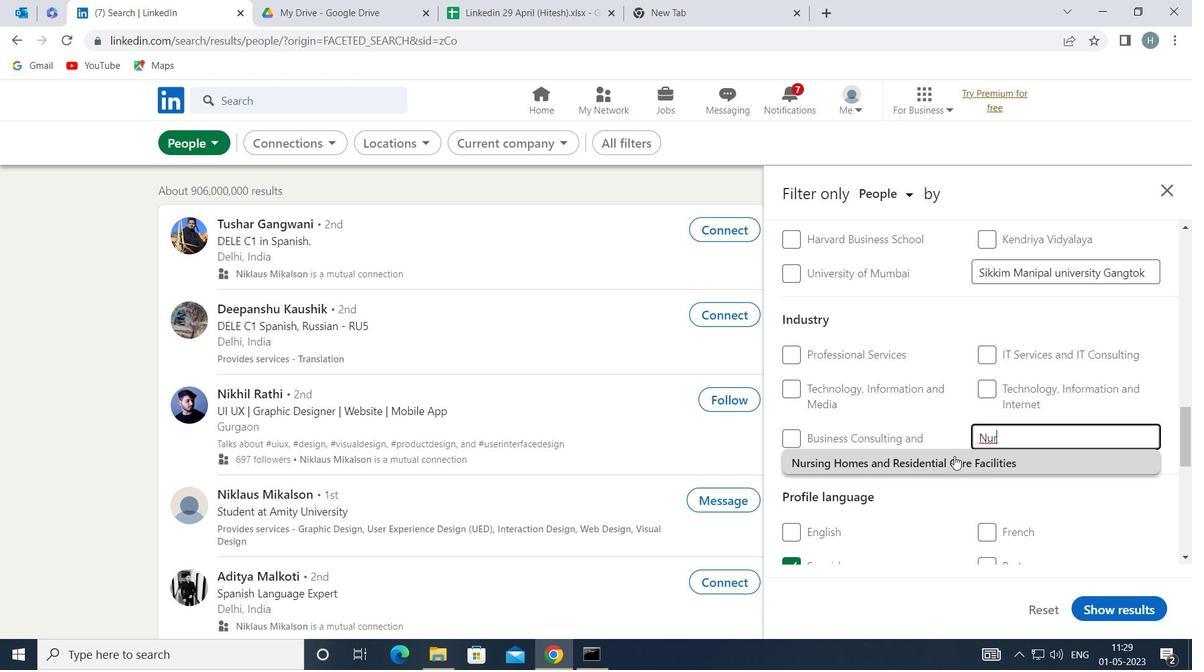 
Action: Mouse moved to (887, 505)
Screenshot: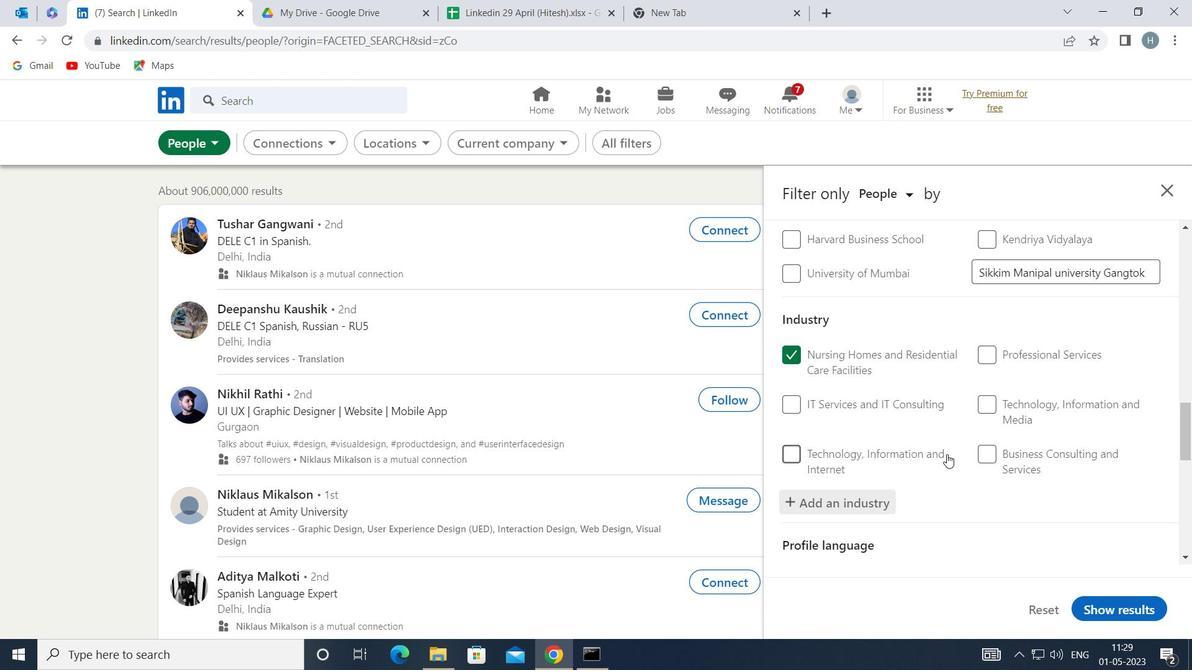 
Action: Mouse scrolled (887, 505) with delta (0, 0)
Screenshot: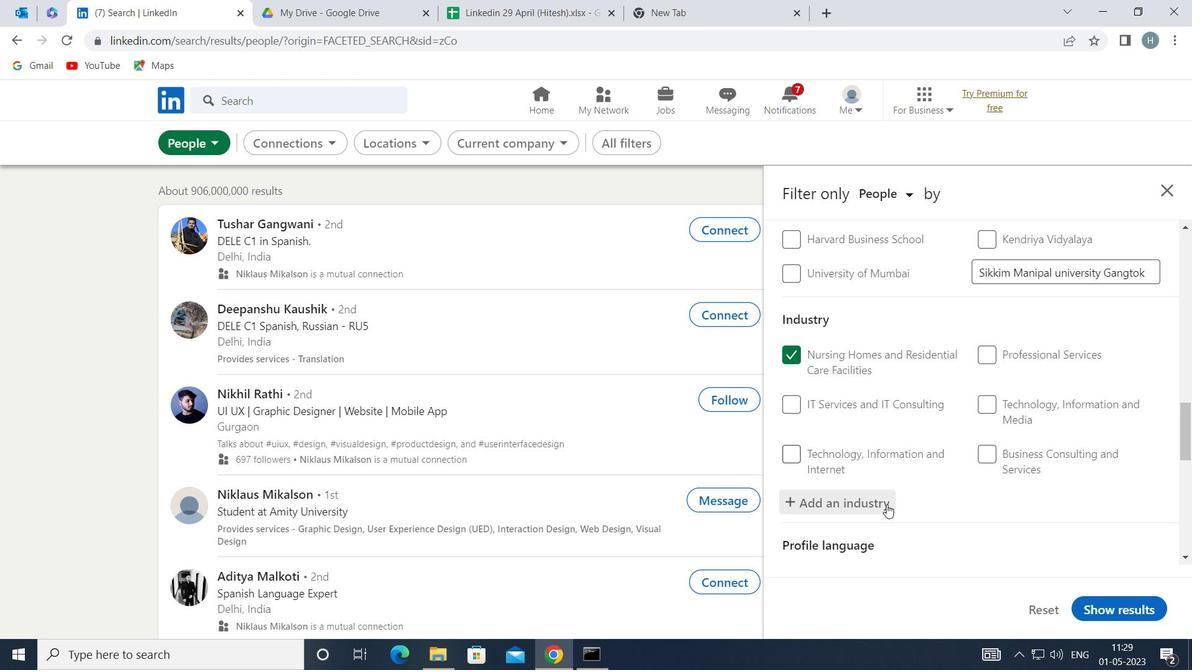 
Action: Mouse scrolled (887, 505) with delta (0, 0)
Screenshot: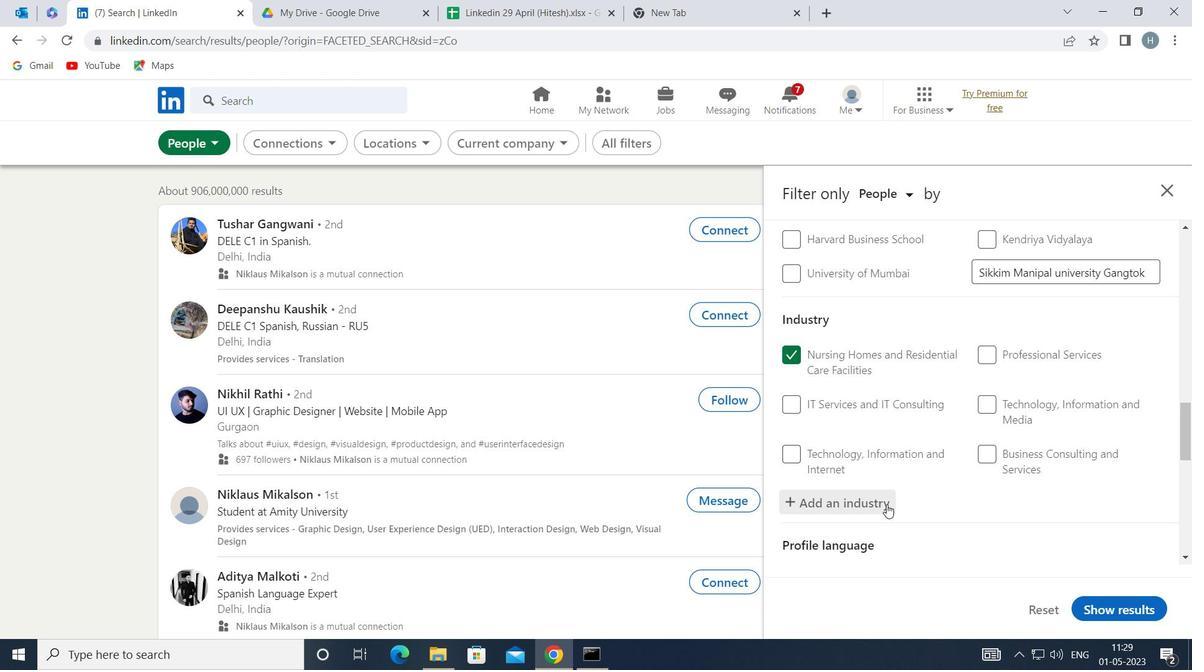 
Action: Mouse moved to (895, 501)
Screenshot: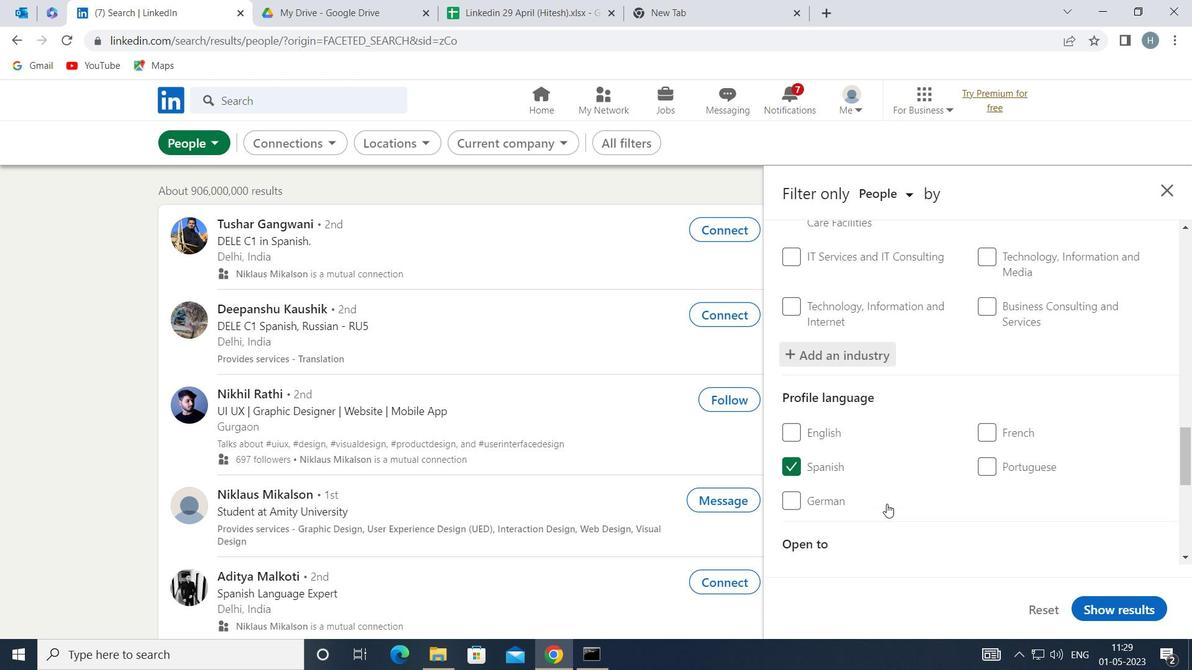 
Action: Mouse scrolled (895, 500) with delta (0, 0)
Screenshot: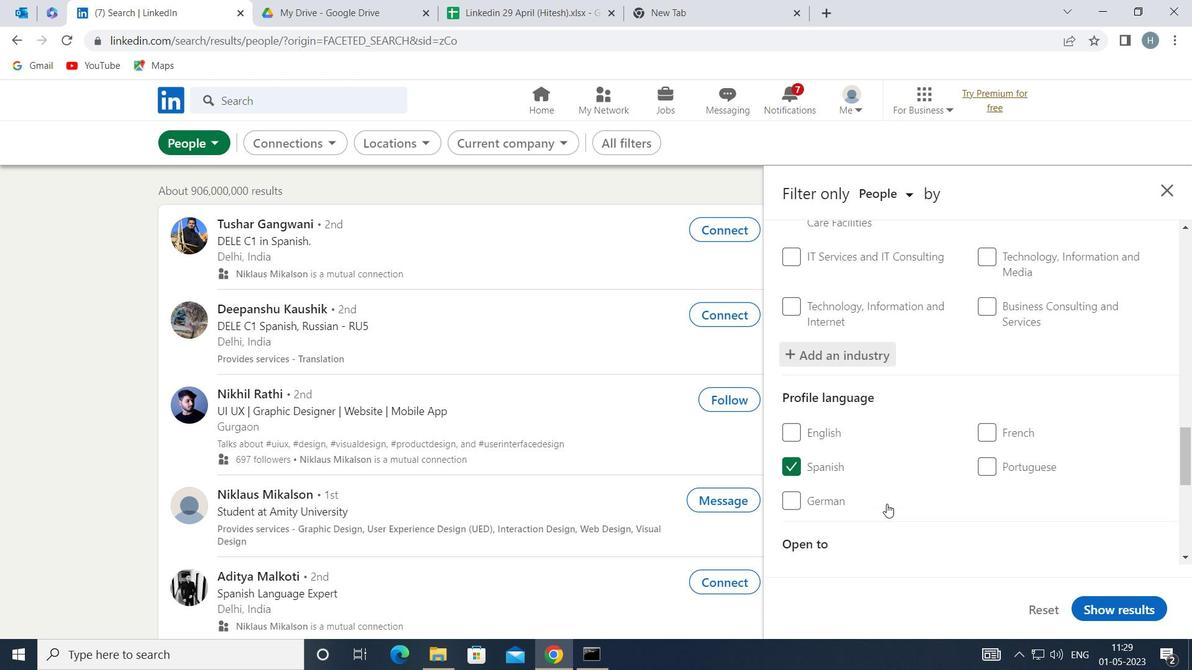 
Action: Mouse moved to (901, 498)
Screenshot: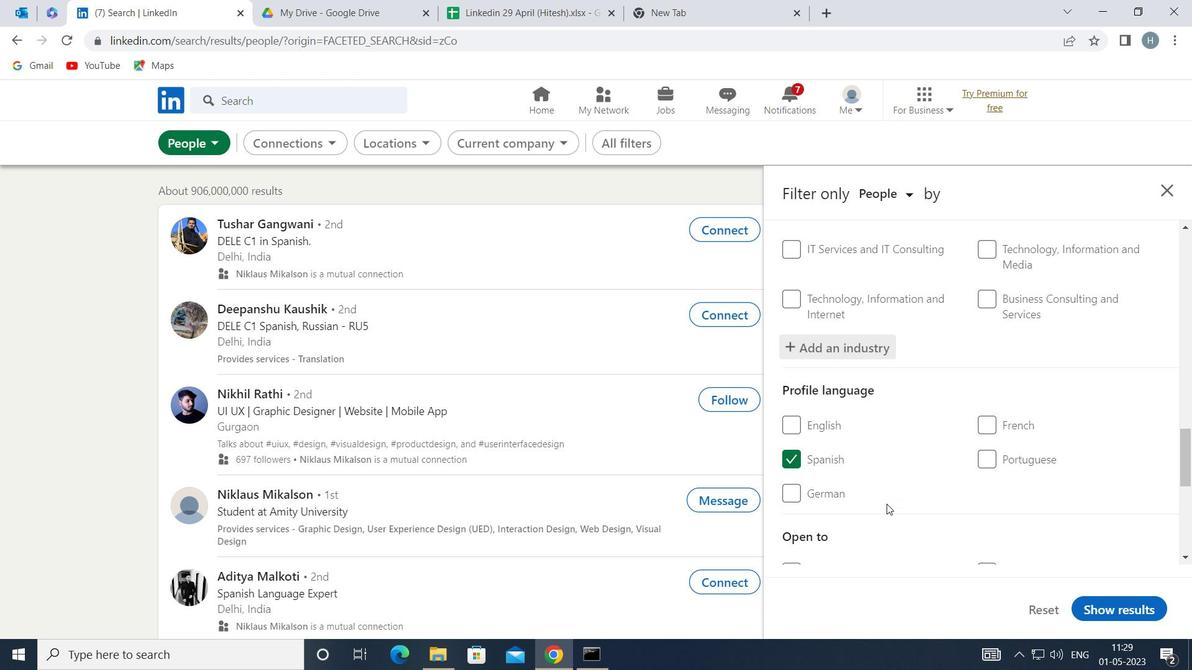 
Action: Mouse scrolled (901, 498) with delta (0, 0)
Screenshot: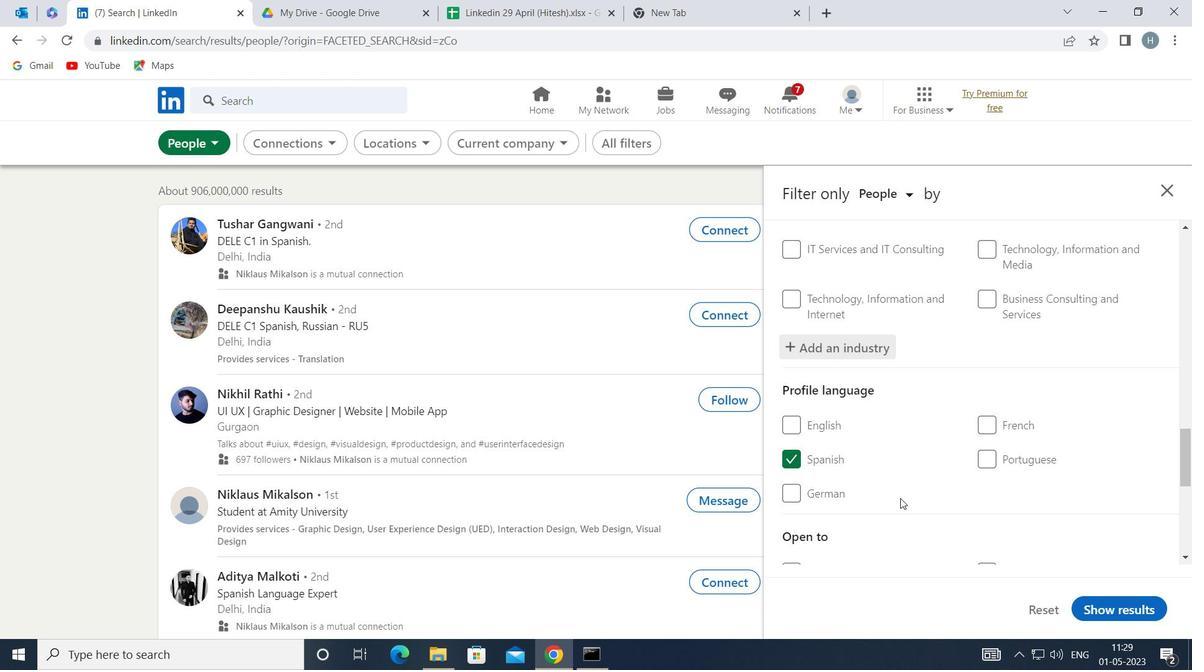 
Action: Mouse moved to (905, 496)
Screenshot: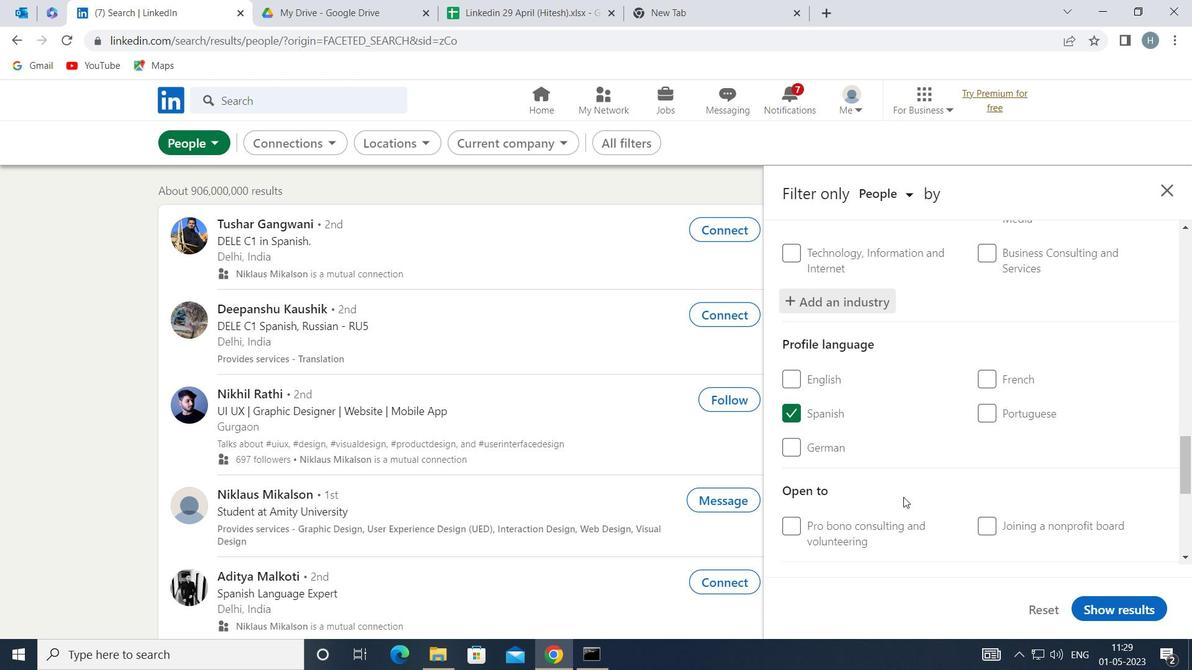 
Action: Mouse scrolled (905, 495) with delta (0, 0)
Screenshot: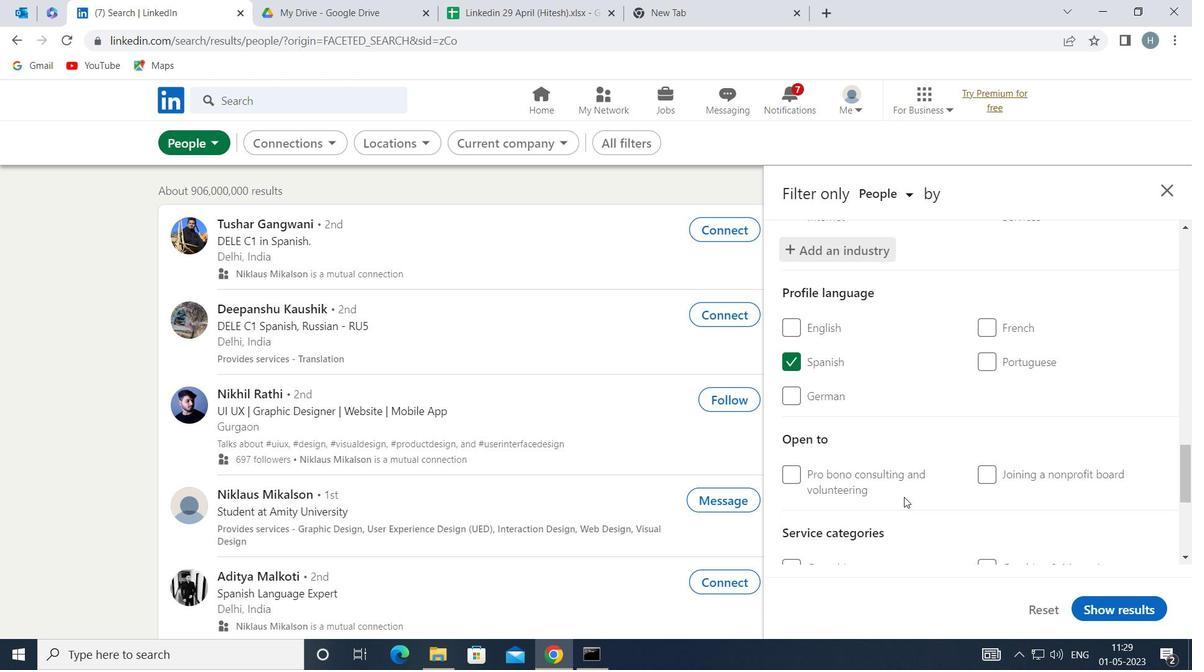 
Action: Mouse moved to (1010, 499)
Screenshot: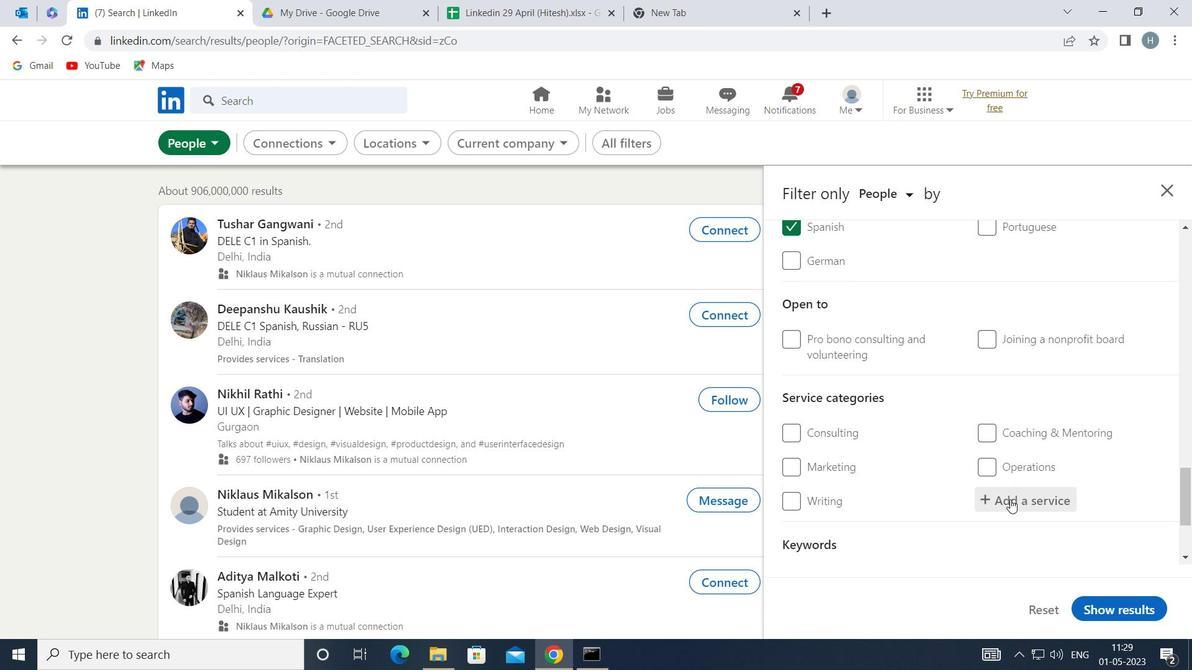 
Action: Mouse pressed left at (1010, 499)
Screenshot: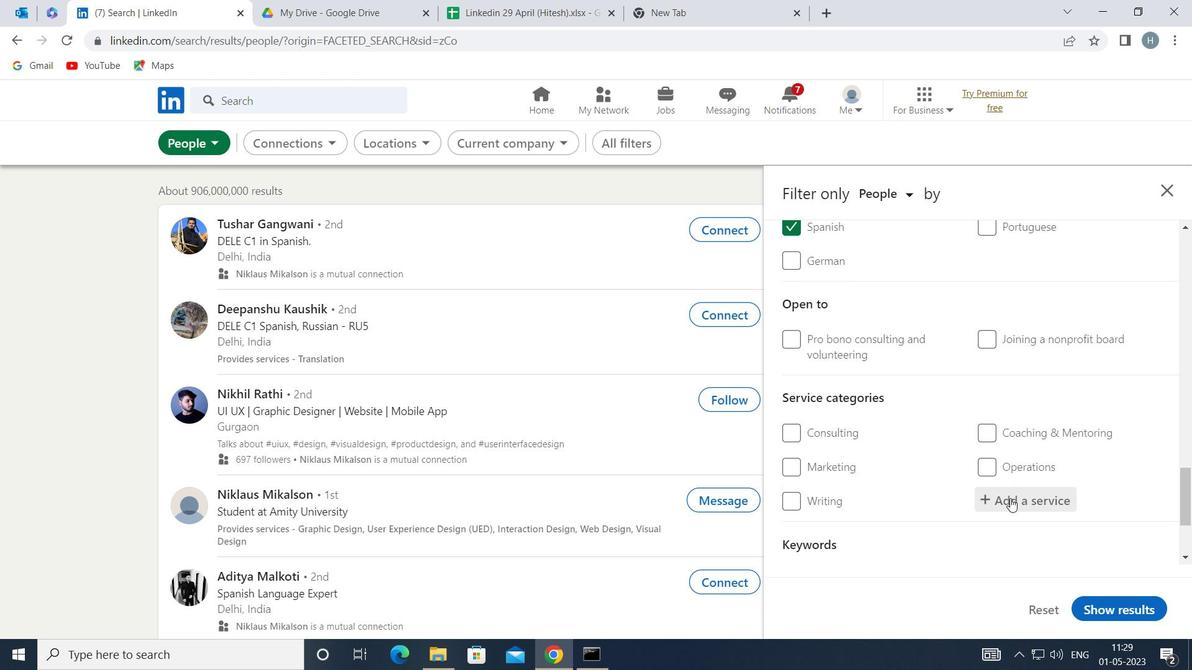 
Action: Key pressed <Key.shift>COA
Screenshot: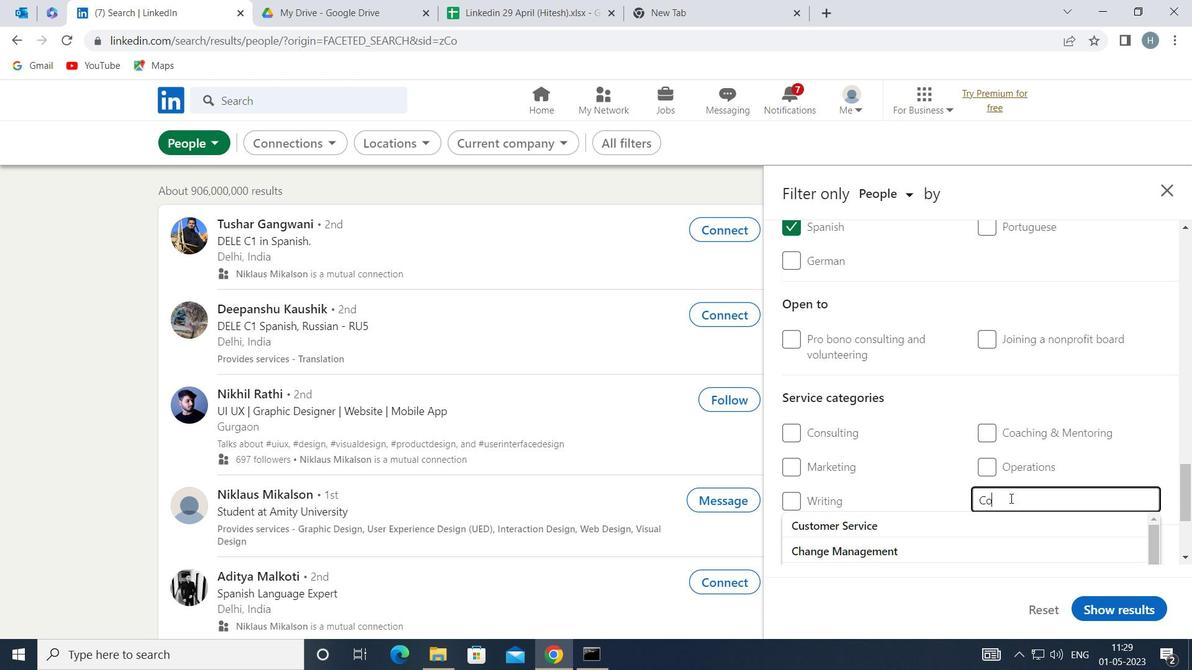 
Action: Mouse moved to (1010, 499)
Screenshot: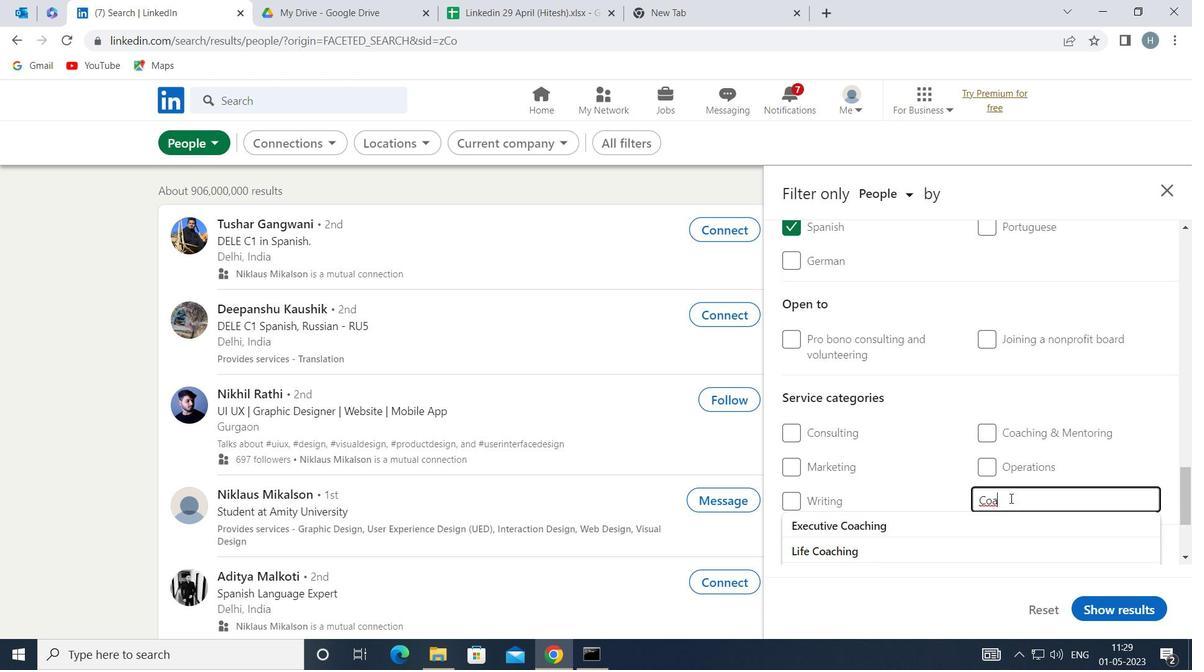 
Action: Key pressed C
Screenshot: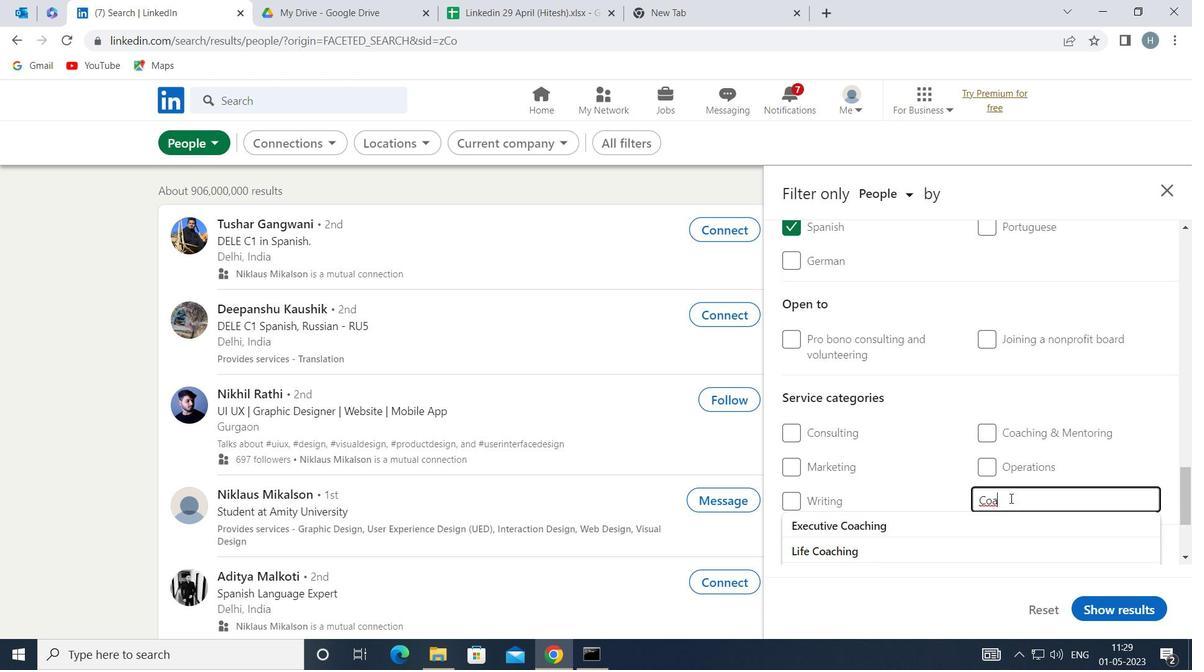 
Action: Mouse moved to (1000, 500)
Screenshot: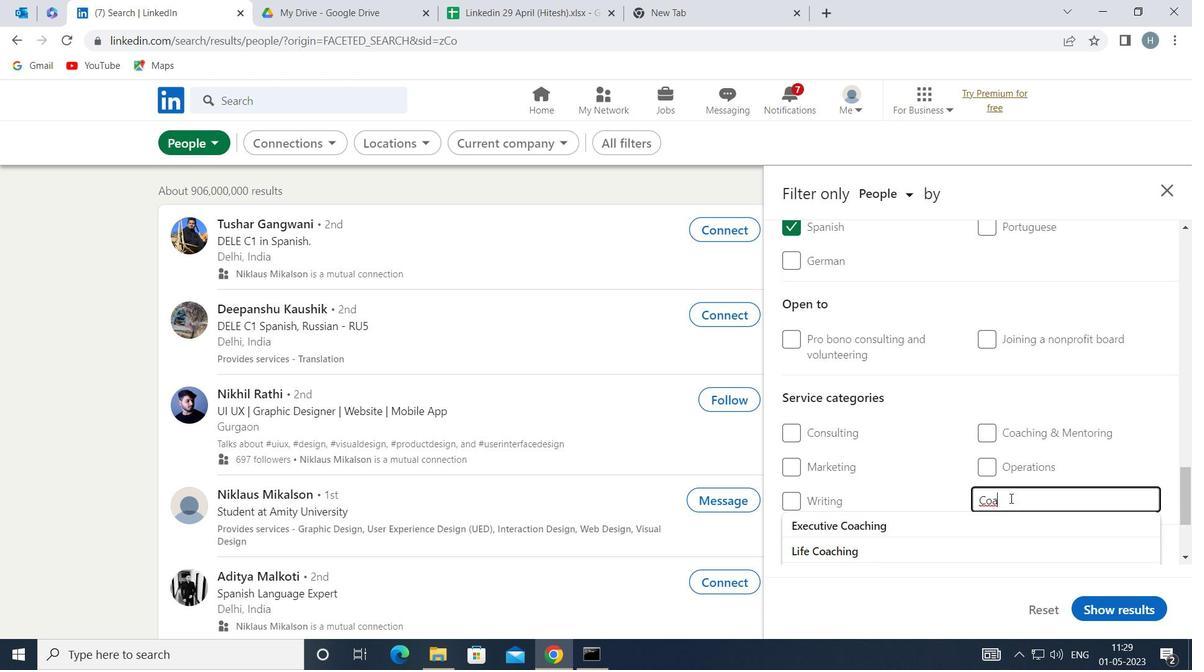
Action: Key pressed HI
Screenshot: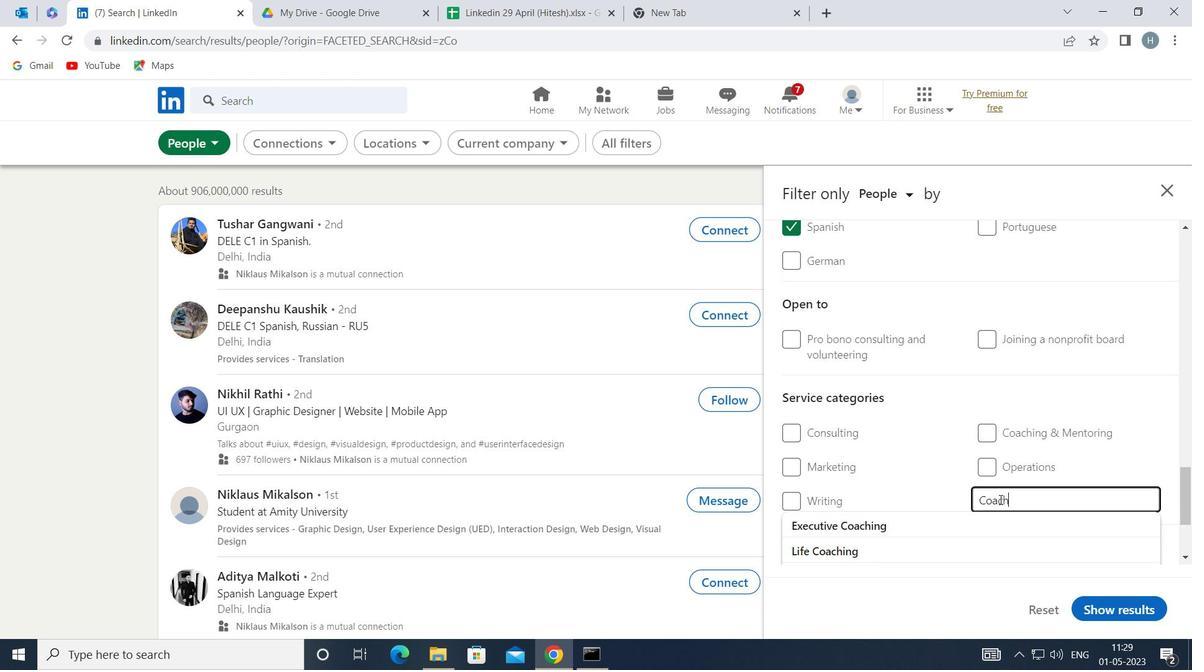 
Action: Mouse moved to (999, 500)
Screenshot: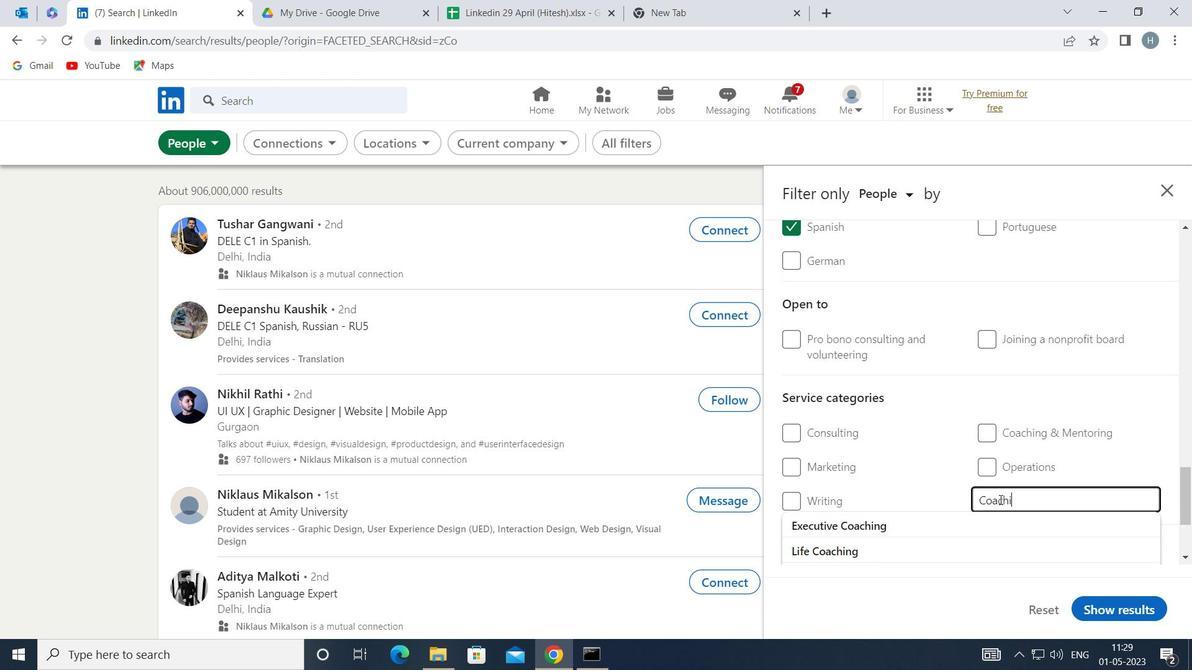 
Action: Key pressed N
Screenshot: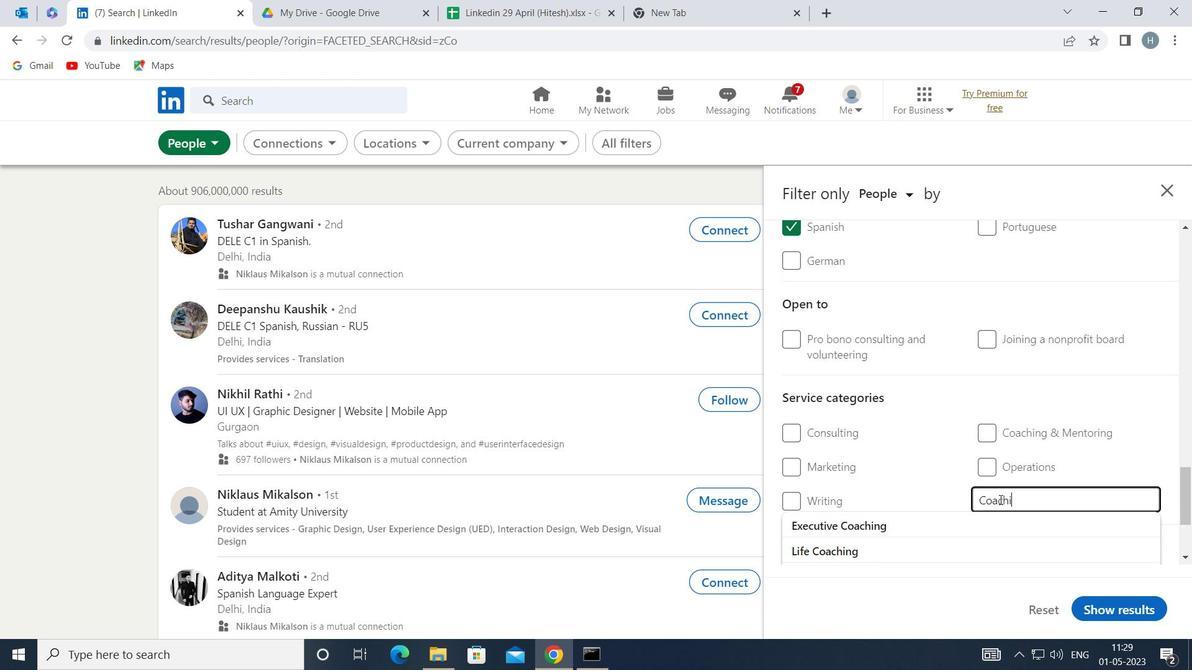 
Action: Mouse moved to (998, 498)
Screenshot: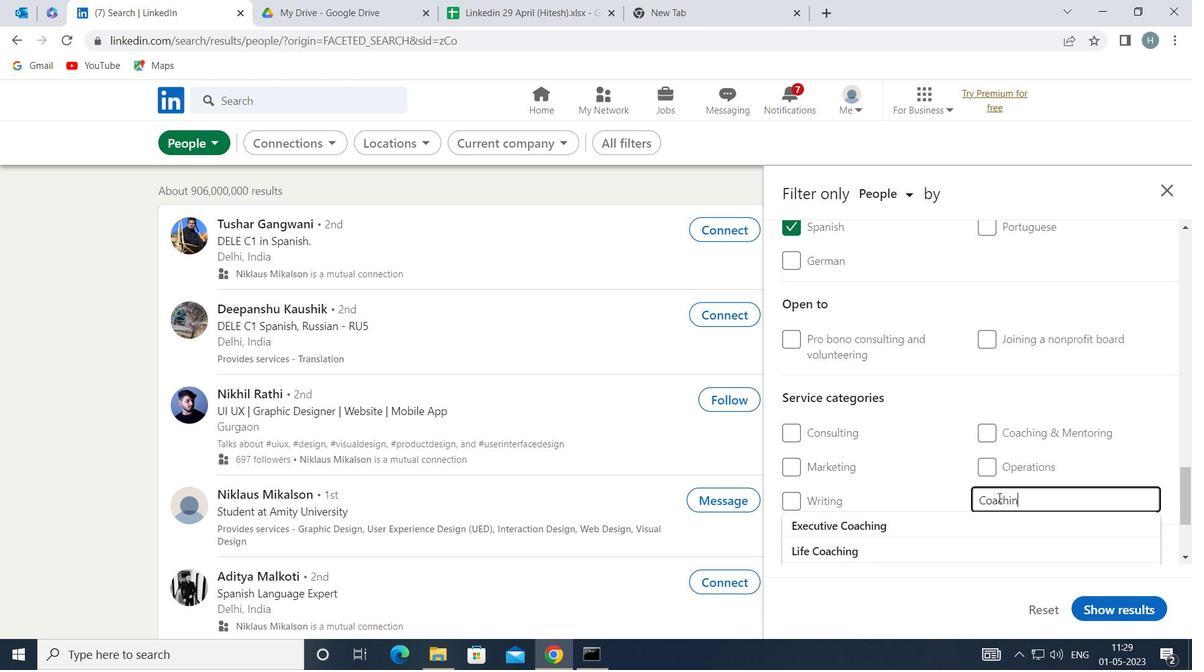
Action: Key pressed G
Screenshot: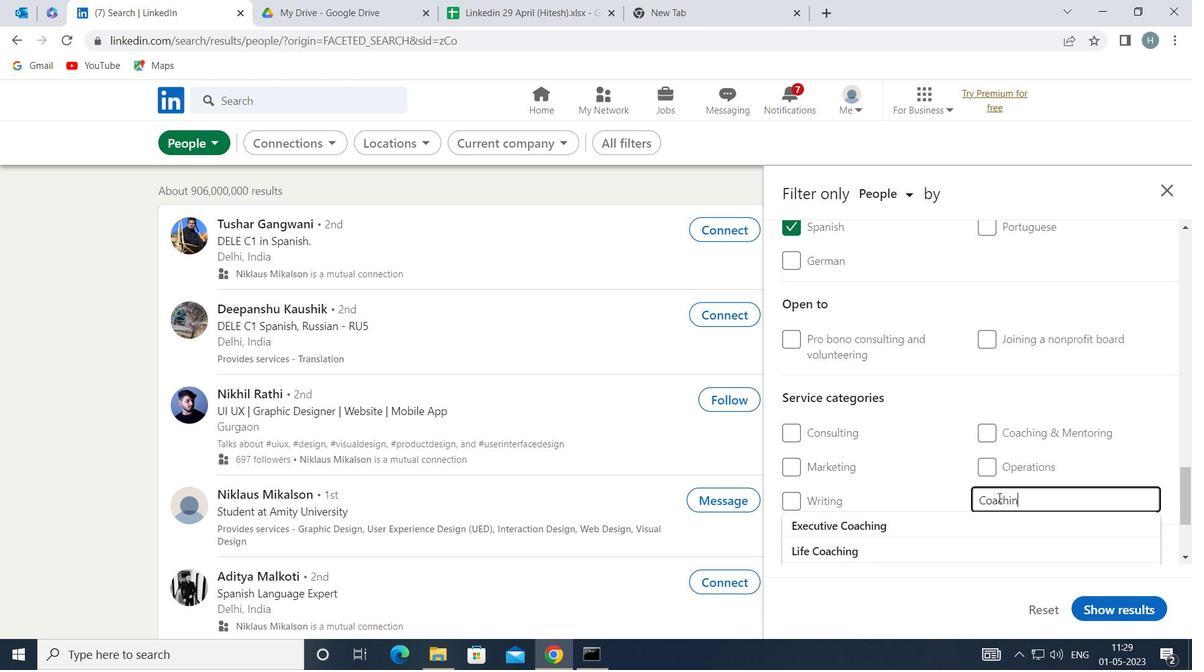 
Action: Mouse moved to (916, 519)
Screenshot: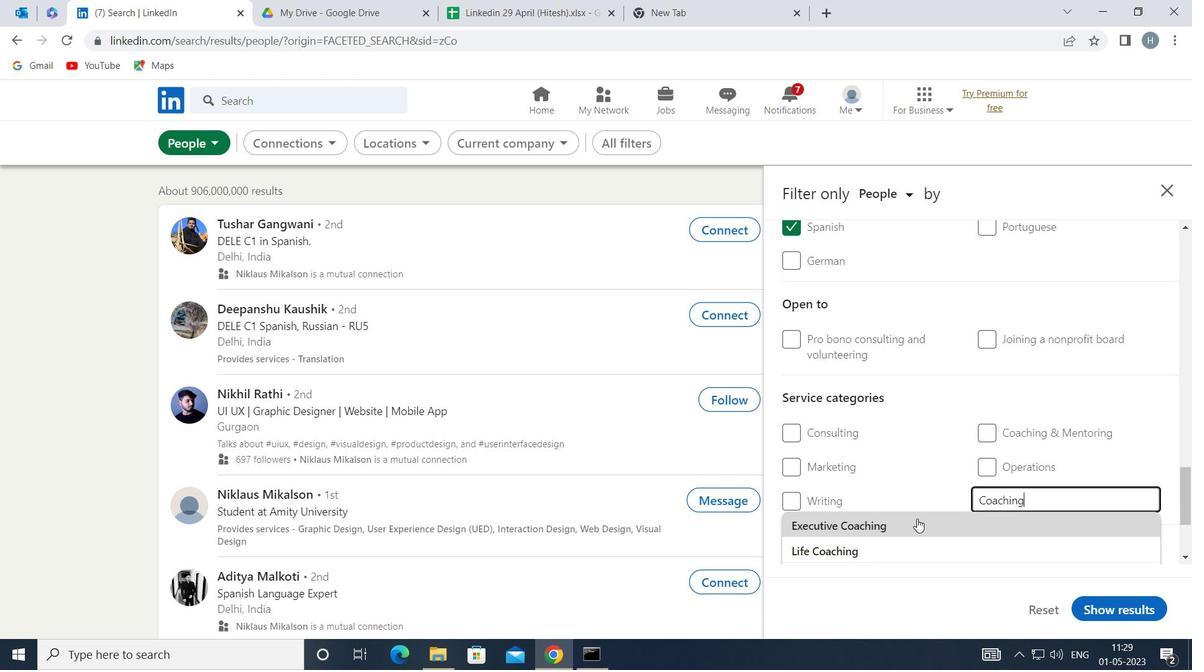 
Action: Mouse scrolled (916, 518) with delta (0, 0)
Screenshot: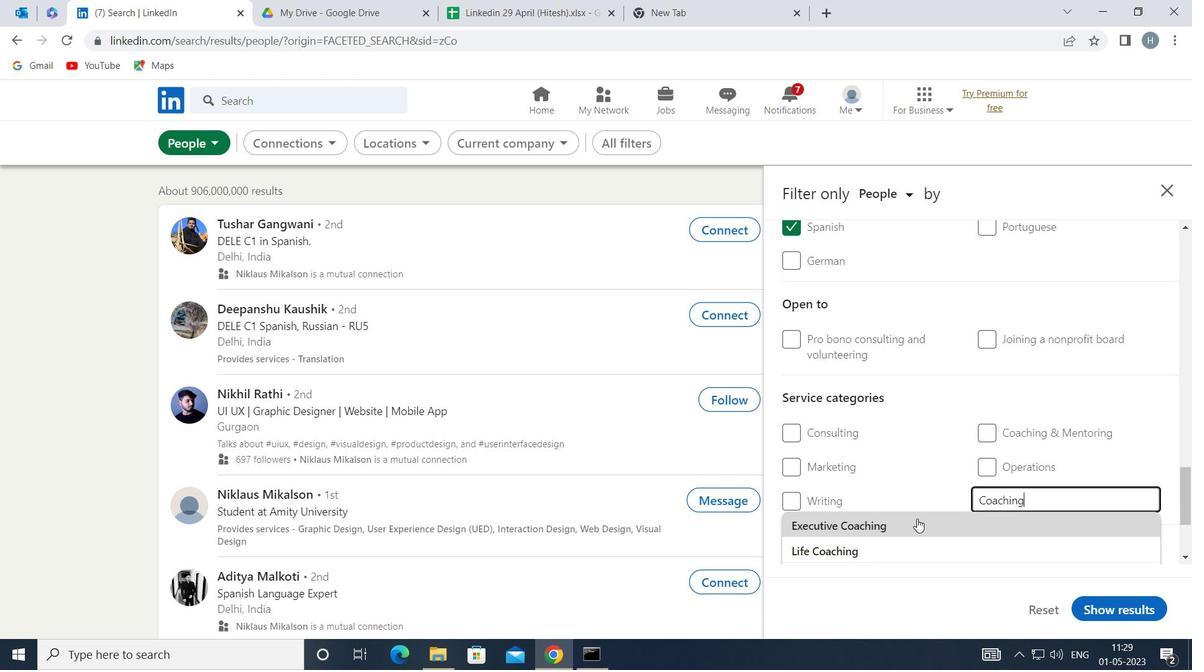 
Action: Mouse moved to (974, 463)
Screenshot: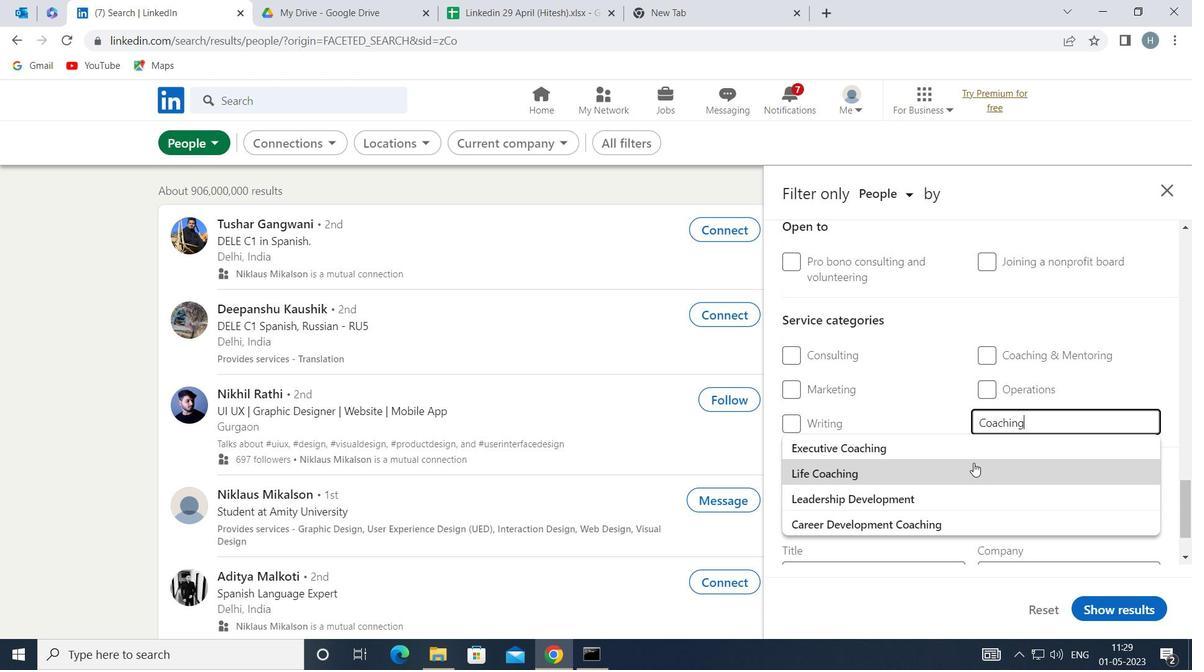 
Action: Key pressed <Key.space><Key.shift>&<Key.space><Key.shift>MENTORING
Screenshot: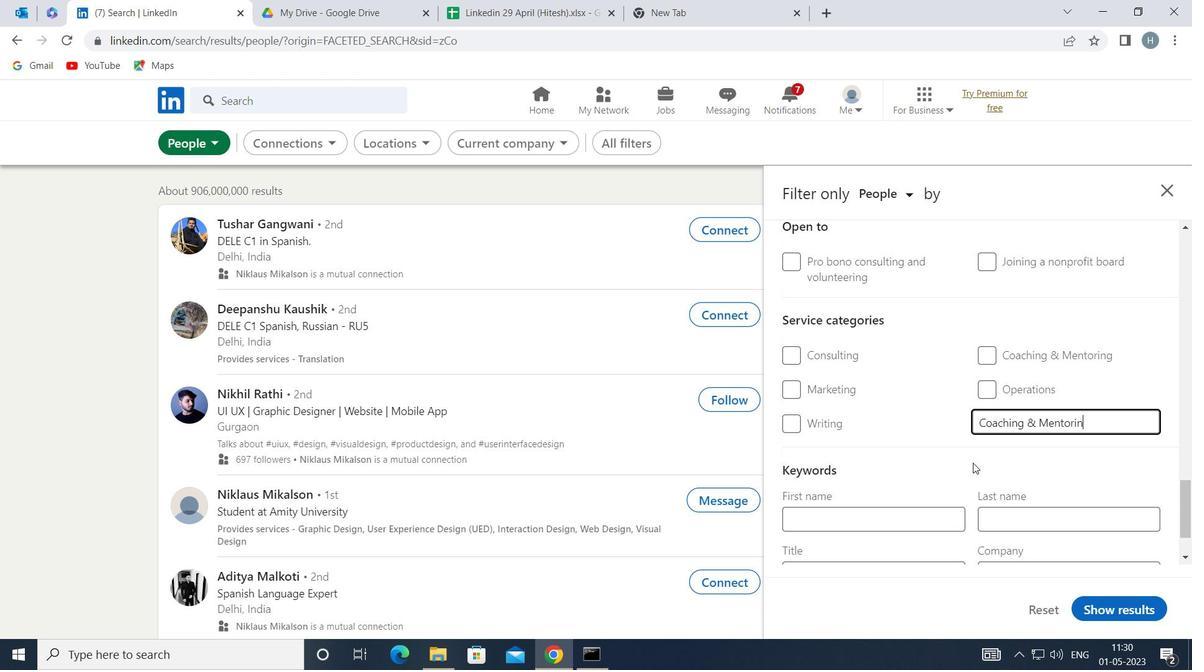 
Action: Mouse moved to (972, 463)
Screenshot: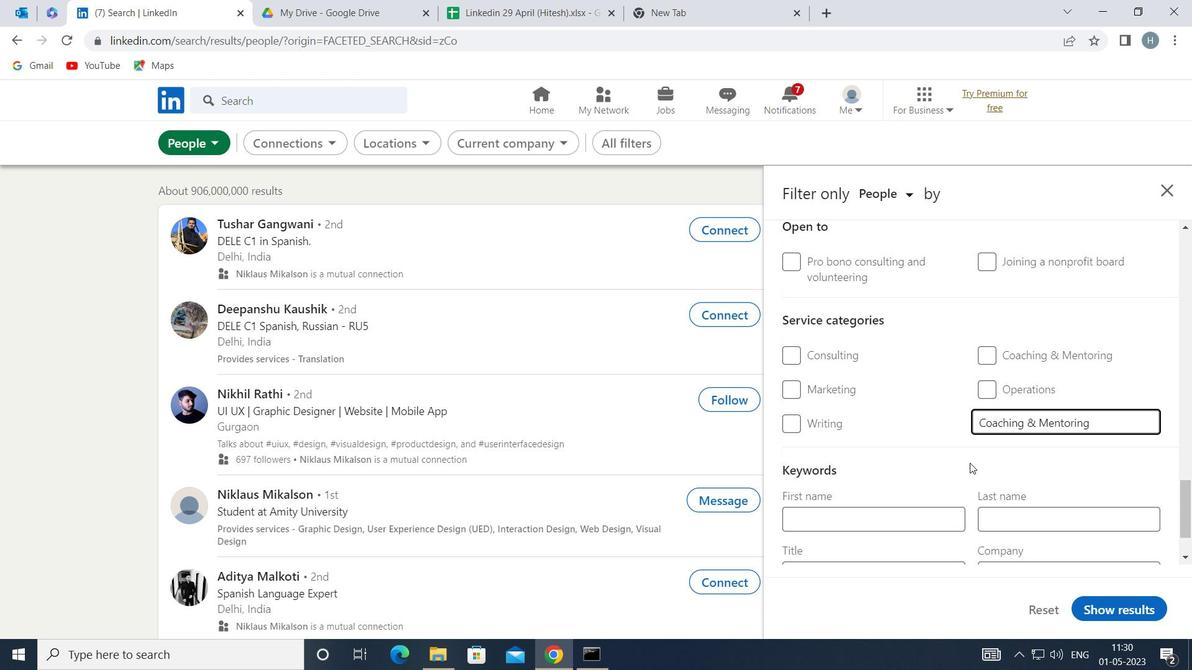 
Action: Key pressed <Key.enter>
Screenshot: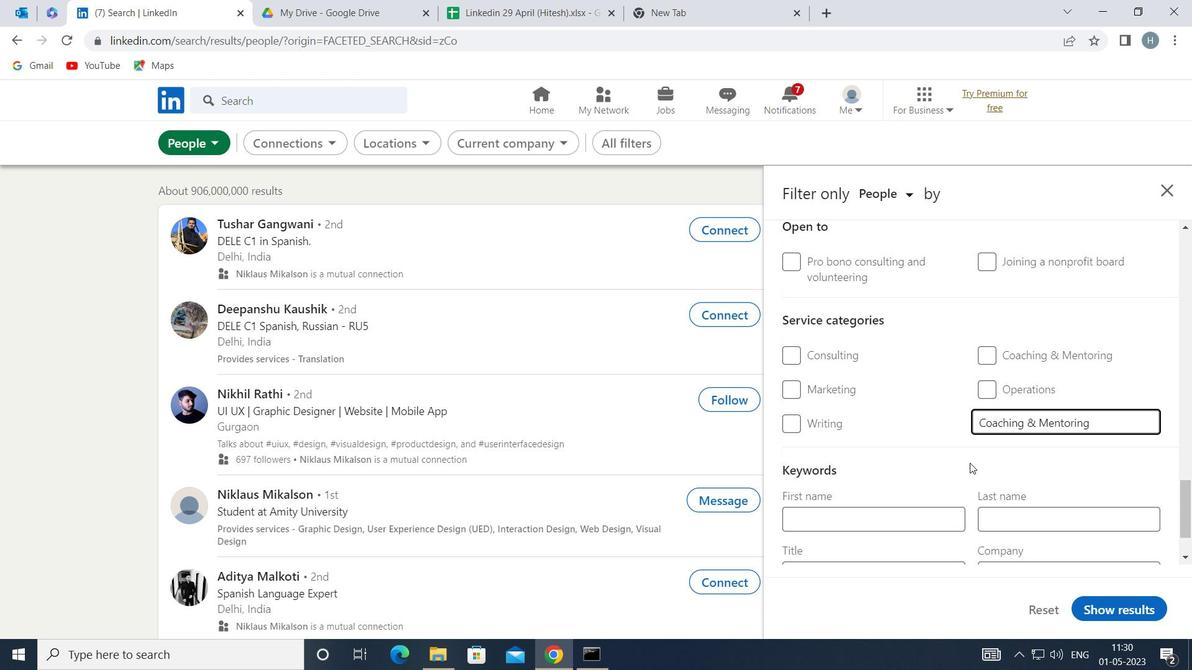 
Action: Mouse moved to (988, 472)
Screenshot: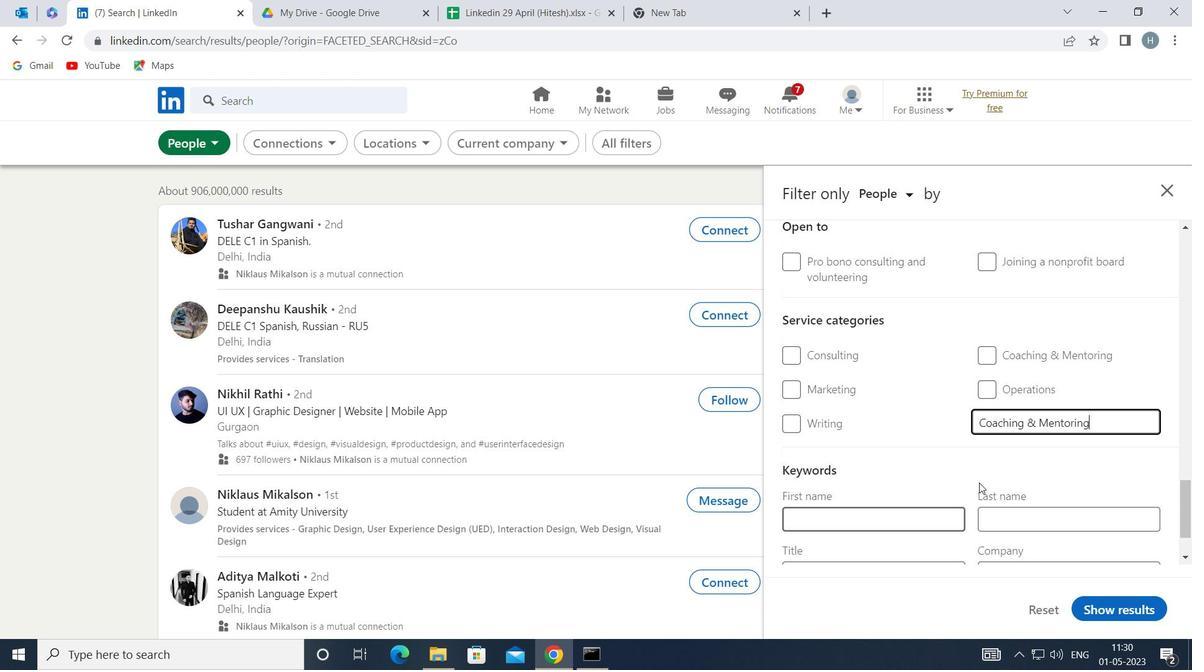 
Action: Mouse pressed left at (988, 472)
Screenshot: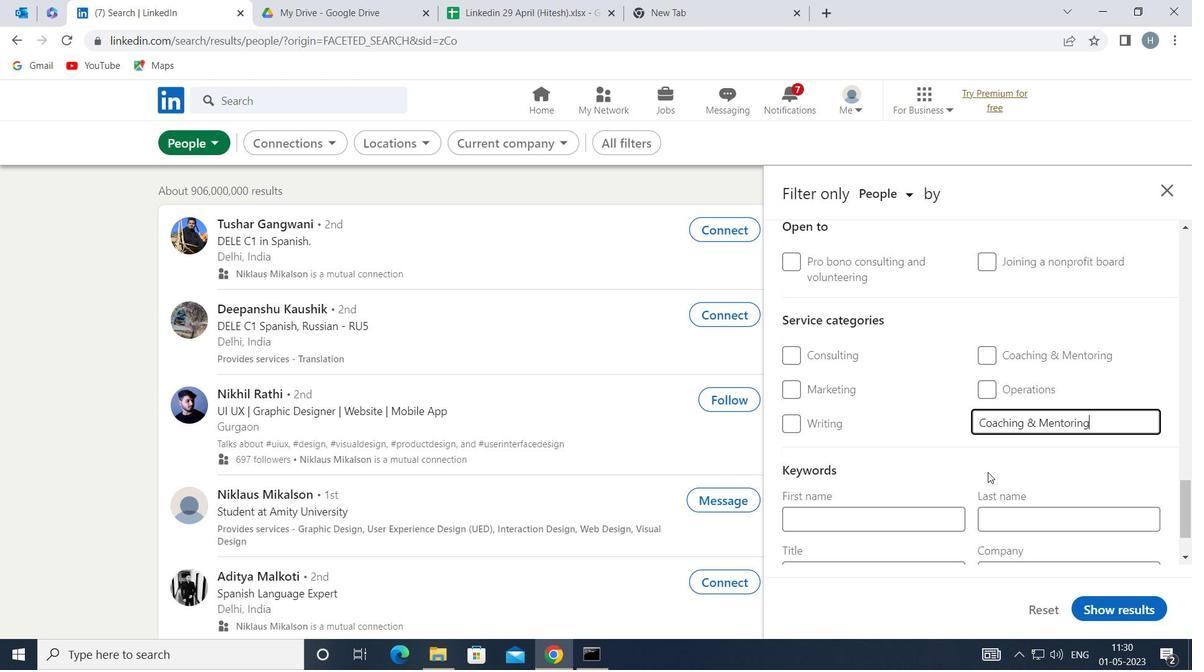 
Action: Mouse moved to (1030, 446)
Screenshot: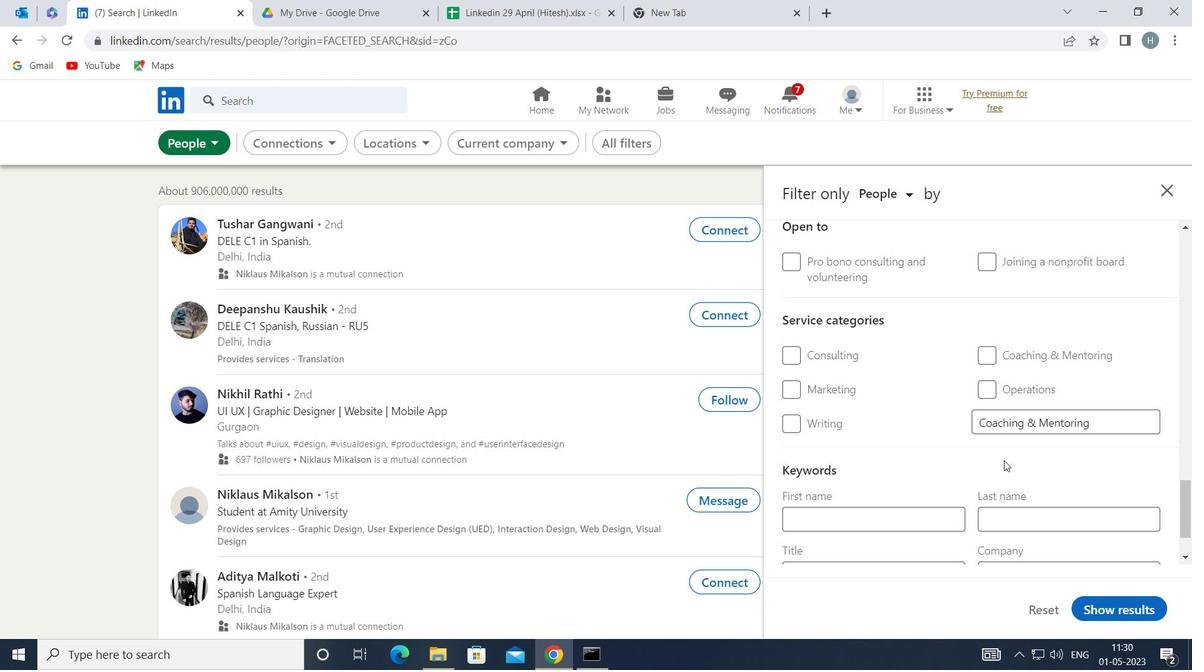 
Action: Mouse scrolled (1030, 446) with delta (0, 0)
Screenshot: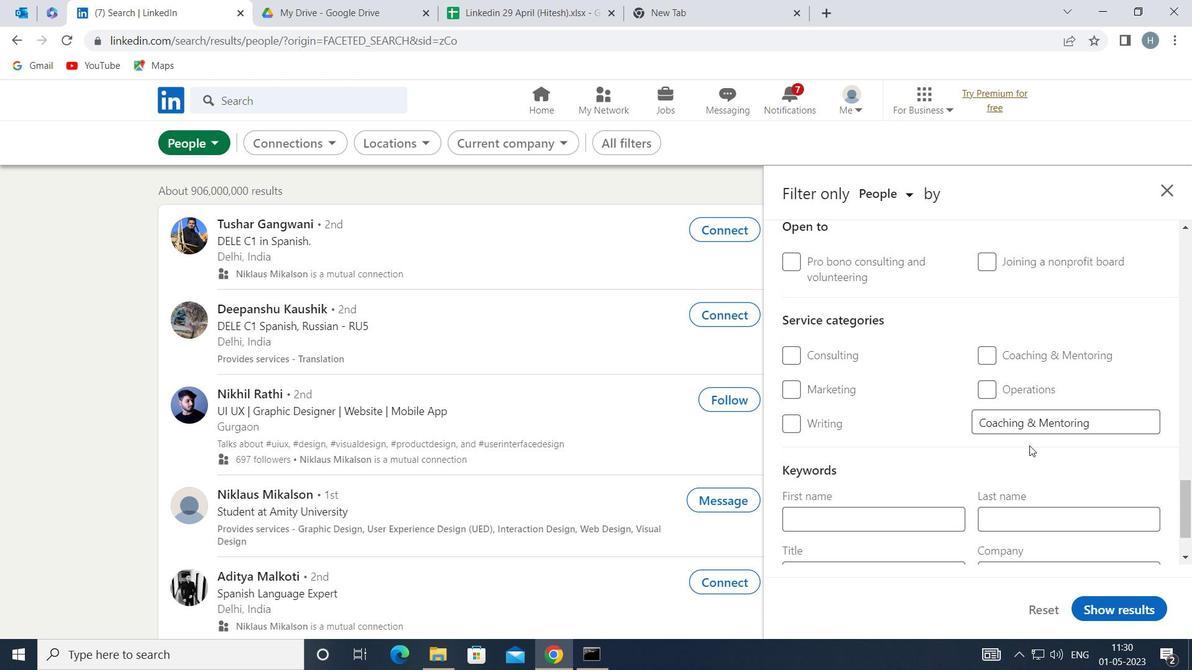 
Action: Mouse moved to (919, 493)
Screenshot: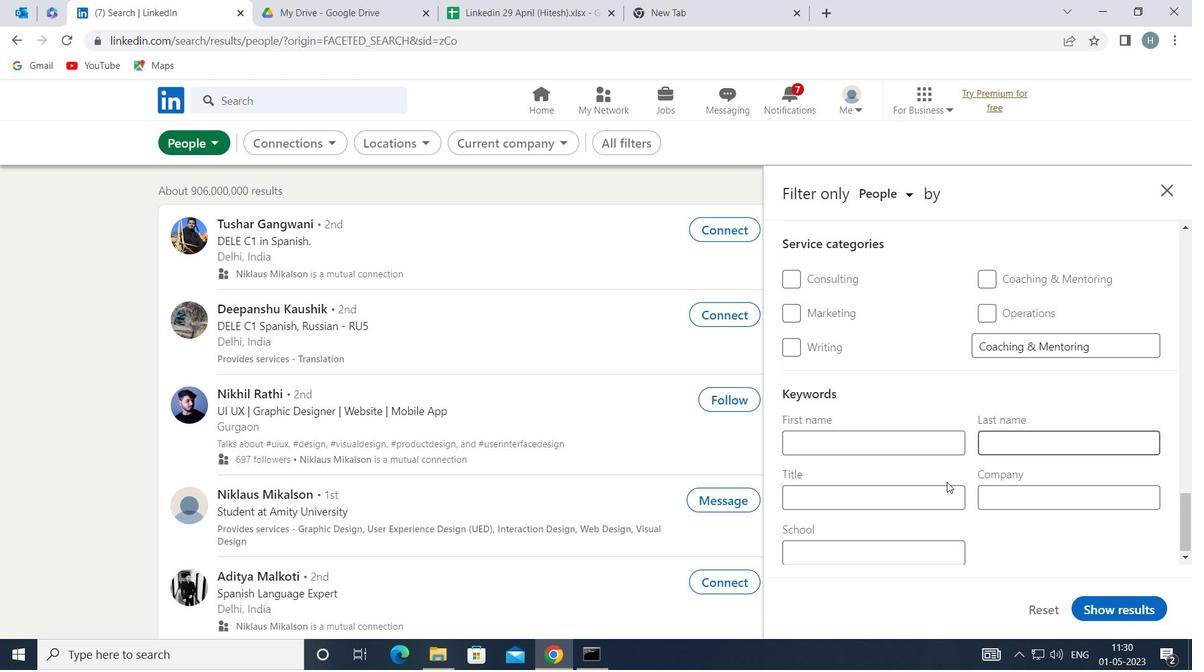 
Action: Mouse pressed left at (919, 493)
Screenshot: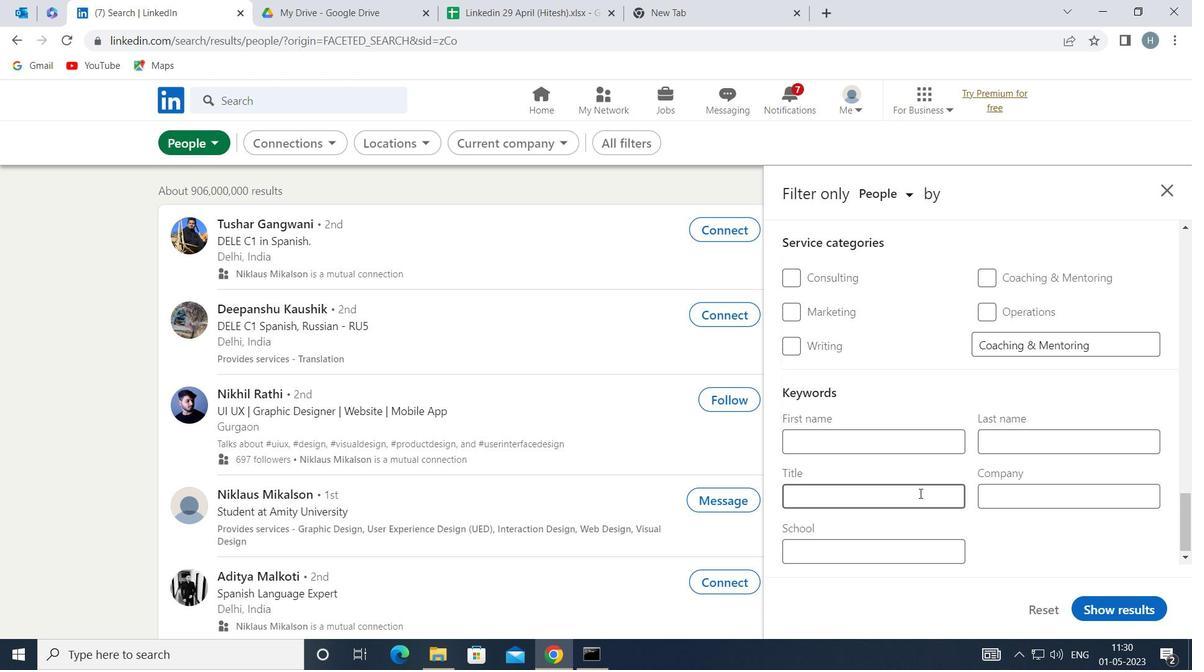 
Action: Key pressed <Key.shift>YOGA<Key.space><Key.shift>INSTRUCTOR
Screenshot: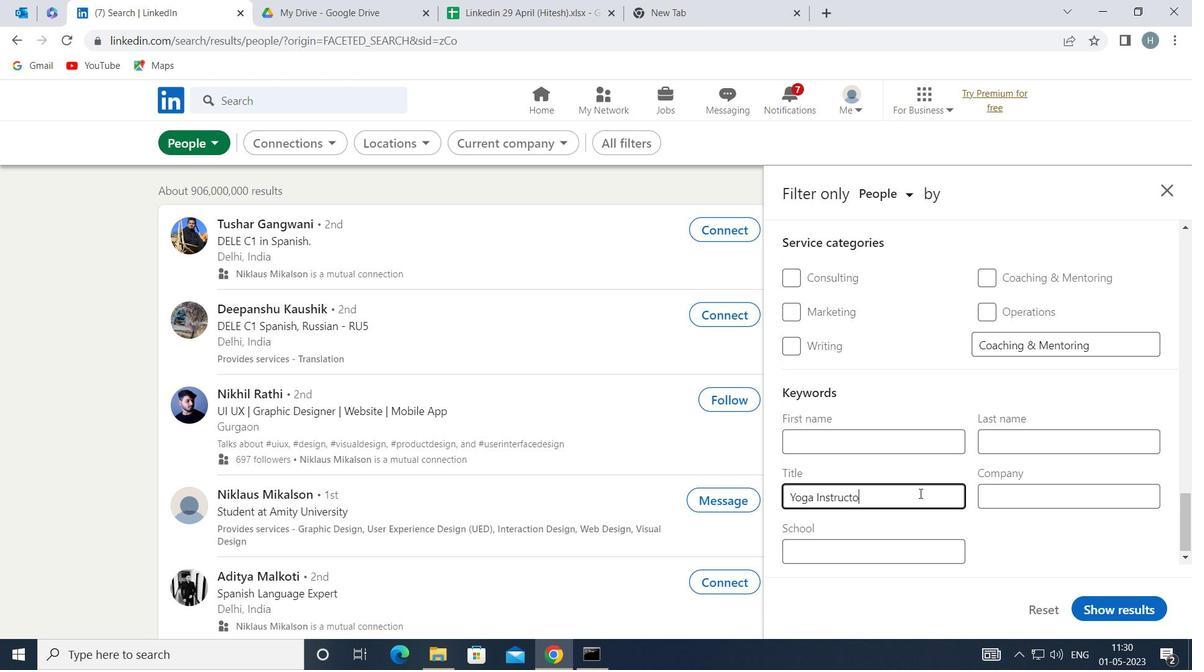 
Action: Mouse moved to (1106, 610)
Screenshot: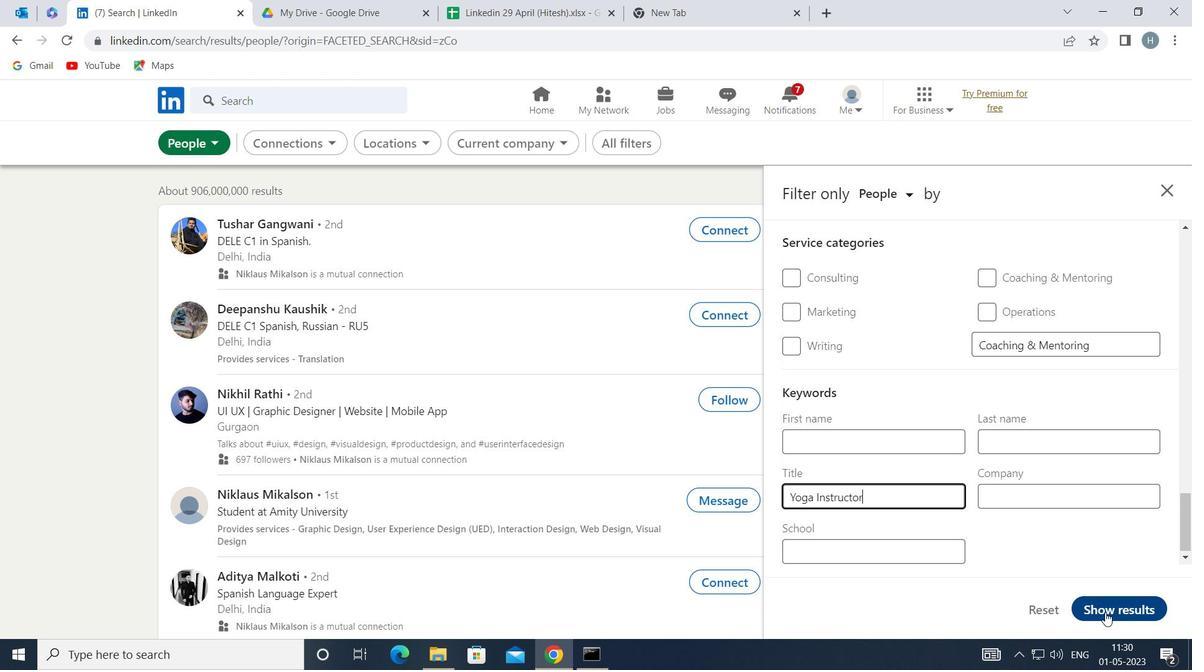 
Action: Mouse pressed left at (1106, 610)
Screenshot: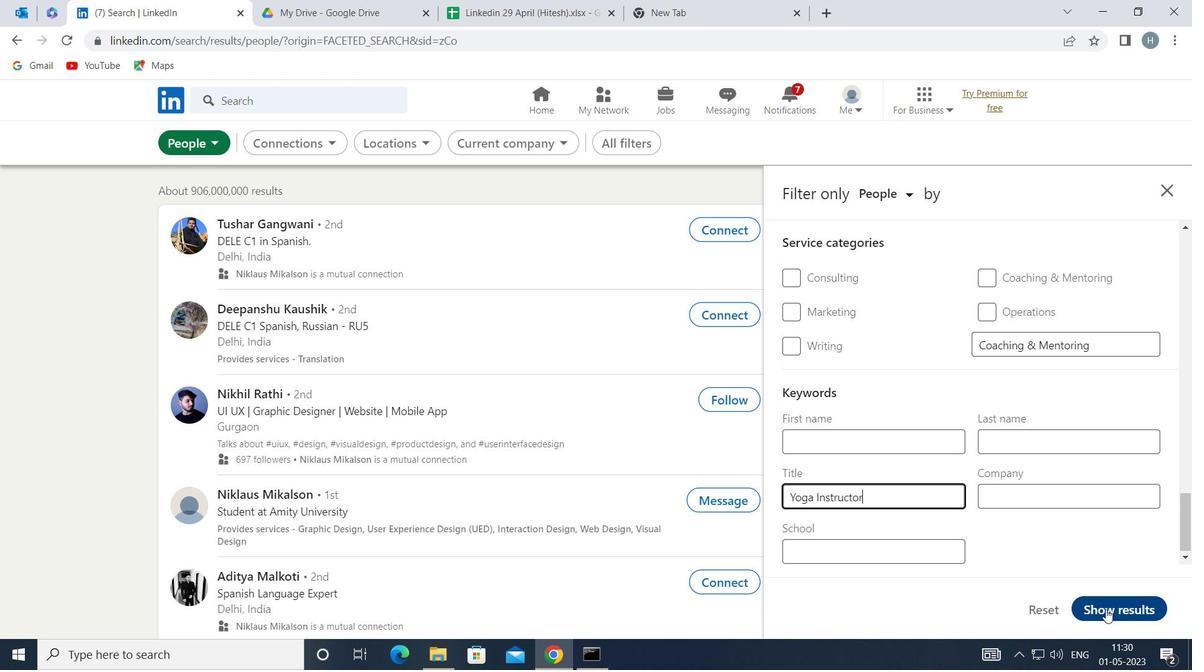 
Action: Mouse moved to (718, 439)
Screenshot: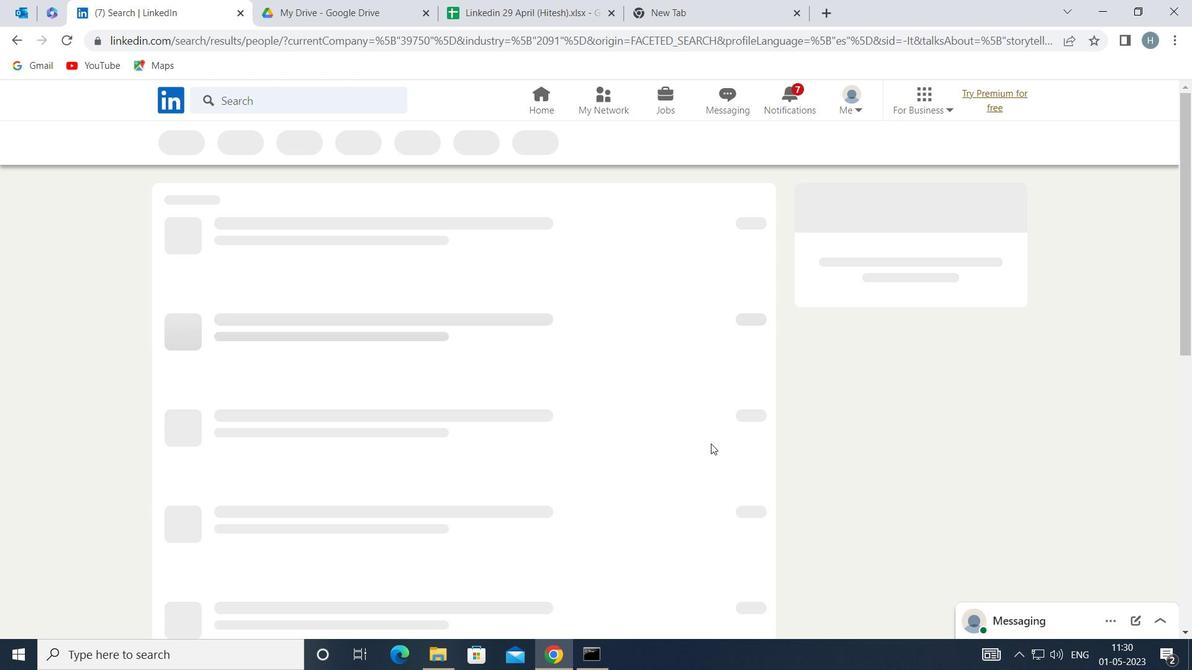 
